 Task: Look for Airbnb properties in Al Khawr, Qatar from 11th November, 2023 to 17th November, 2023 for 1 adult.1  bedroom having 1 bed and 1 bathroom. Property type can be hotel. Booking option can be shelf check-in. Look for 3 properties as per requirement.
Action: Mouse moved to (423, 84)
Screenshot: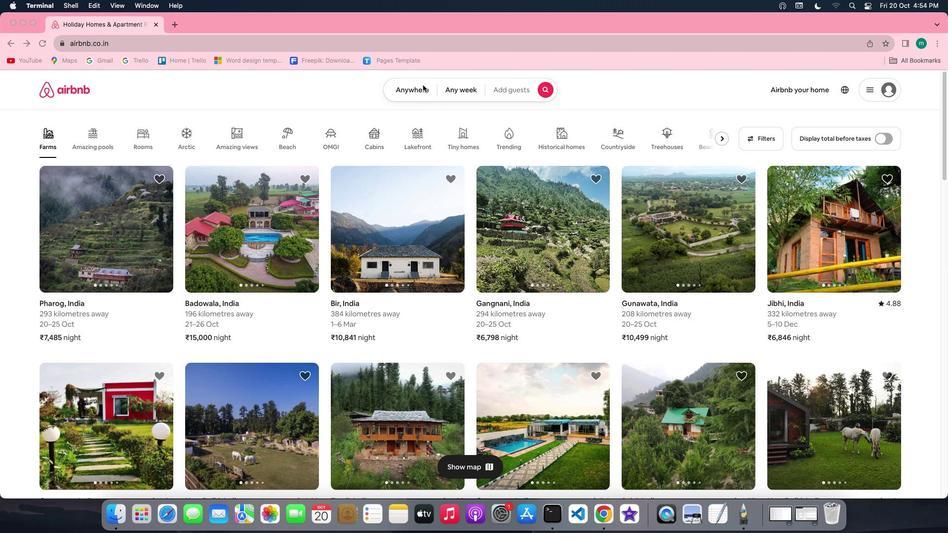 
Action: Mouse pressed left at (423, 84)
Screenshot: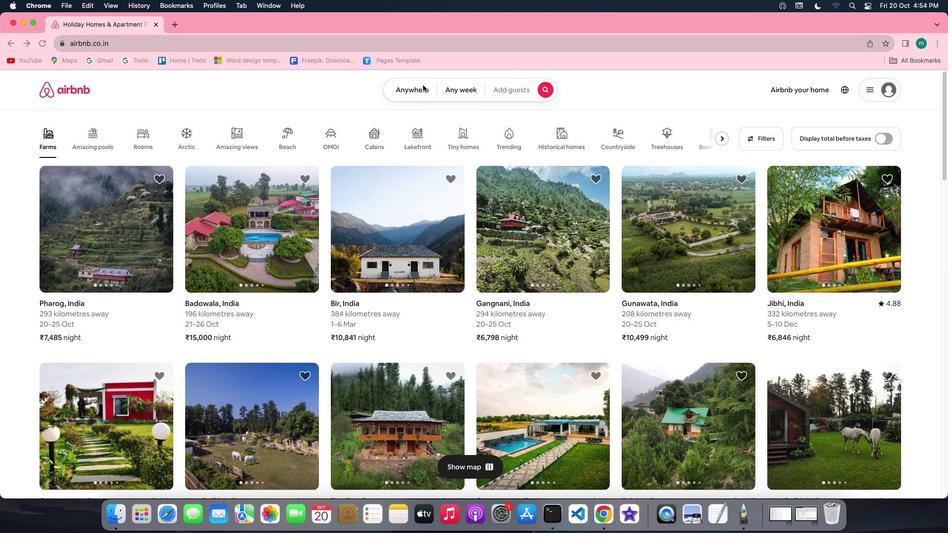
Action: Mouse moved to (420, 86)
Screenshot: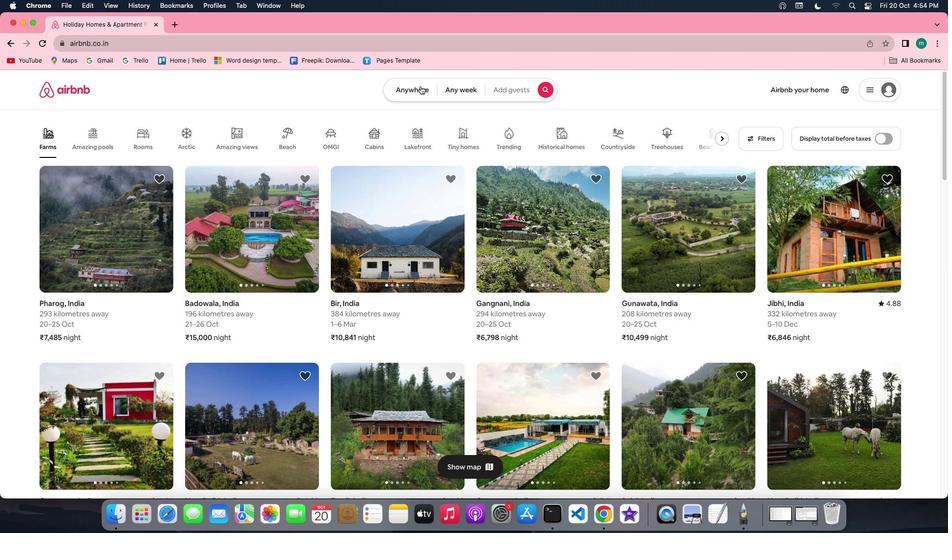 
Action: Mouse pressed left at (420, 86)
Screenshot: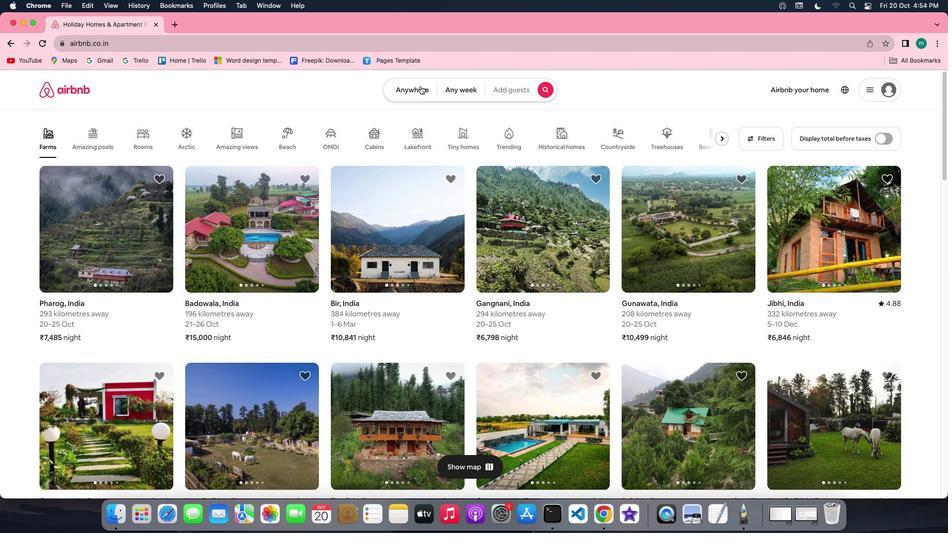 
Action: Mouse moved to (373, 128)
Screenshot: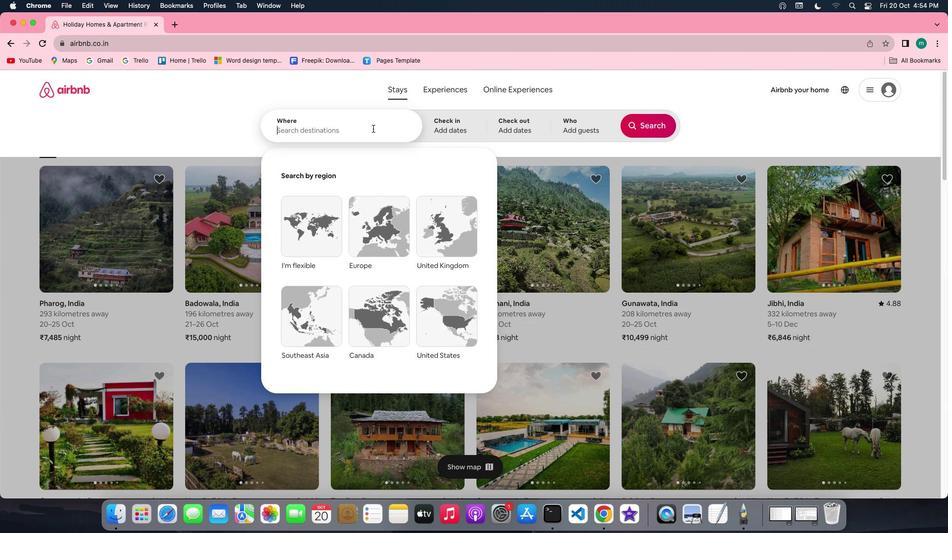 
Action: Key pressed Key.shift'A'Key.shift'I'Key.spaceKey.shift'K''h''a''w''r'','Key.spaceKey.shift'Q''a''t''a''r'
Screenshot: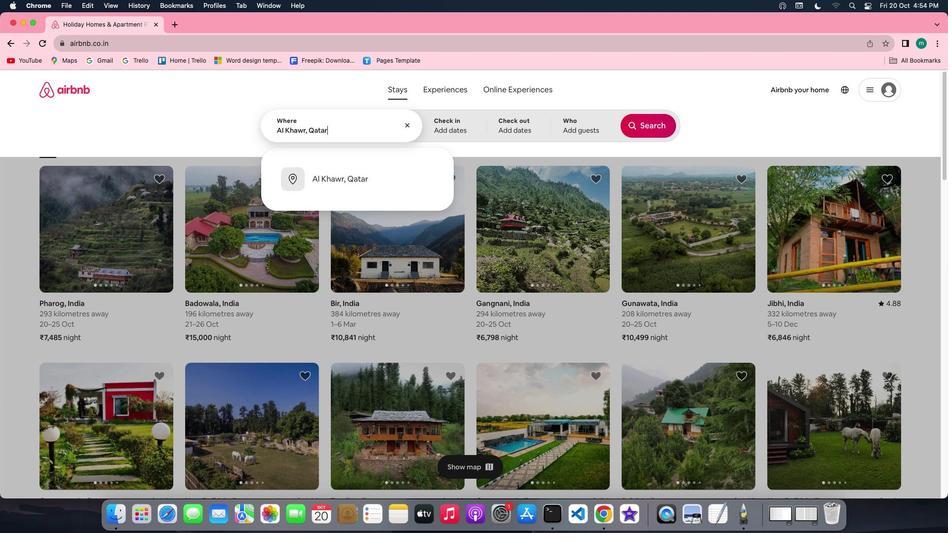 
Action: Mouse moved to (373, 167)
Screenshot: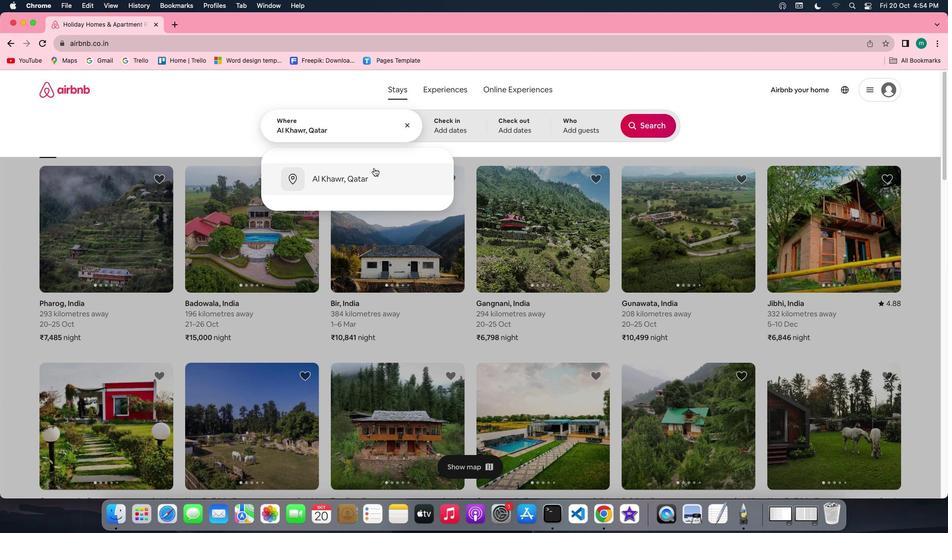 
Action: Mouse pressed left at (373, 167)
Screenshot: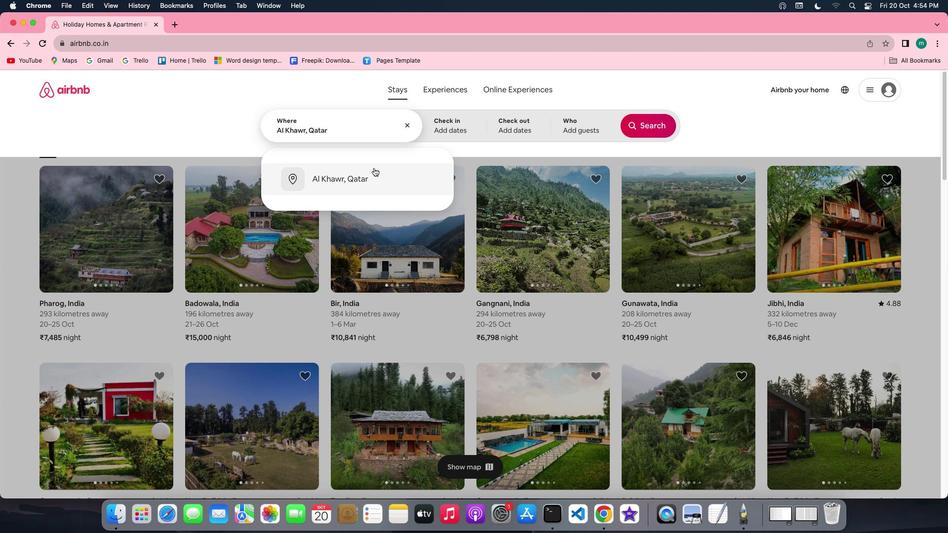 
Action: Mouse moved to (634, 270)
Screenshot: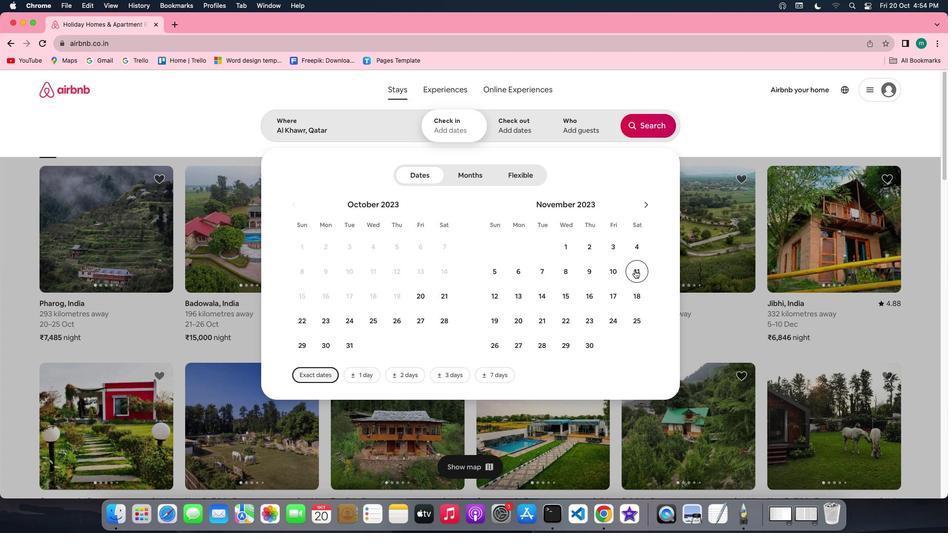 
Action: Mouse pressed left at (634, 270)
Screenshot: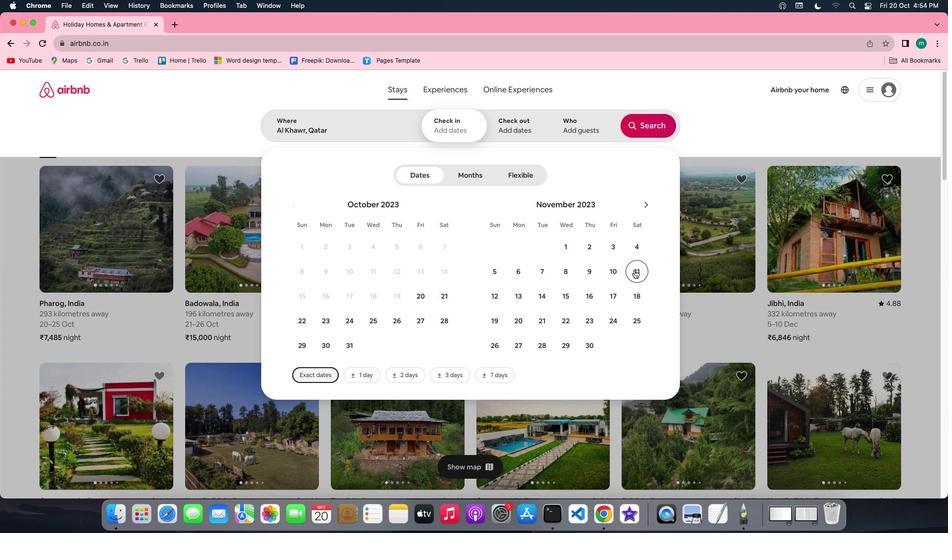 
Action: Mouse moved to (614, 301)
Screenshot: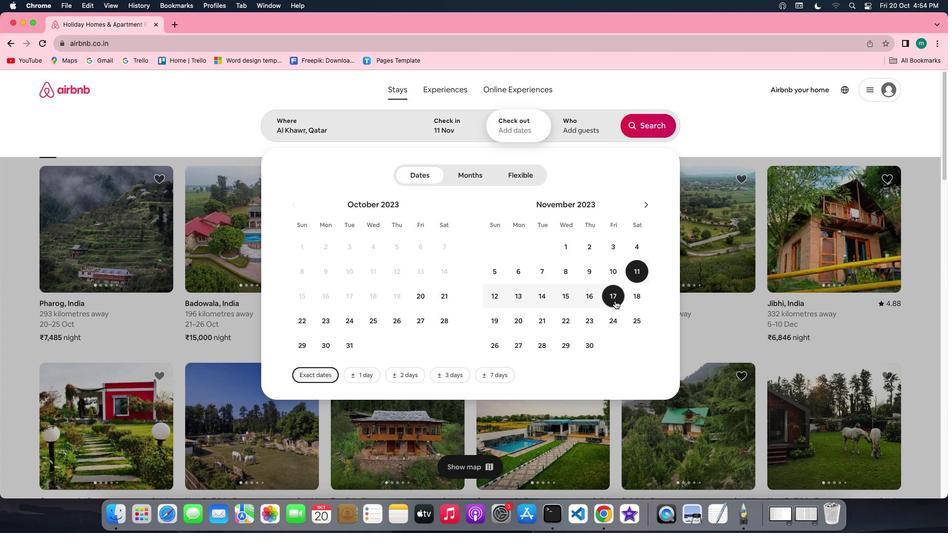 
Action: Mouse pressed left at (614, 301)
Screenshot: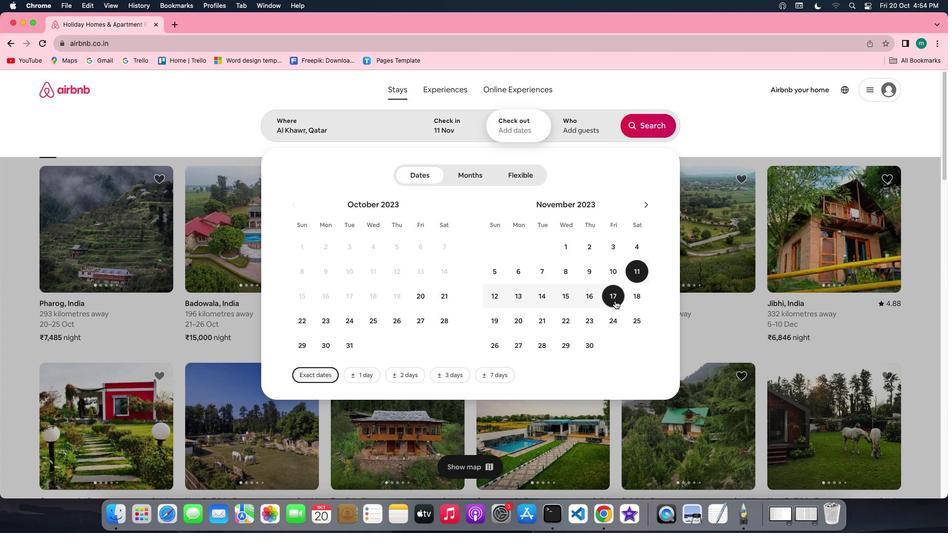 
Action: Mouse moved to (593, 132)
Screenshot: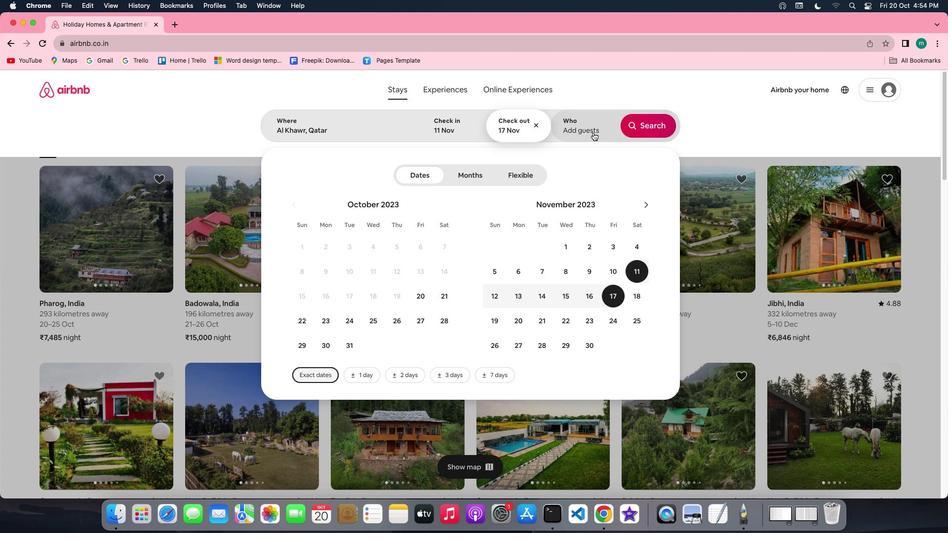 
Action: Mouse pressed left at (593, 132)
Screenshot: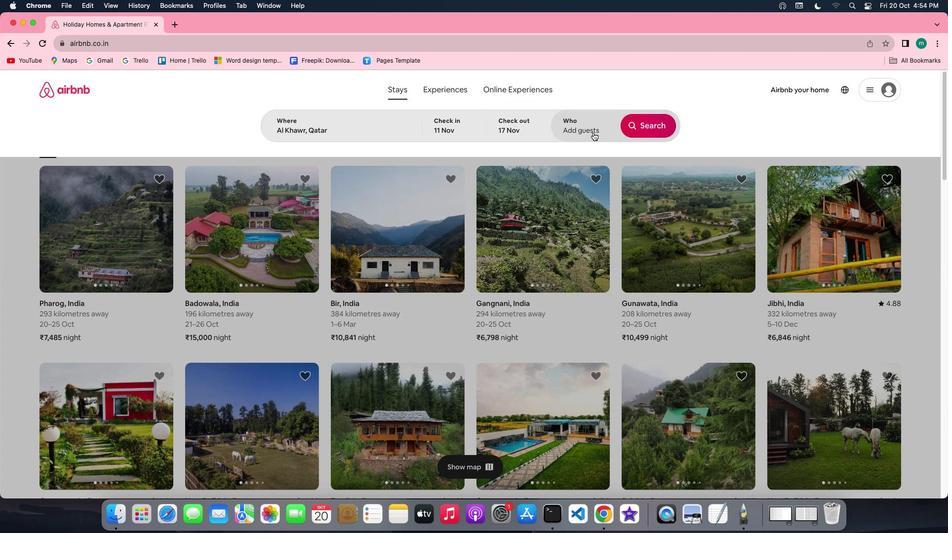 
Action: Mouse moved to (651, 173)
Screenshot: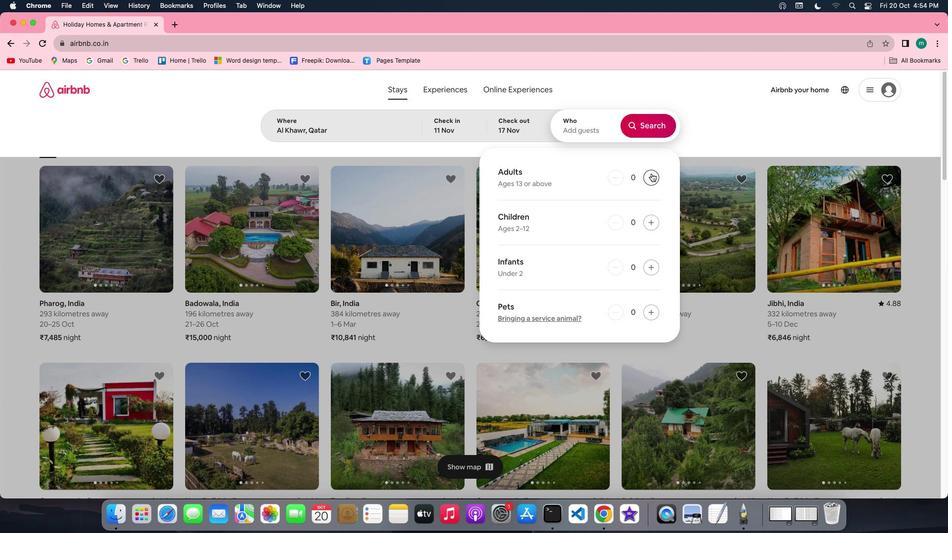 
Action: Mouse pressed left at (651, 173)
Screenshot: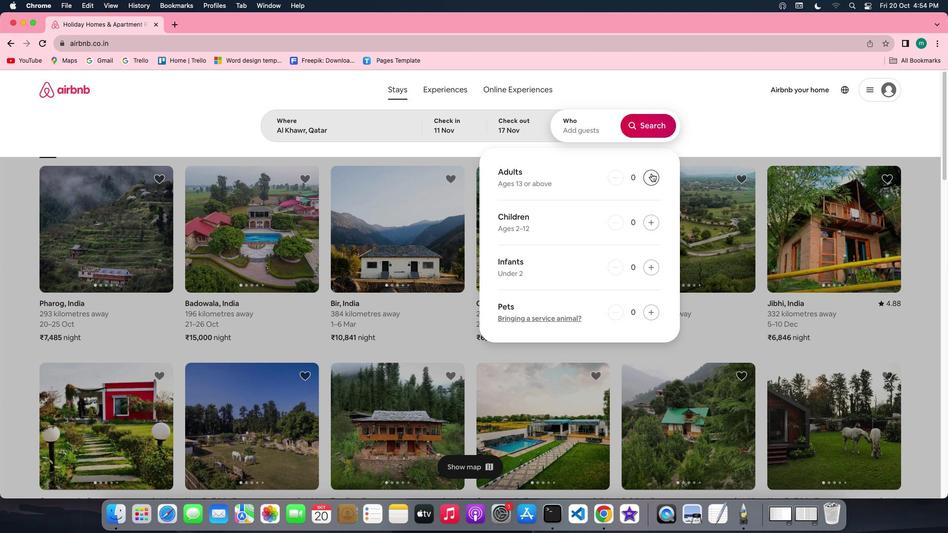 
Action: Mouse moved to (647, 129)
Screenshot: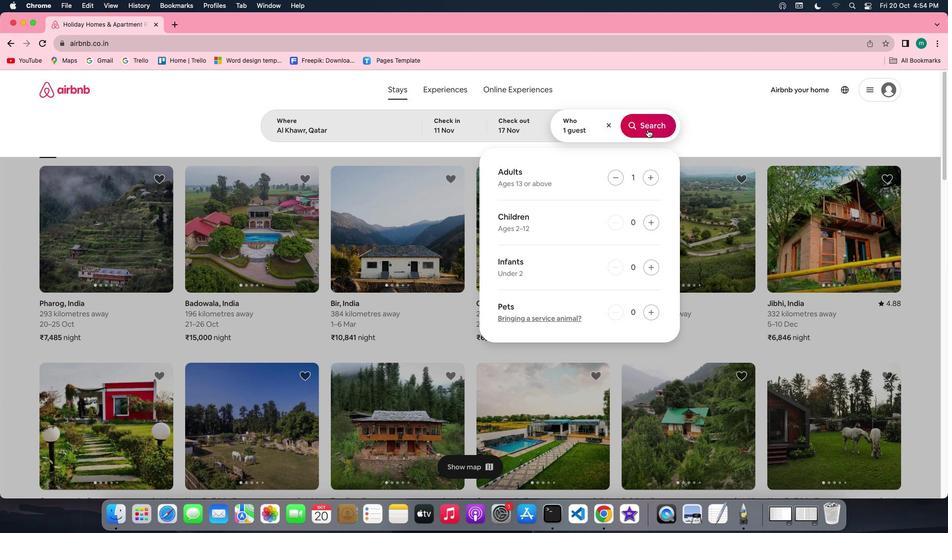 
Action: Mouse pressed left at (647, 129)
Screenshot: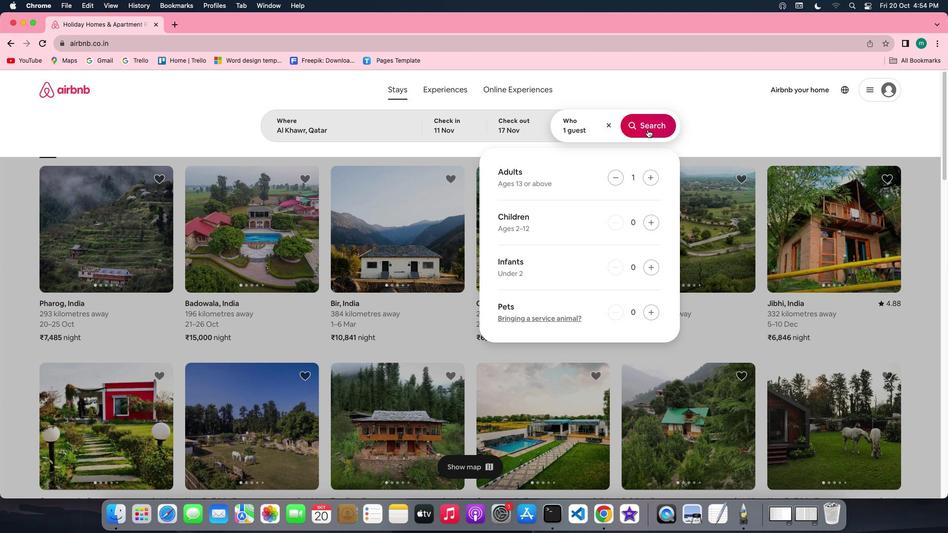 
Action: Mouse moved to (777, 134)
Screenshot: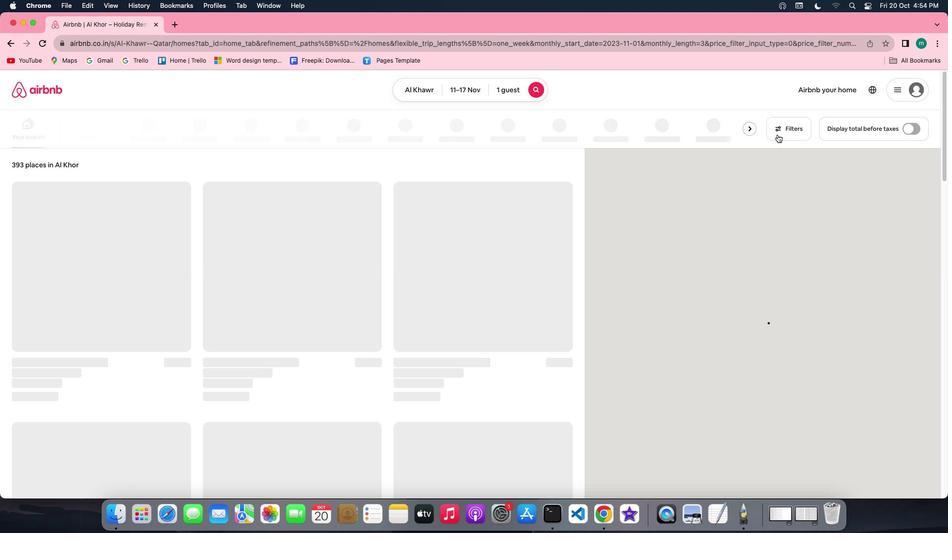 
Action: Mouse pressed left at (777, 134)
Screenshot: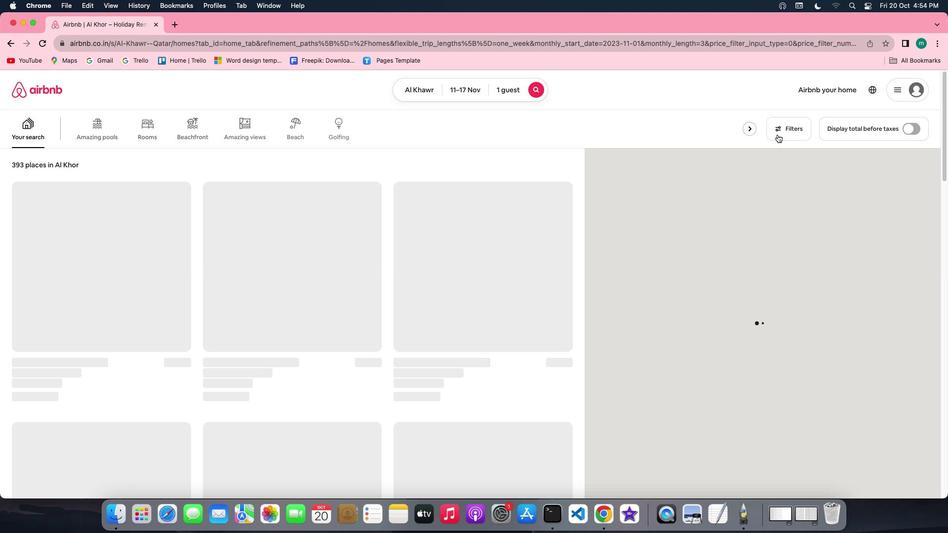 
Action: Mouse moved to (784, 127)
Screenshot: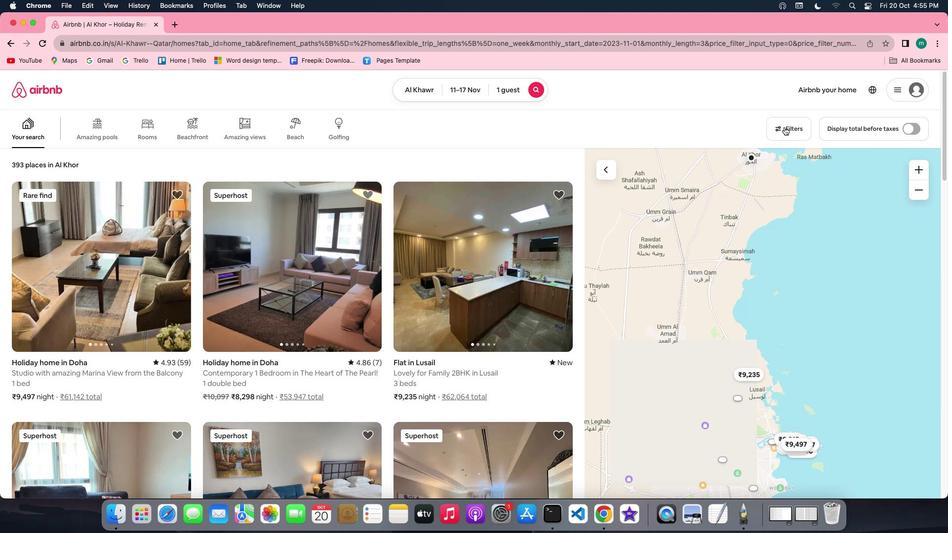 
Action: Mouse pressed left at (784, 127)
Screenshot: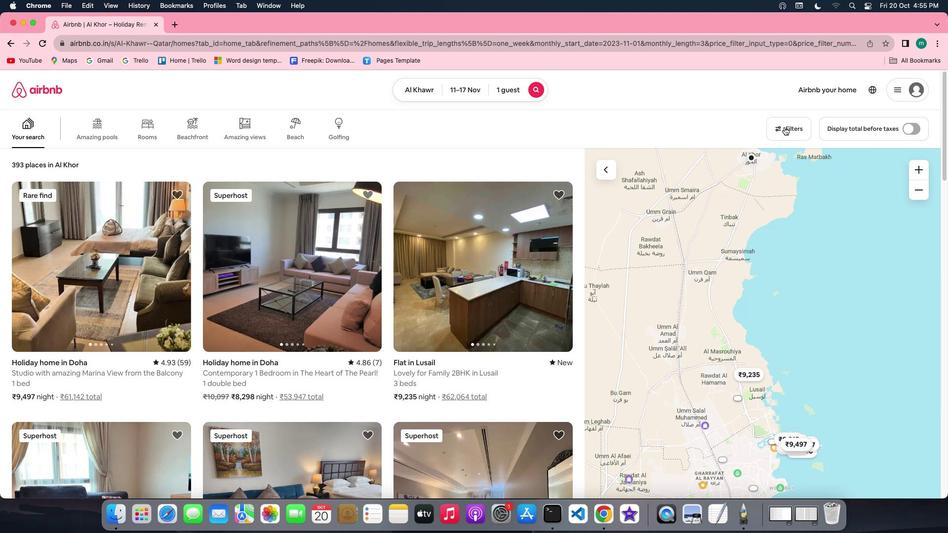 
Action: Mouse moved to (492, 228)
Screenshot: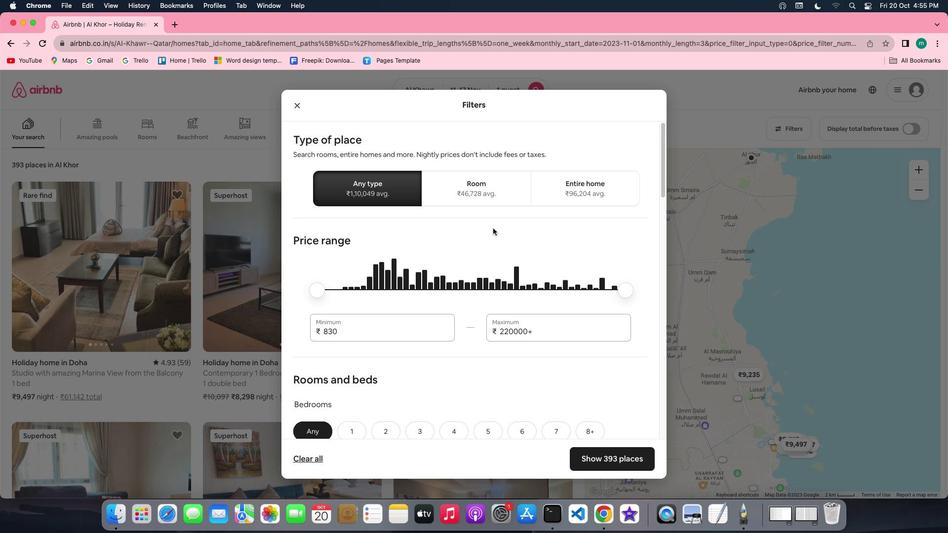 
Action: Mouse scrolled (492, 228) with delta (0, 0)
Screenshot: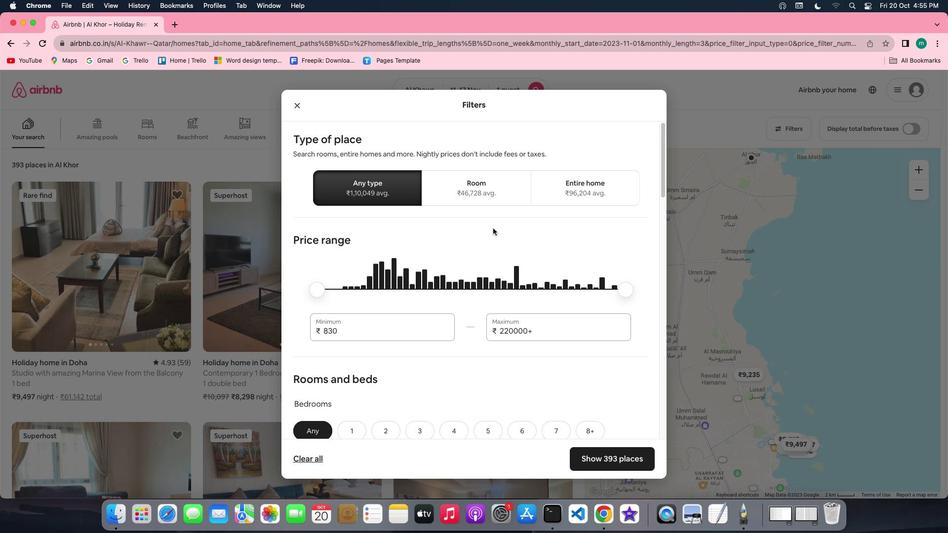 
Action: Mouse moved to (492, 228)
Screenshot: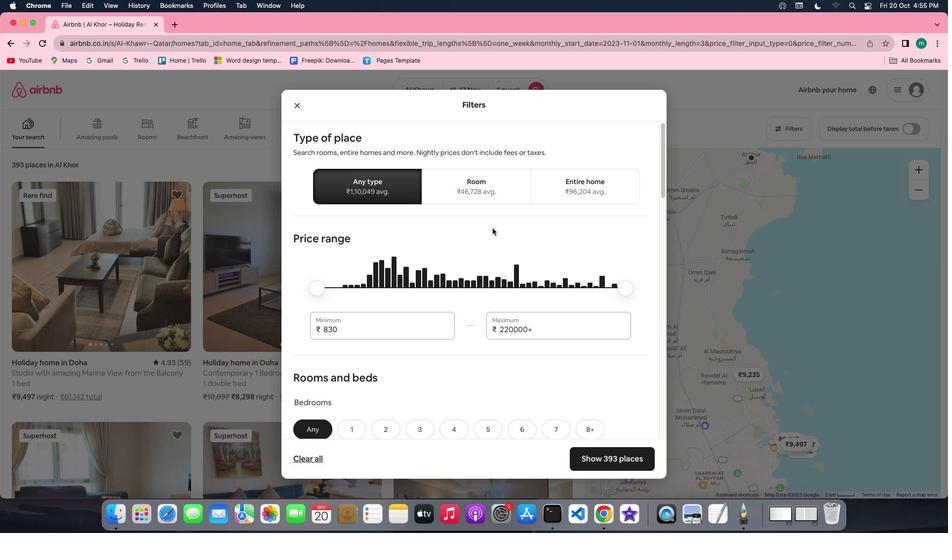 
Action: Mouse scrolled (492, 228) with delta (0, 0)
Screenshot: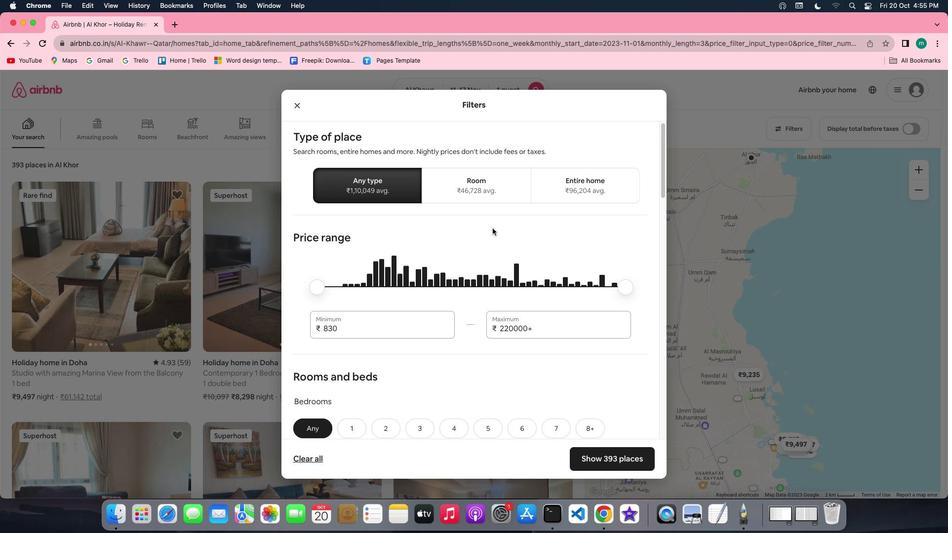 
Action: Mouse scrolled (492, 228) with delta (0, 0)
Screenshot: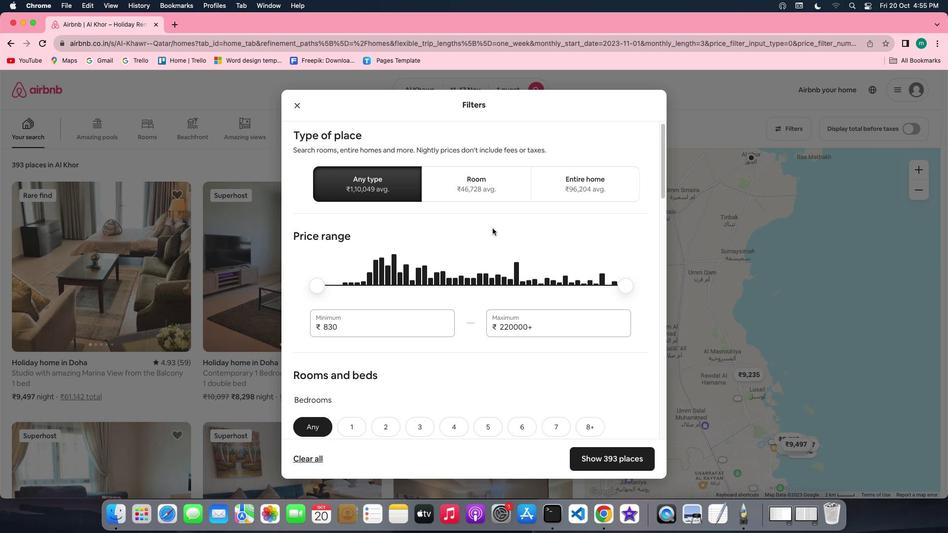 
Action: Mouse scrolled (492, 228) with delta (0, 0)
Screenshot: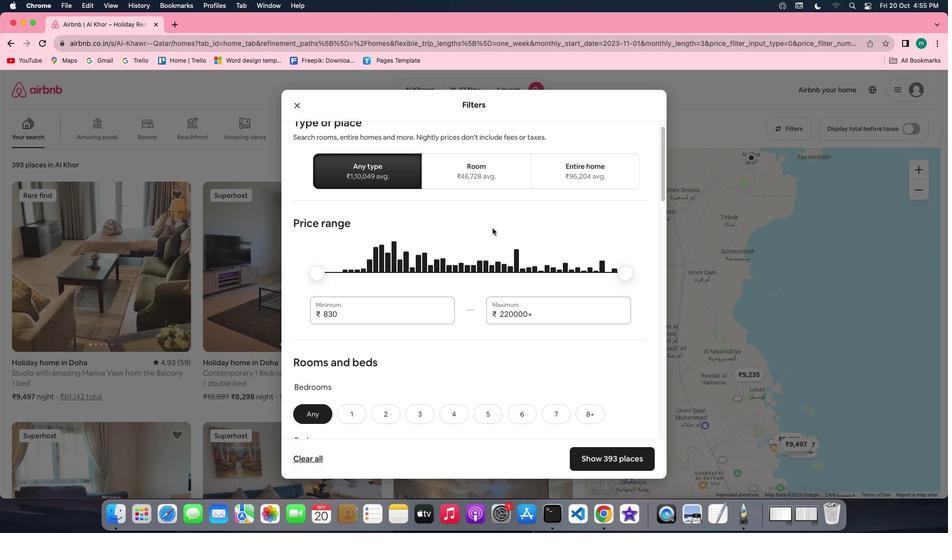 
Action: Mouse scrolled (492, 228) with delta (0, 0)
Screenshot: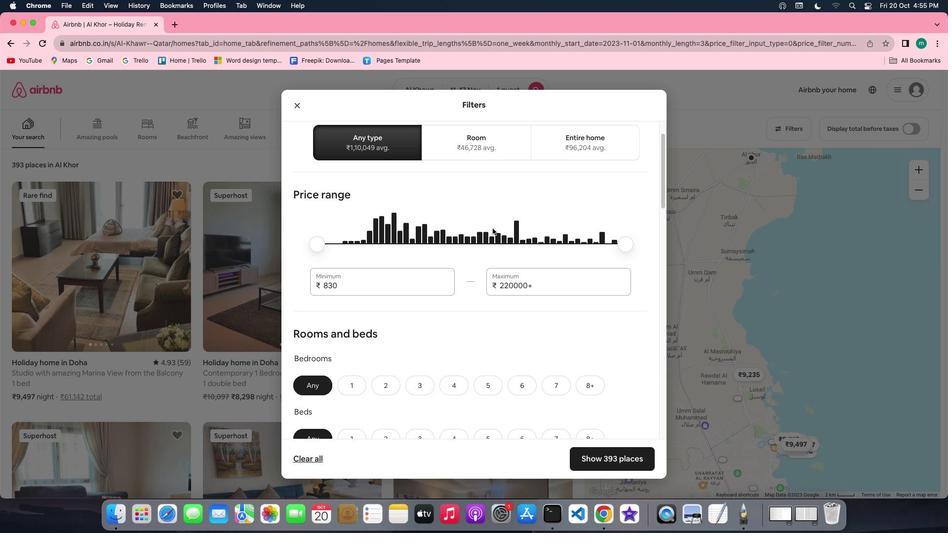 
Action: Mouse scrolled (492, 228) with delta (0, 0)
Screenshot: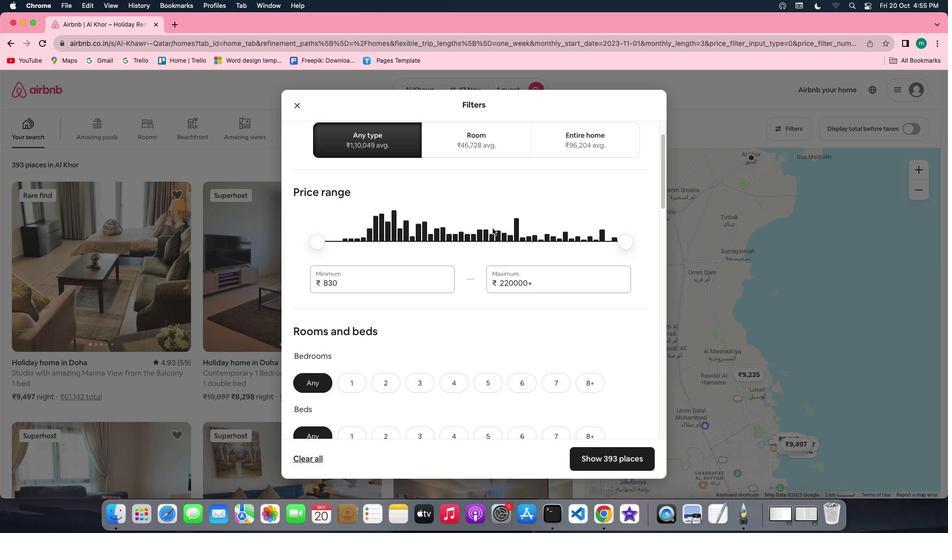 
Action: Mouse scrolled (492, 228) with delta (0, 0)
Screenshot: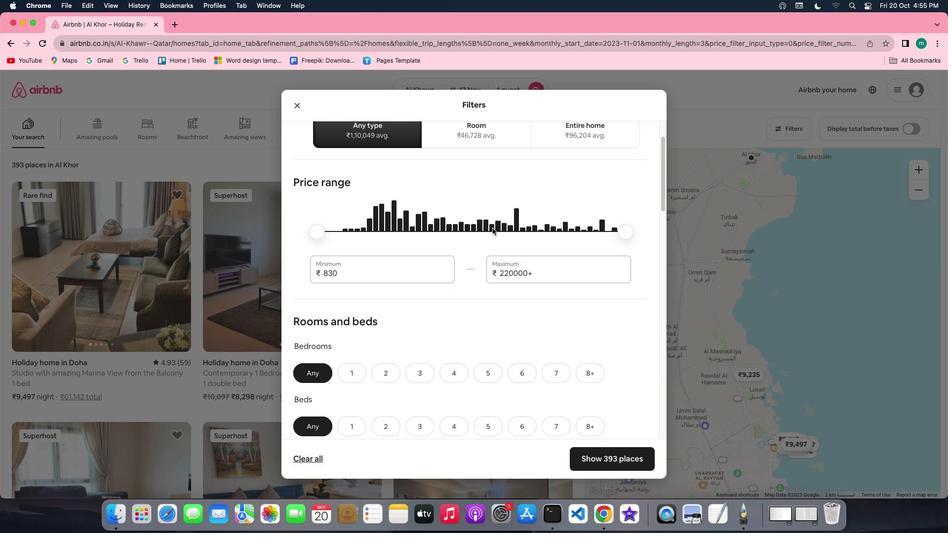 
Action: Mouse scrolled (492, 228) with delta (0, 0)
Screenshot: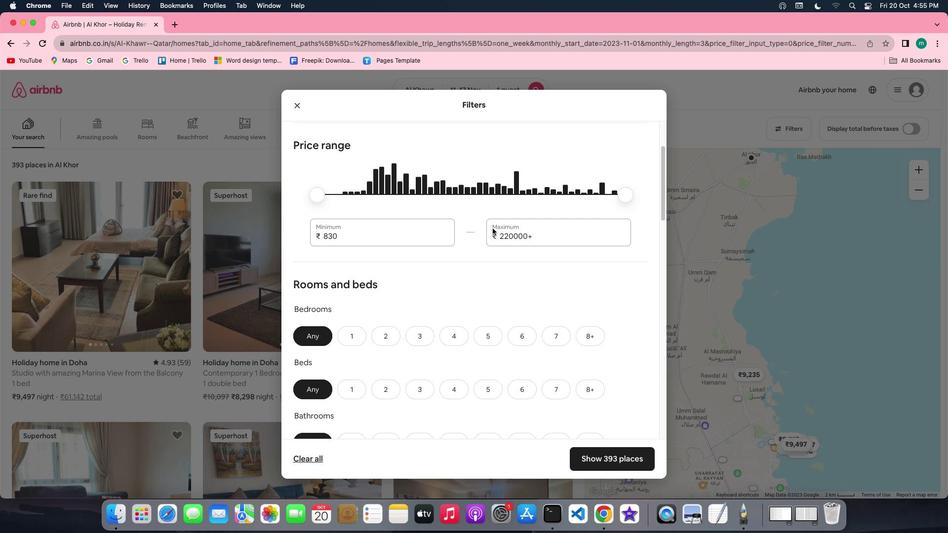 
Action: Mouse scrolled (492, 228) with delta (0, 0)
Screenshot: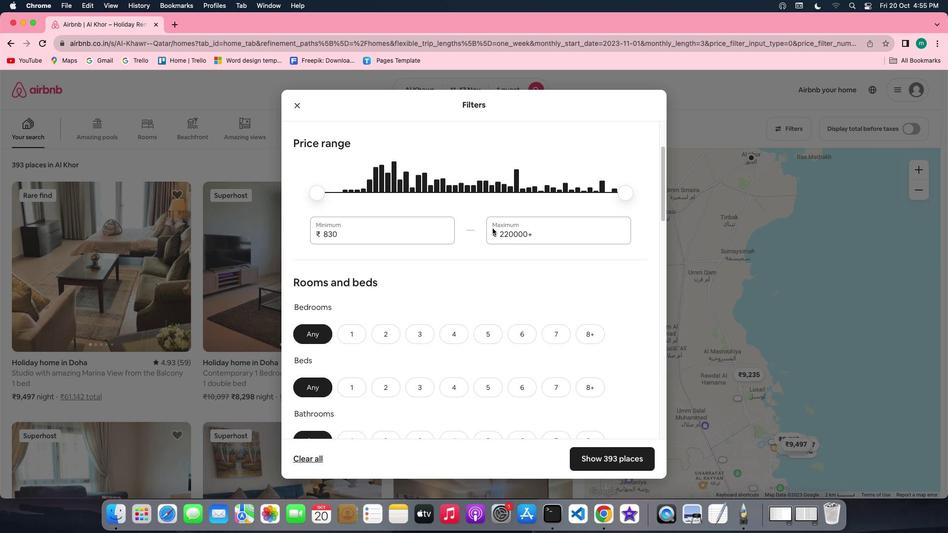
Action: Mouse scrolled (492, 228) with delta (0, 0)
Screenshot: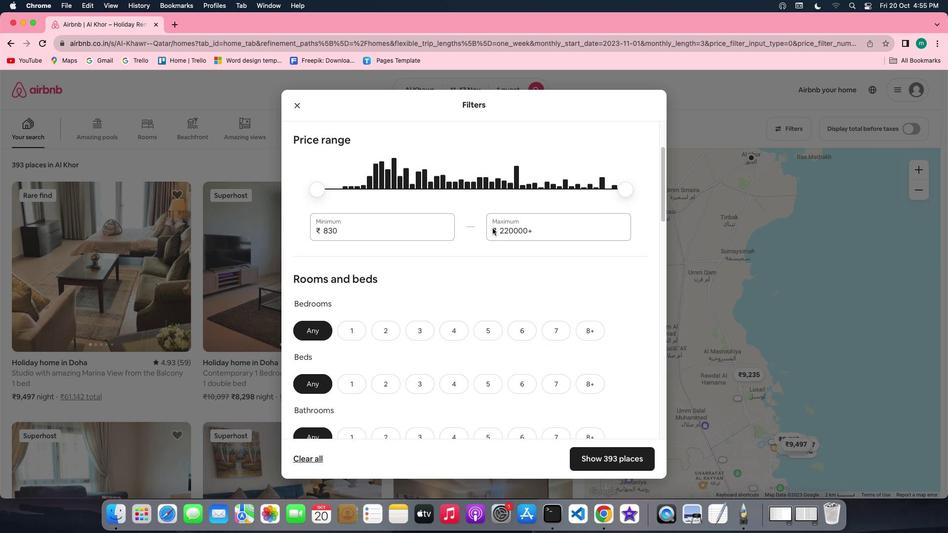 
Action: Mouse scrolled (492, 228) with delta (0, 0)
Screenshot: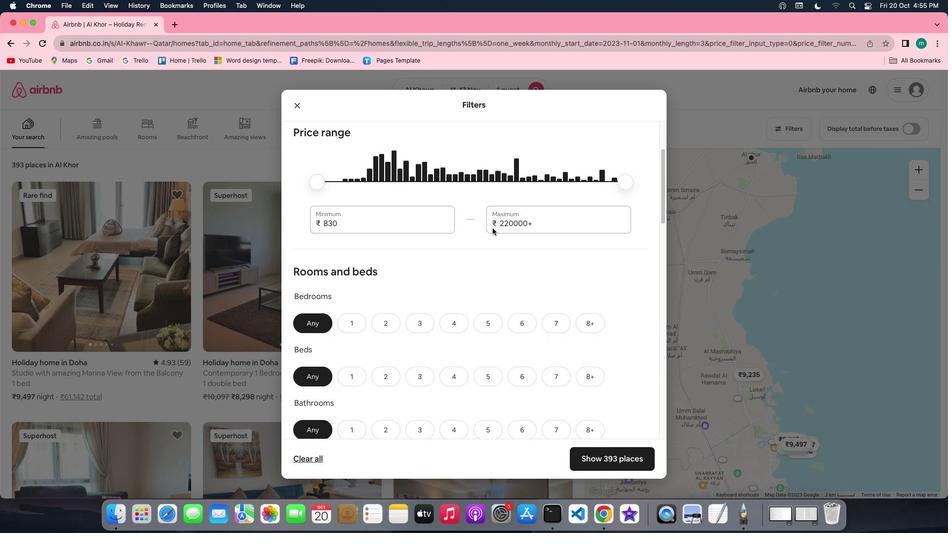 
Action: Mouse scrolled (492, 228) with delta (0, 0)
Screenshot: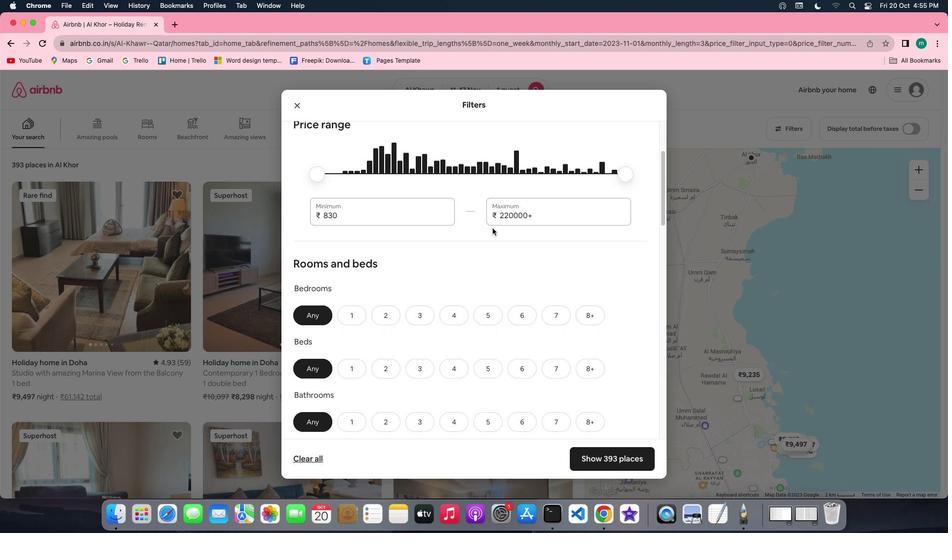 
Action: Mouse scrolled (492, 228) with delta (0, 0)
Screenshot: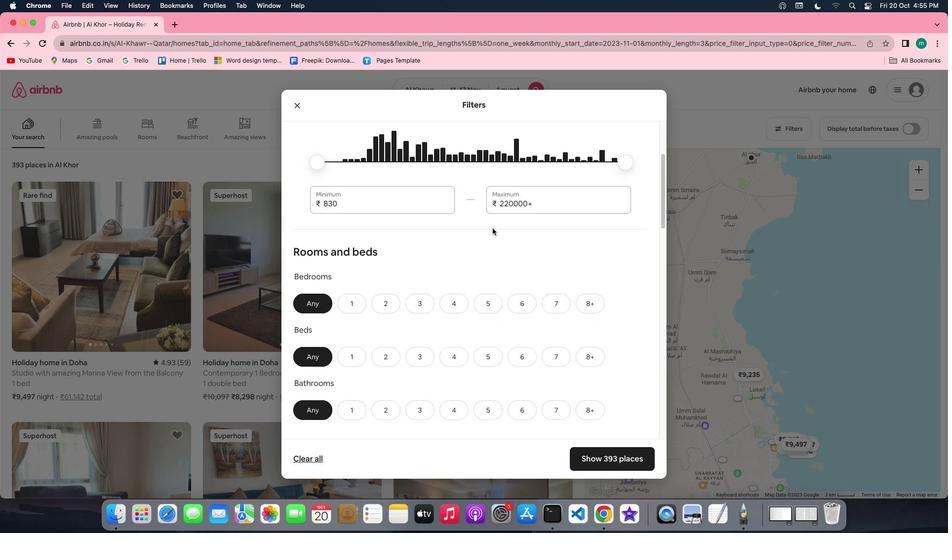 
Action: Mouse scrolled (492, 228) with delta (0, 0)
Screenshot: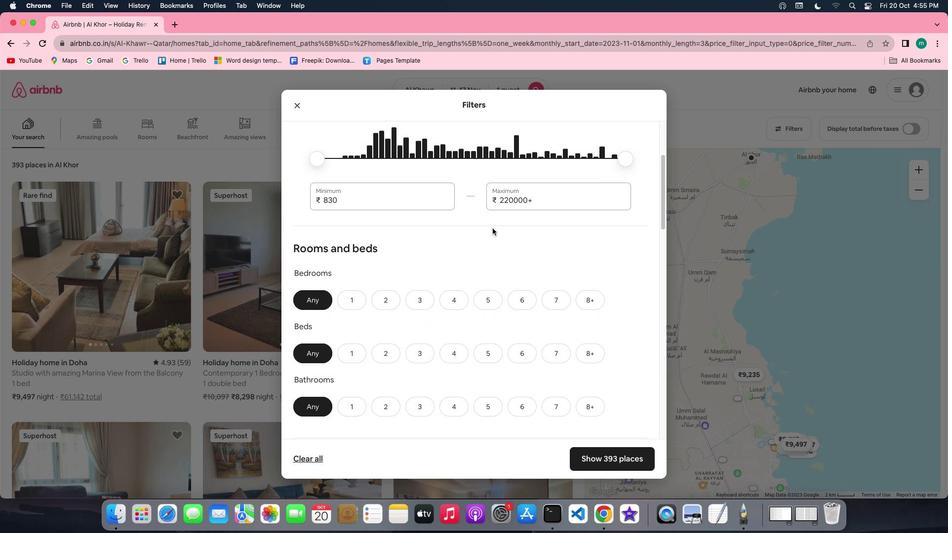 
Action: Mouse scrolled (492, 228) with delta (0, 0)
Screenshot: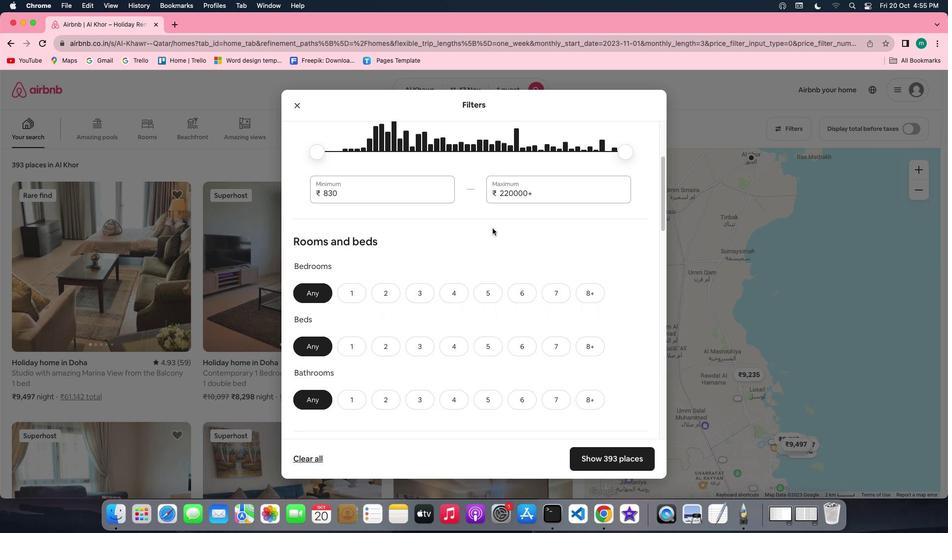 
Action: Mouse scrolled (492, 228) with delta (0, 0)
Screenshot: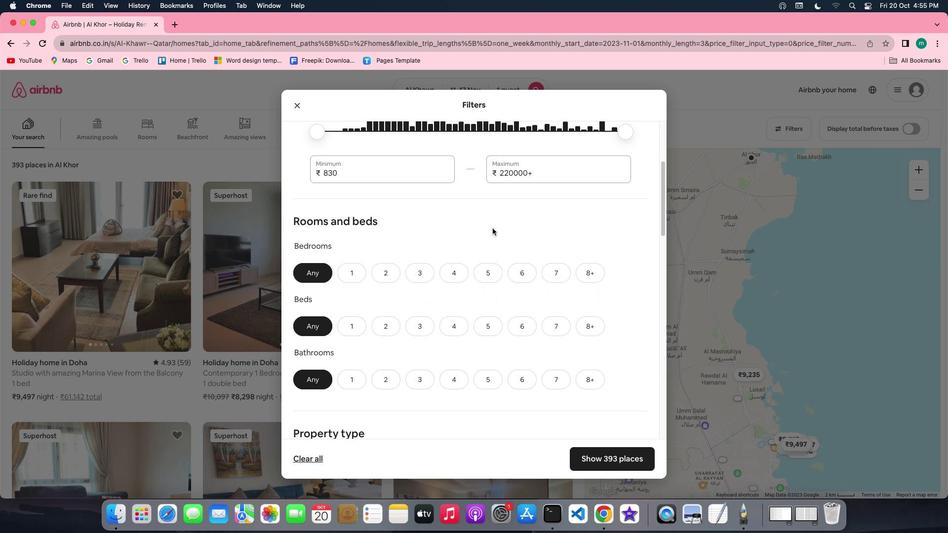 
Action: Mouse scrolled (492, 228) with delta (0, 0)
Screenshot: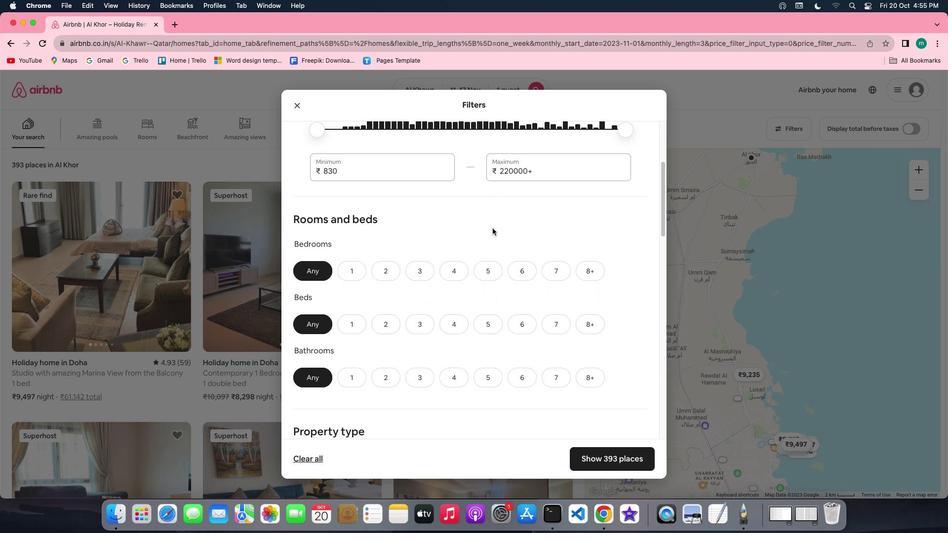 
Action: Mouse scrolled (492, 228) with delta (0, 0)
Screenshot: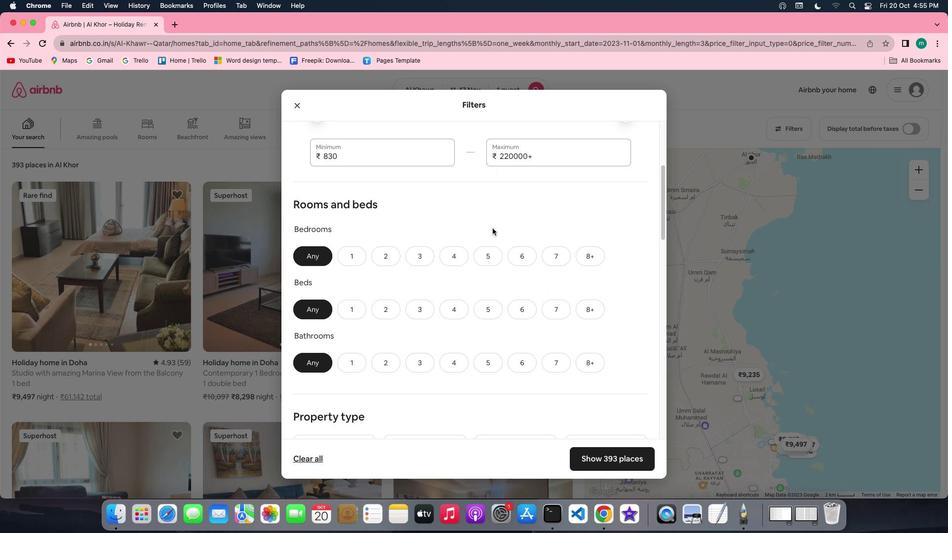 
Action: Mouse moved to (346, 247)
Screenshot: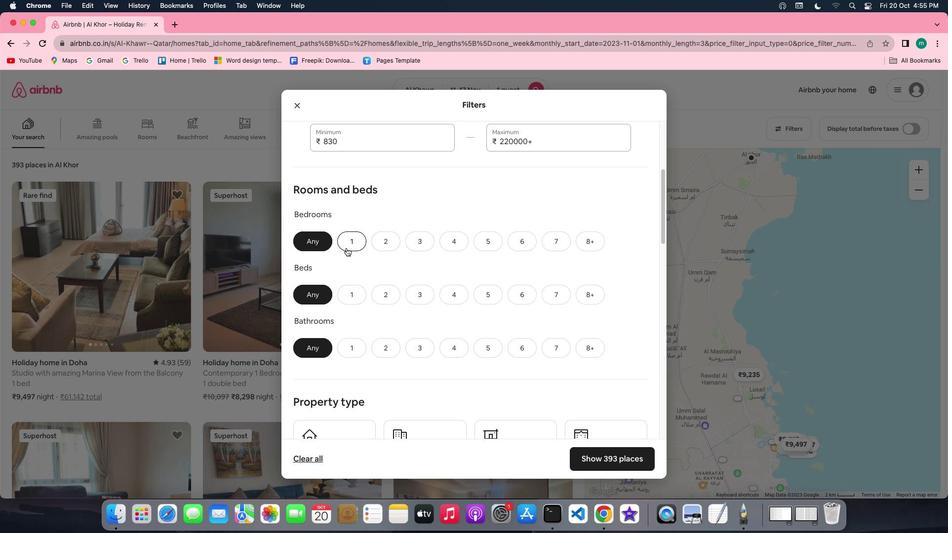 
Action: Mouse pressed left at (346, 247)
Screenshot: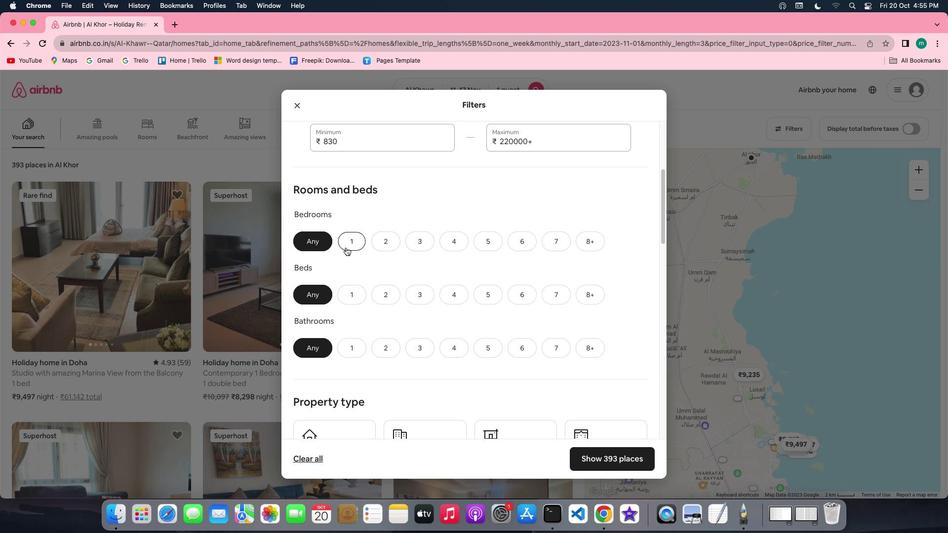 
Action: Mouse moved to (348, 293)
Screenshot: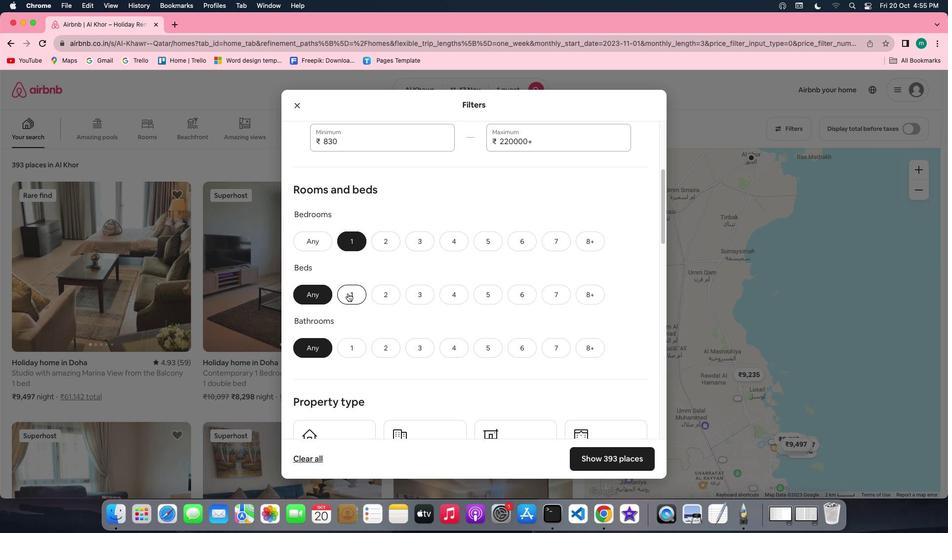 
Action: Mouse pressed left at (348, 293)
Screenshot: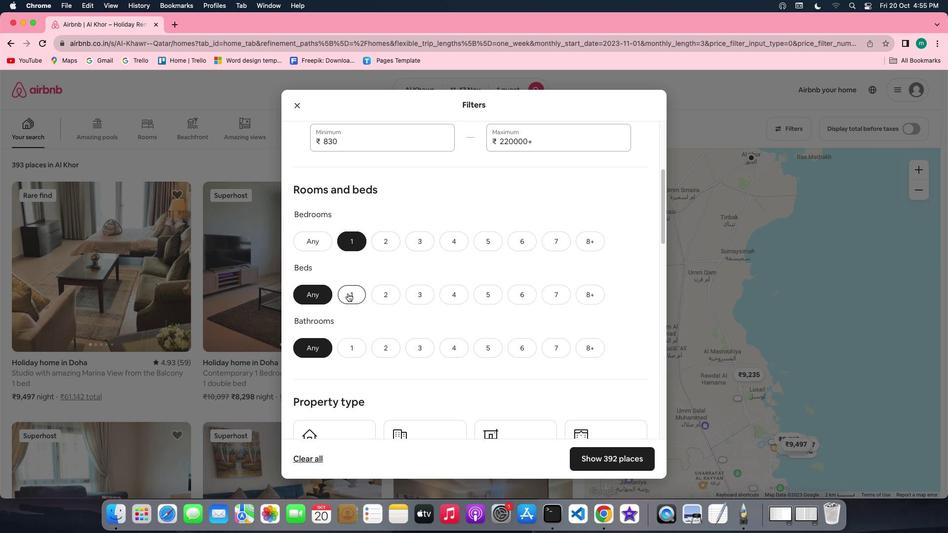 
Action: Mouse moved to (343, 349)
Screenshot: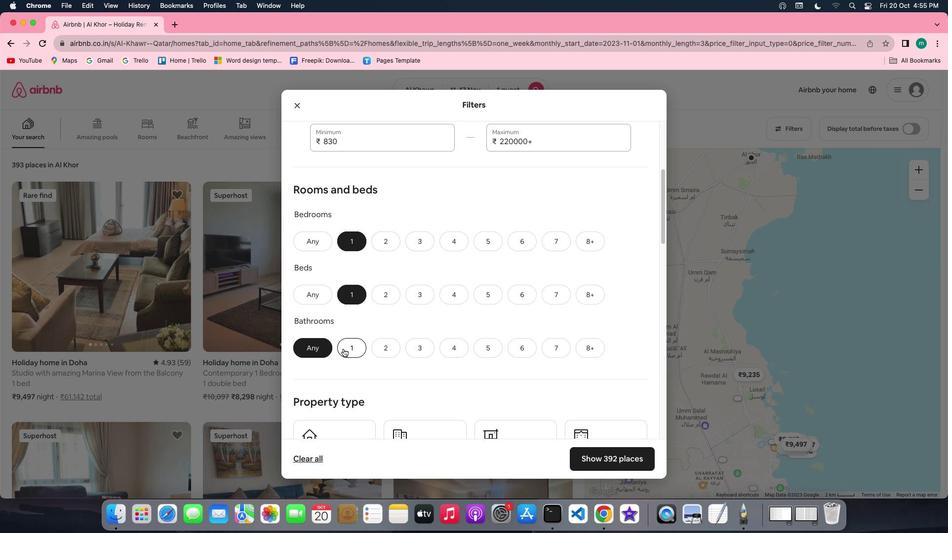 
Action: Mouse pressed left at (343, 349)
Screenshot: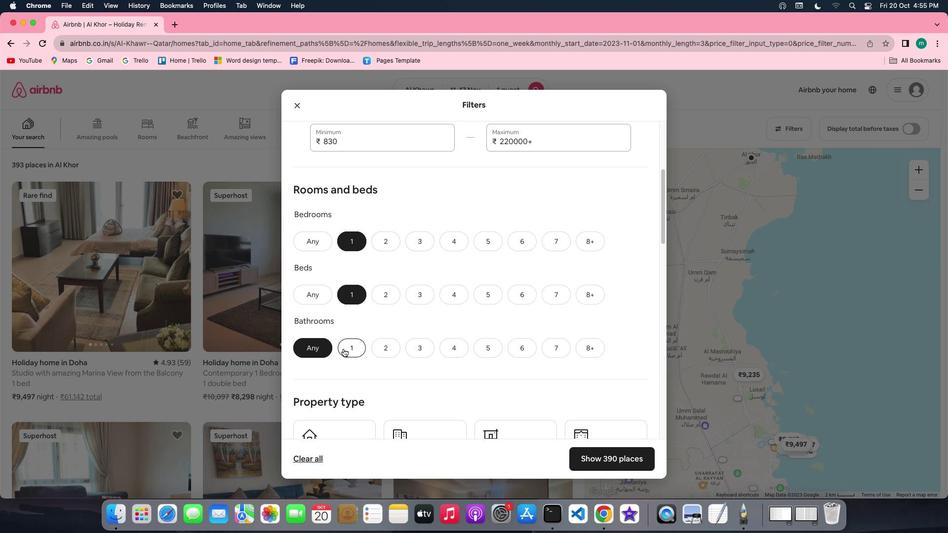 
Action: Mouse moved to (504, 325)
Screenshot: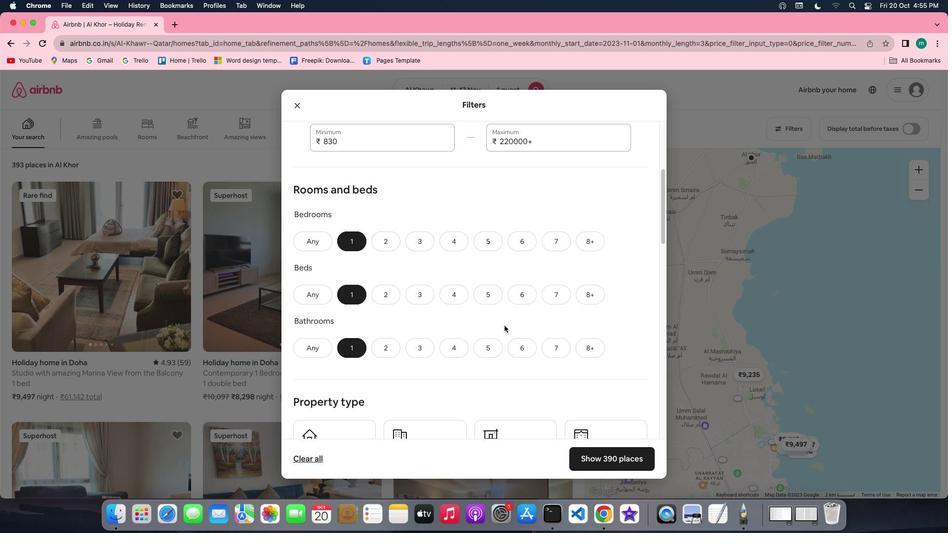 
Action: Mouse scrolled (504, 325) with delta (0, 0)
Screenshot: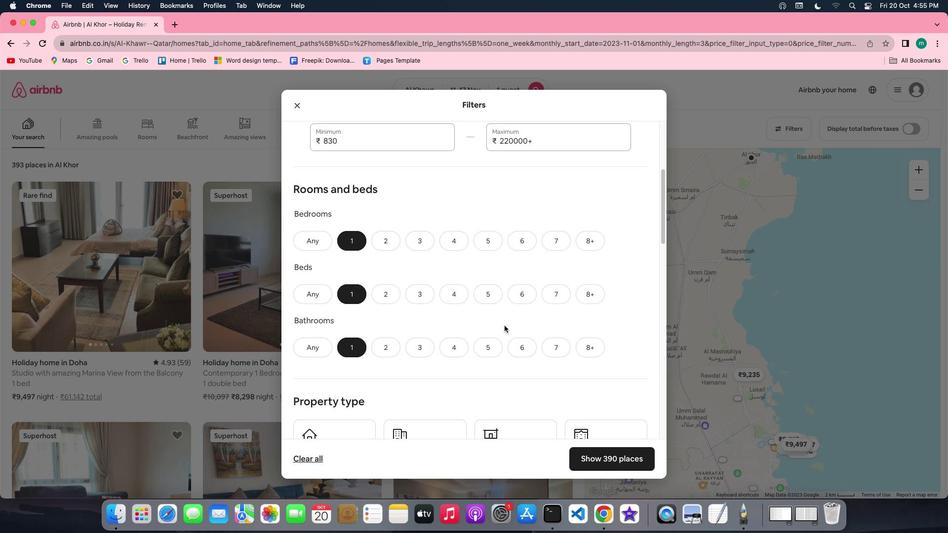 
Action: Mouse scrolled (504, 325) with delta (0, 0)
Screenshot: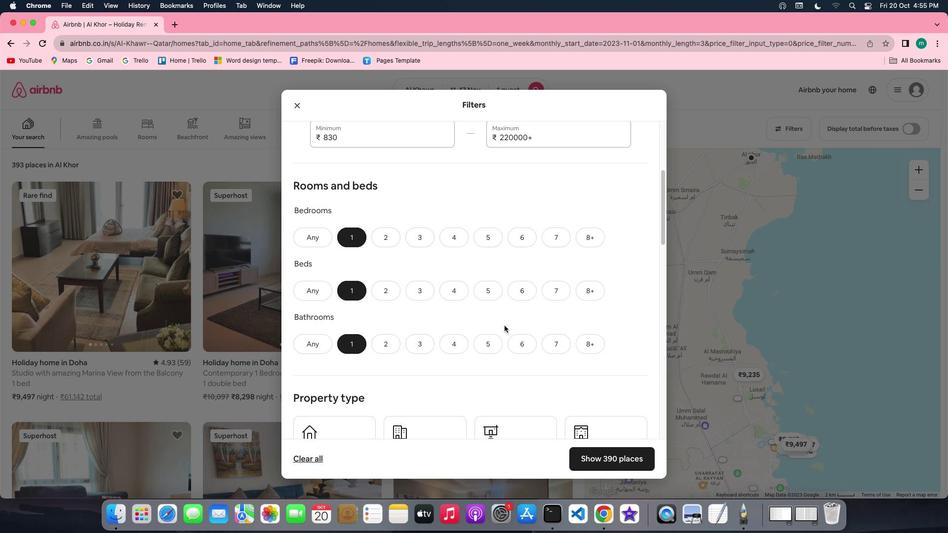 
Action: Mouse scrolled (504, 325) with delta (0, 0)
Screenshot: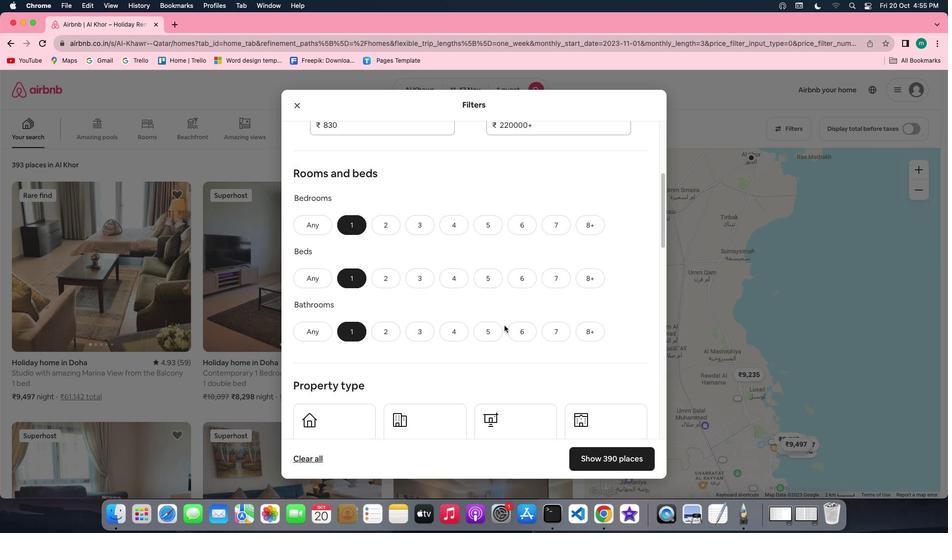 
Action: Mouse scrolled (504, 325) with delta (0, 0)
Screenshot: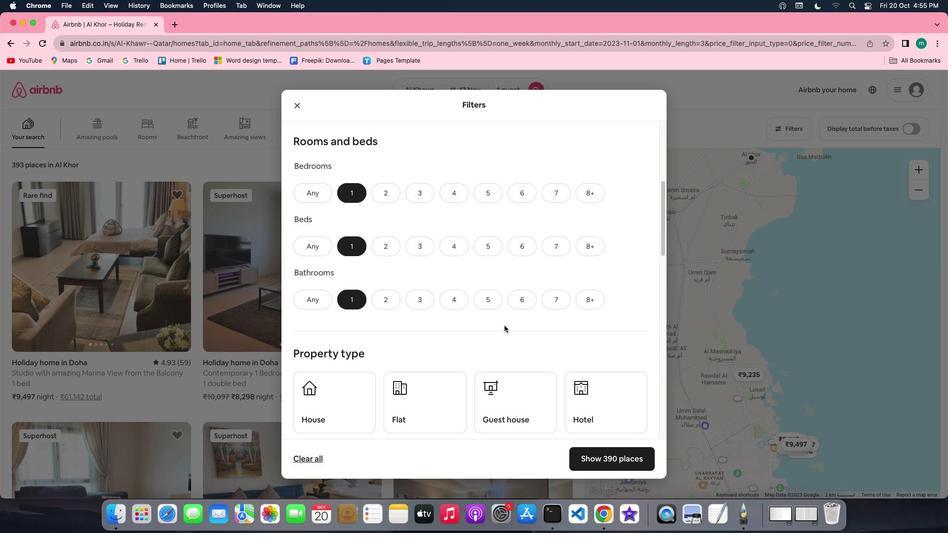 
Action: Mouse scrolled (504, 325) with delta (0, 0)
Screenshot: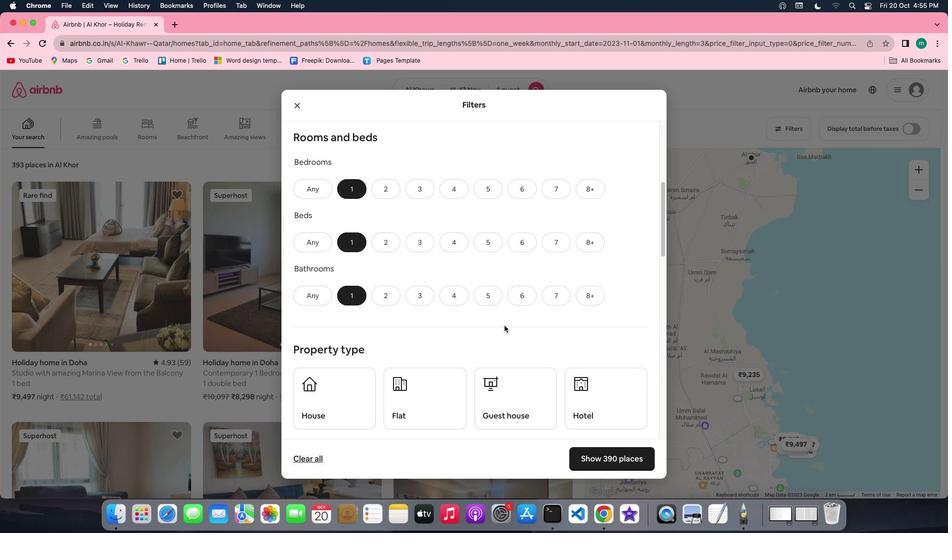 
Action: Mouse scrolled (504, 325) with delta (0, 0)
Screenshot: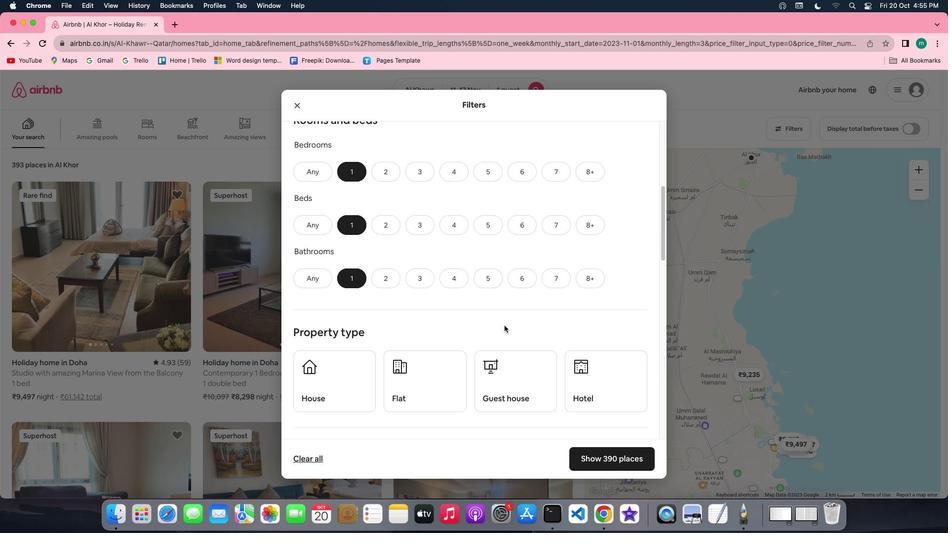 
Action: Mouse scrolled (504, 325) with delta (0, 0)
Screenshot: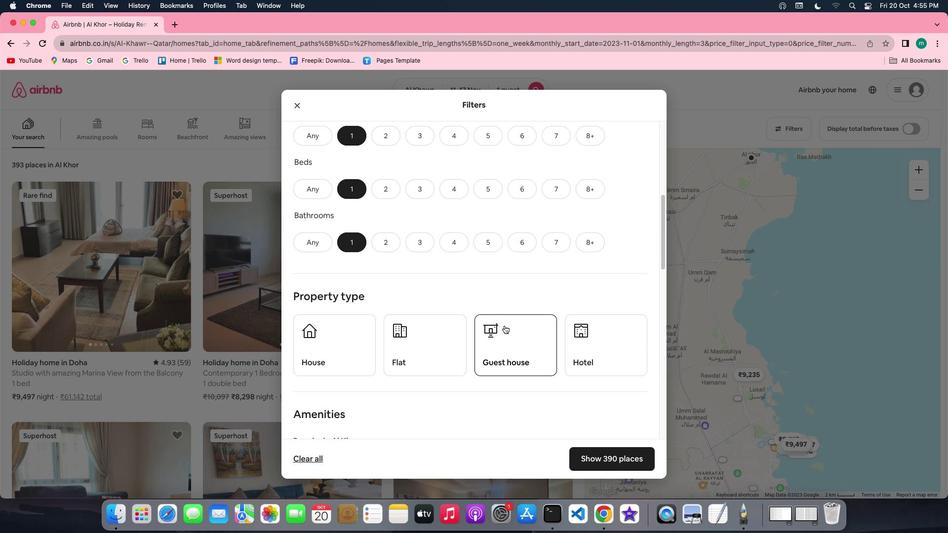 
Action: Mouse scrolled (504, 325) with delta (0, 0)
Screenshot: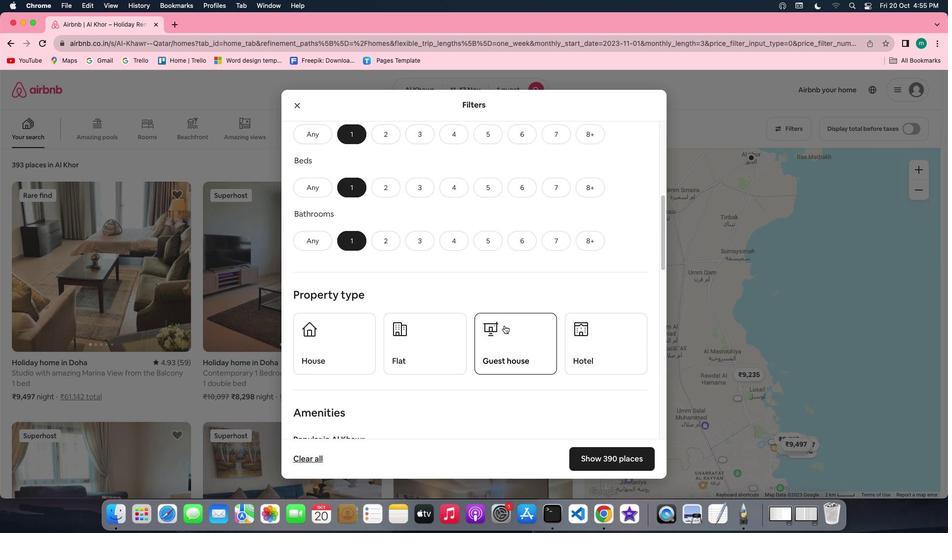 
Action: Mouse scrolled (504, 325) with delta (0, 0)
Screenshot: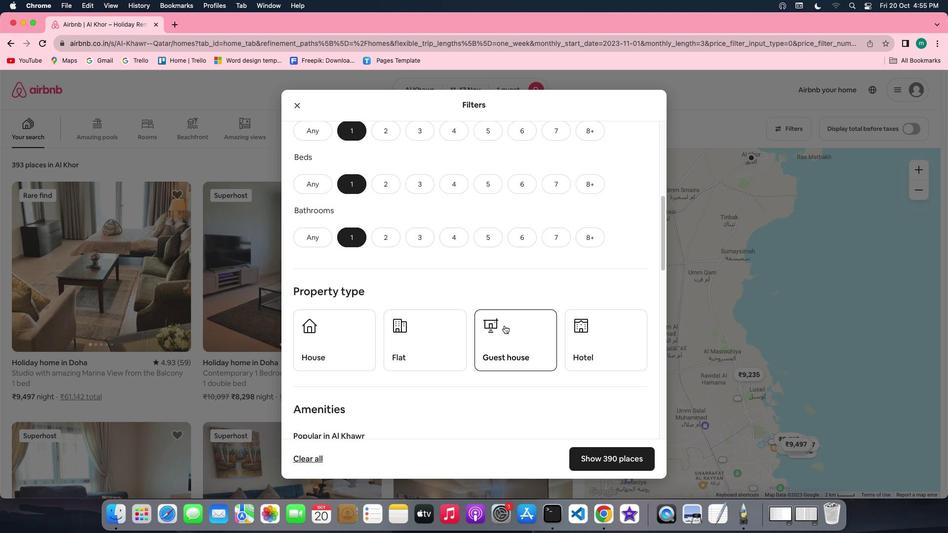 
Action: Mouse scrolled (504, 325) with delta (0, 0)
Screenshot: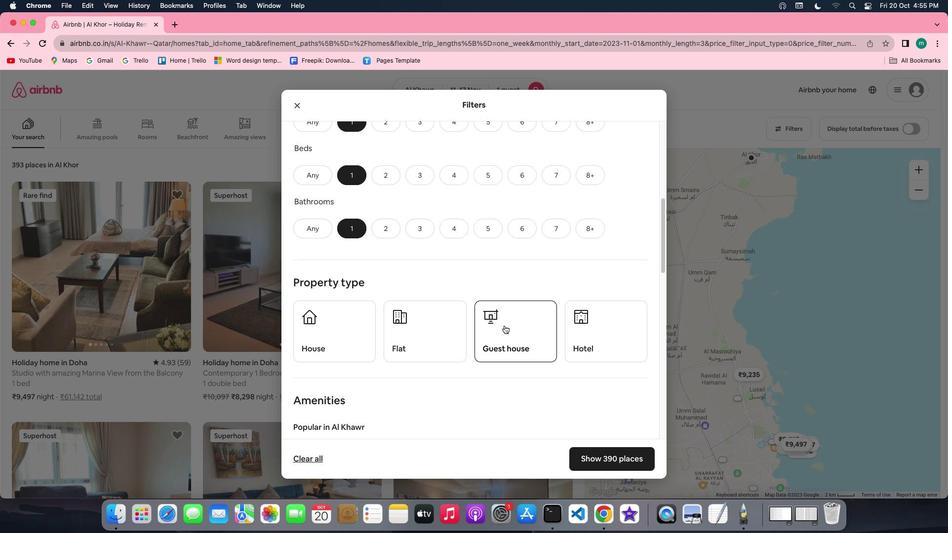 
Action: Mouse scrolled (504, 325) with delta (0, 0)
Screenshot: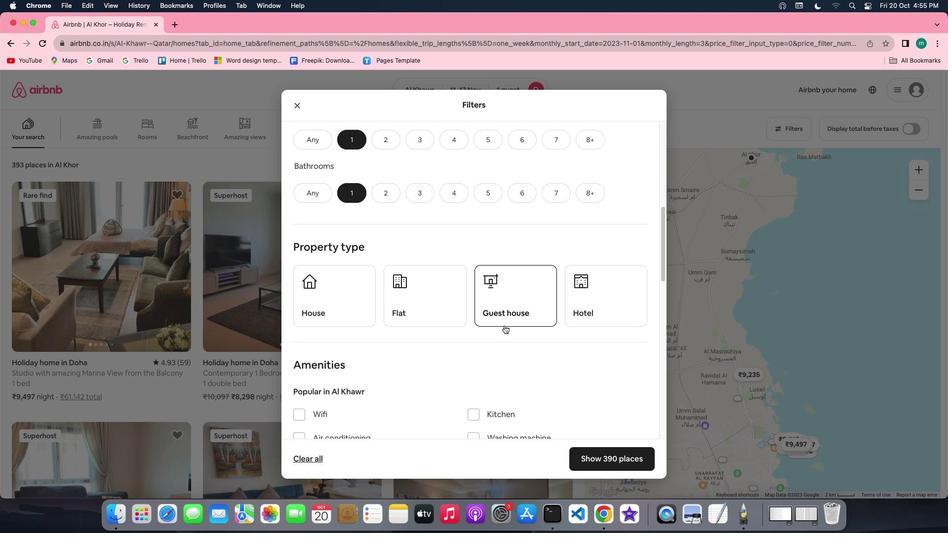 
Action: Mouse moved to (591, 286)
Screenshot: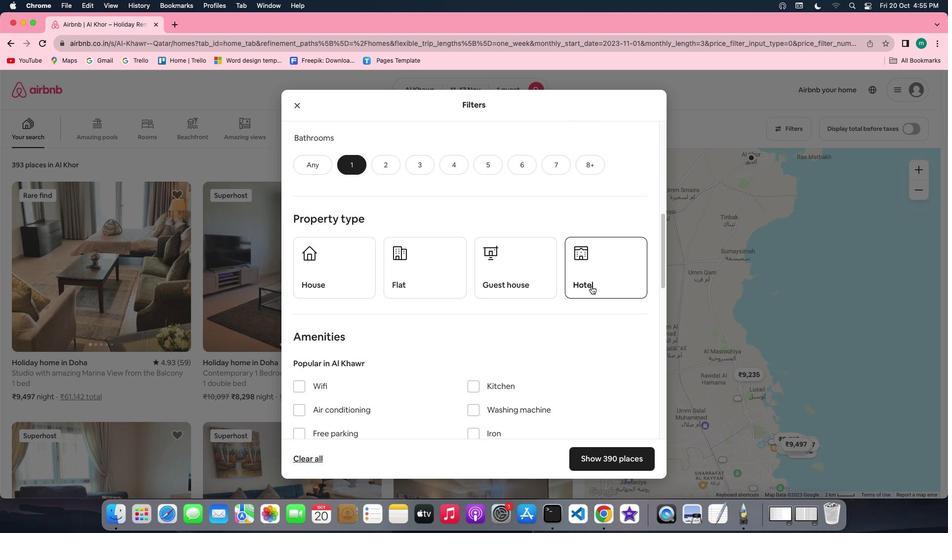 
Action: Mouse pressed left at (591, 286)
Screenshot: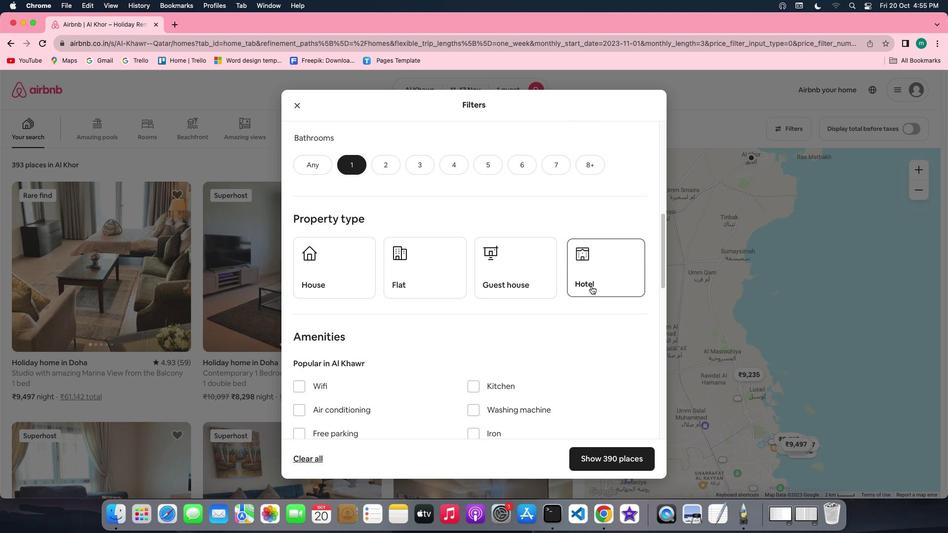 
Action: Mouse moved to (561, 314)
Screenshot: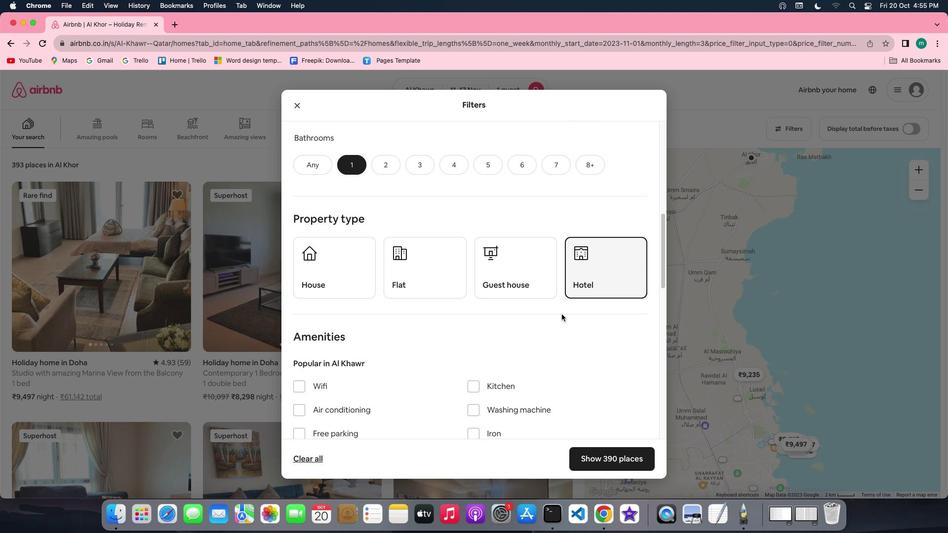 
Action: Mouse scrolled (561, 314) with delta (0, 0)
Screenshot: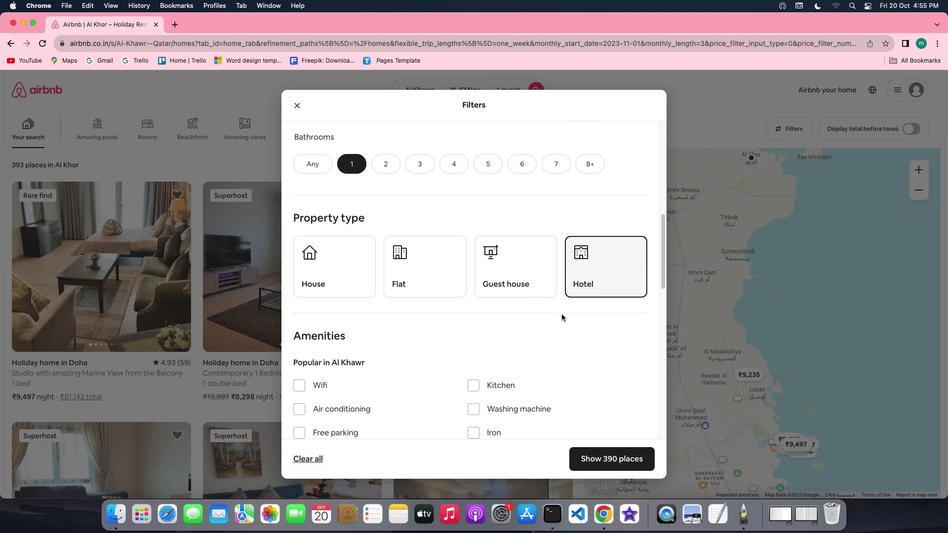 
Action: Mouse scrolled (561, 314) with delta (0, 0)
Screenshot: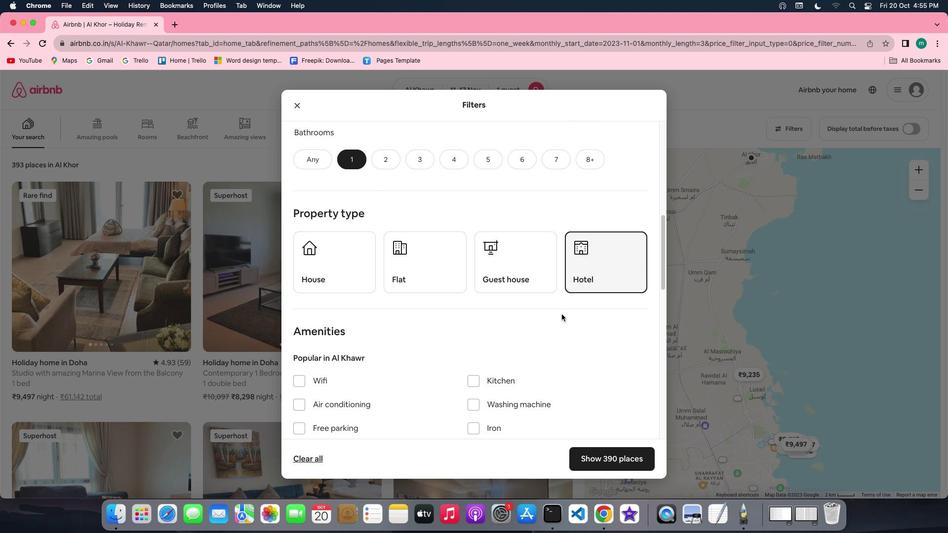 
Action: Mouse scrolled (561, 314) with delta (0, 0)
Screenshot: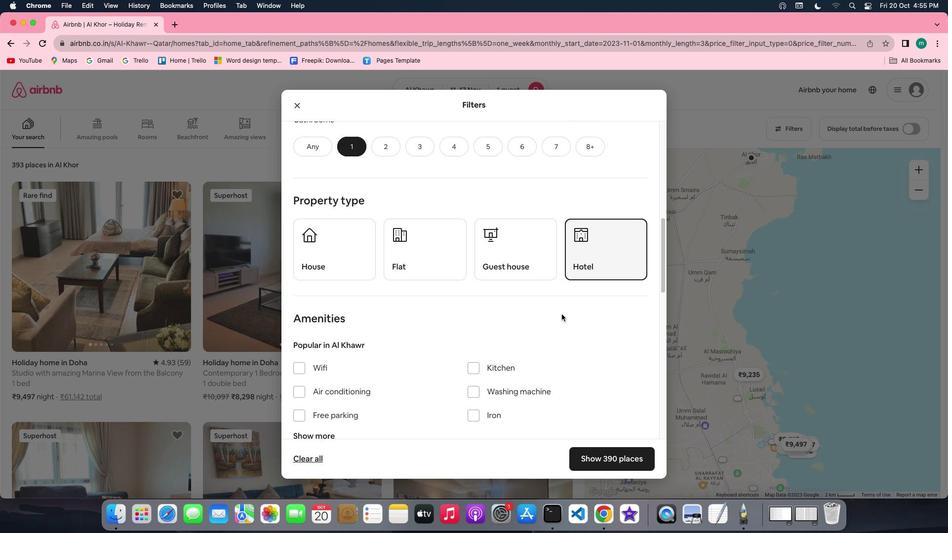 
Action: Mouse scrolled (561, 314) with delta (0, -1)
Screenshot: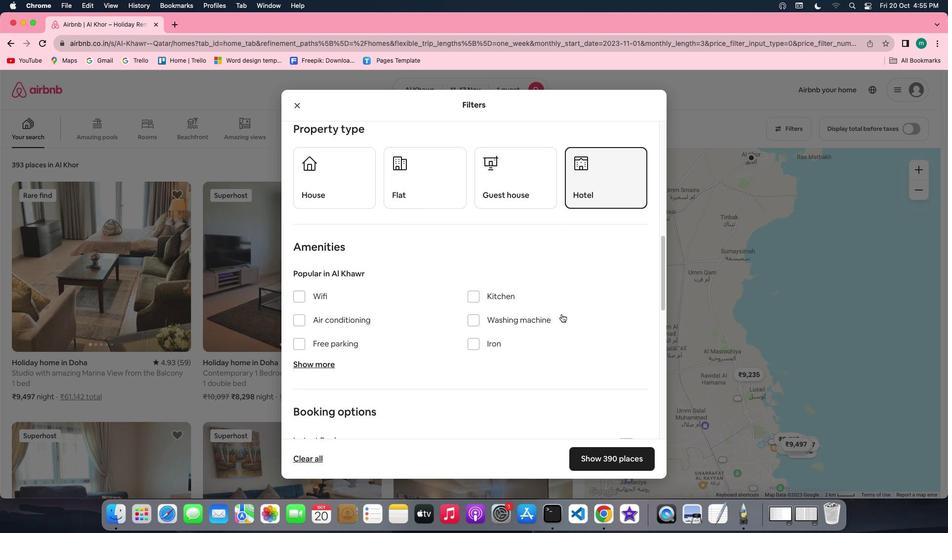 
Action: Mouse scrolled (561, 314) with delta (0, 0)
Screenshot: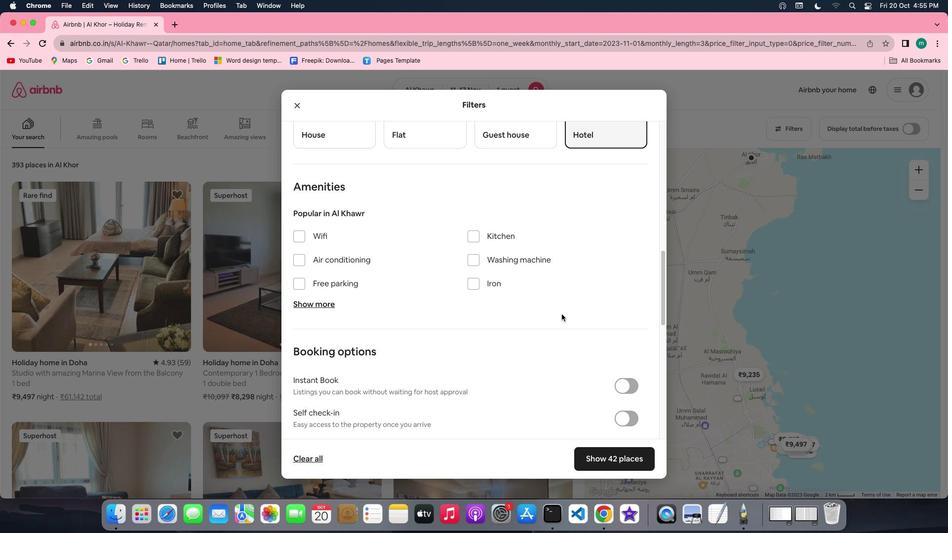 
Action: Mouse scrolled (561, 314) with delta (0, 0)
Screenshot: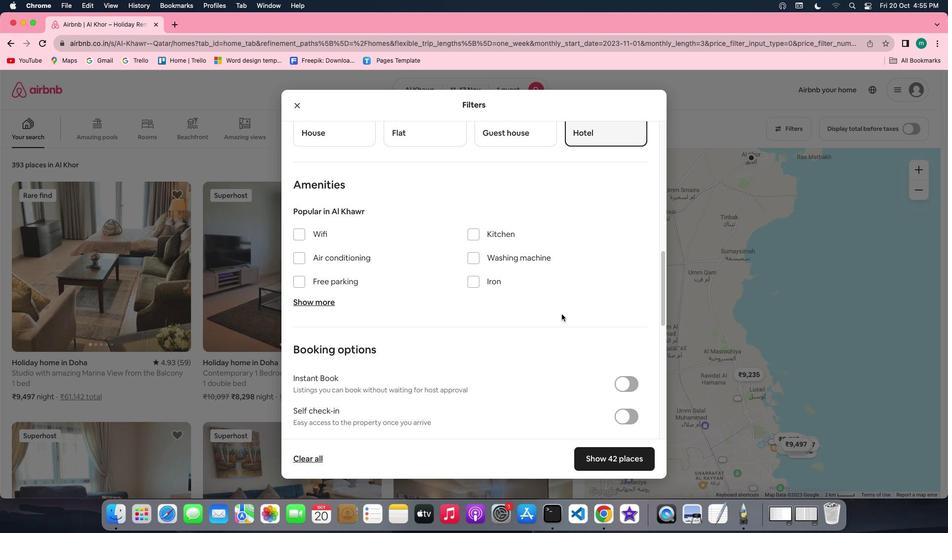 
Action: Mouse scrolled (561, 314) with delta (0, 0)
Screenshot: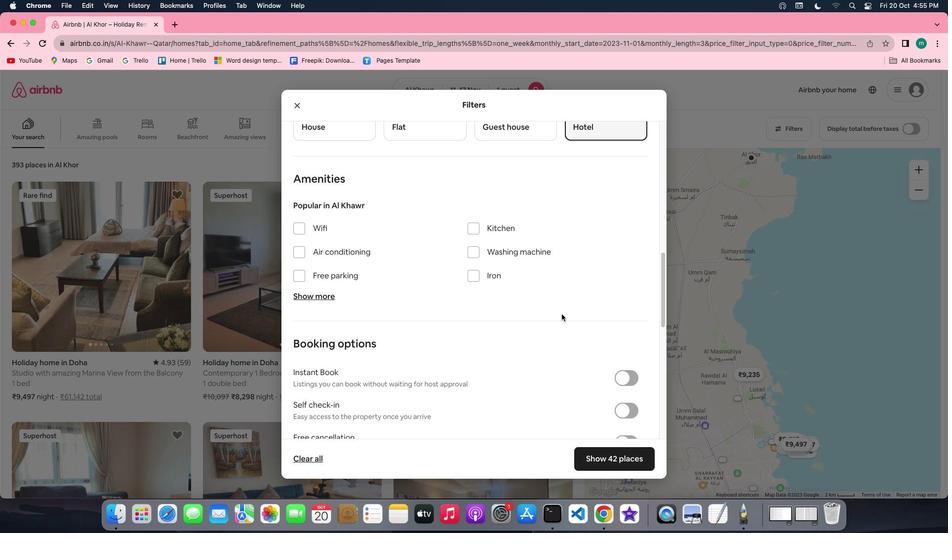 
Action: Mouse scrolled (561, 314) with delta (0, 0)
Screenshot: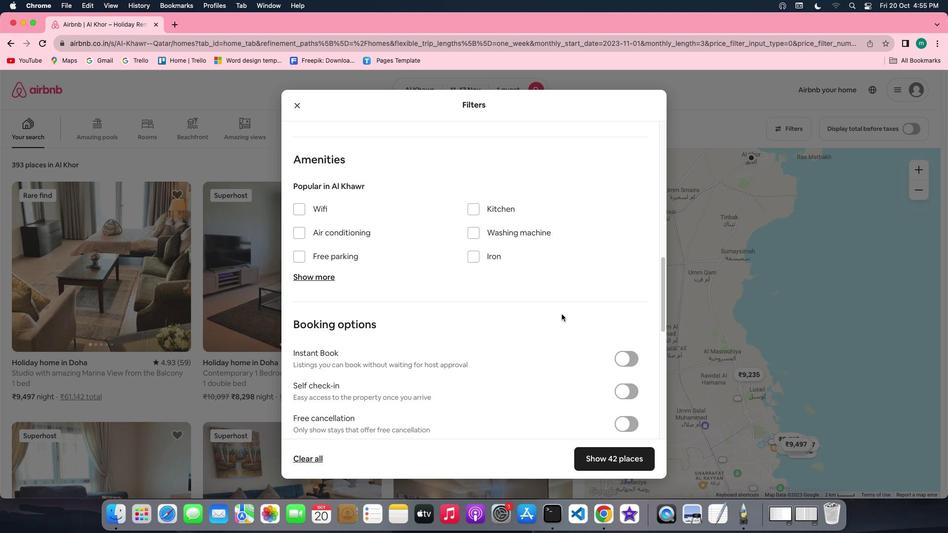 
Action: Mouse scrolled (561, 314) with delta (0, 0)
Screenshot: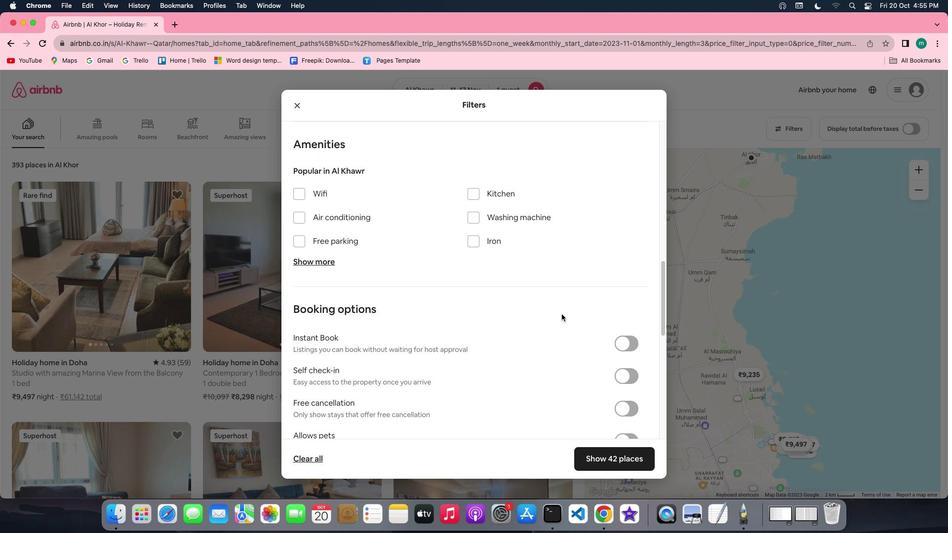 
Action: Mouse scrolled (561, 314) with delta (0, 0)
Screenshot: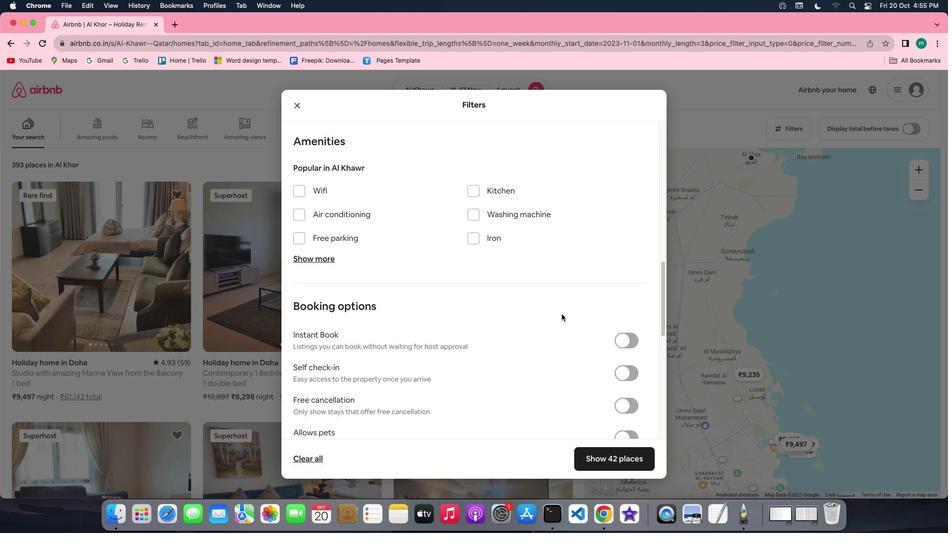 
Action: Mouse scrolled (561, 314) with delta (0, 0)
Screenshot: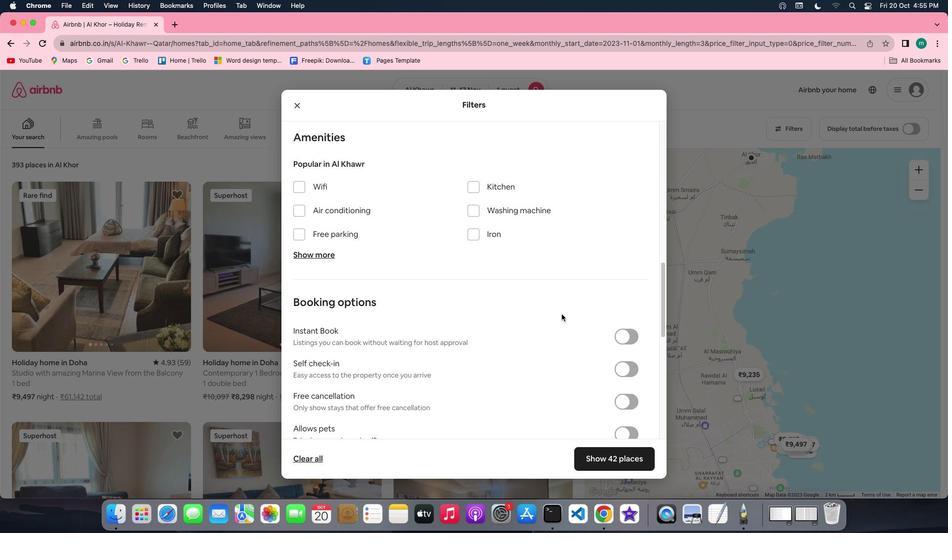 
Action: Mouse scrolled (561, 314) with delta (0, 0)
Screenshot: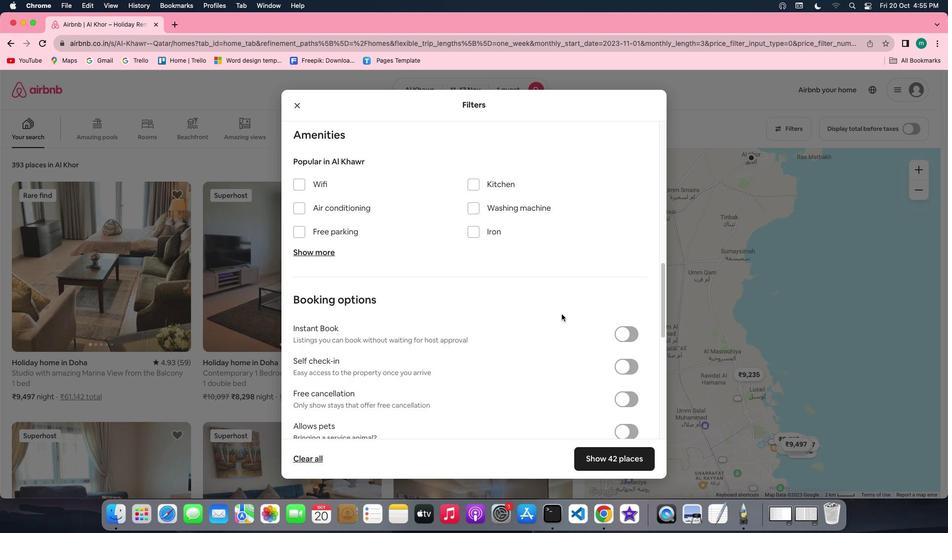 
Action: Mouse scrolled (561, 314) with delta (0, 0)
Screenshot: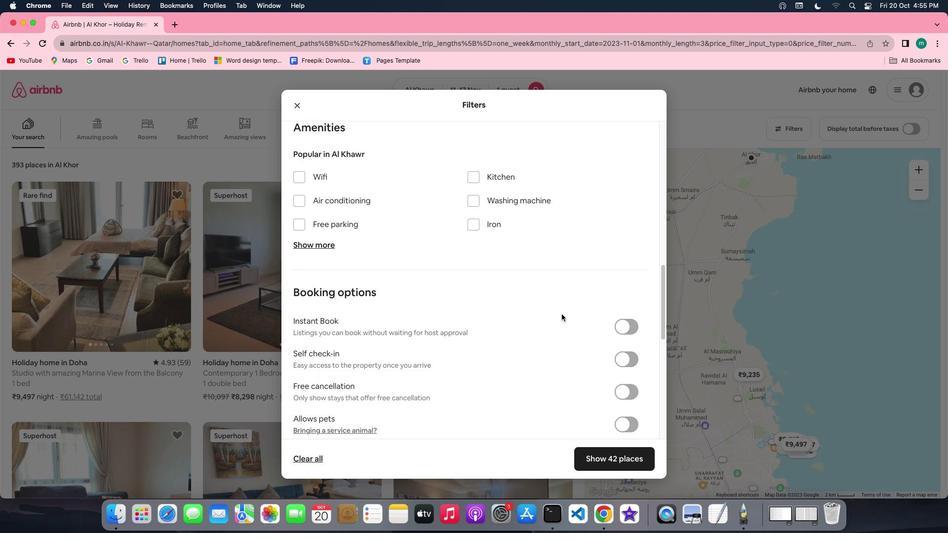 
Action: Mouse scrolled (561, 314) with delta (0, 0)
Screenshot: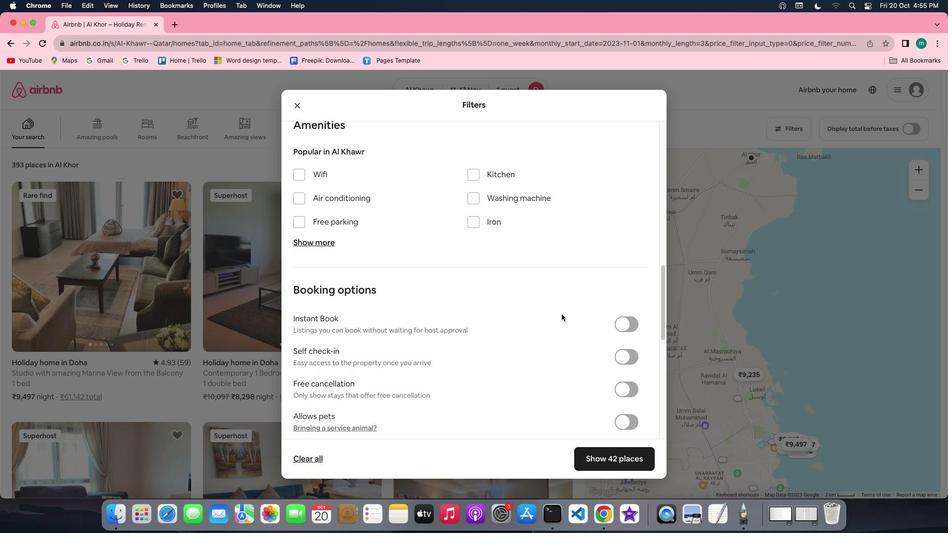 
Action: Mouse scrolled (561, 314) with delta (0, 0)
Screenshot: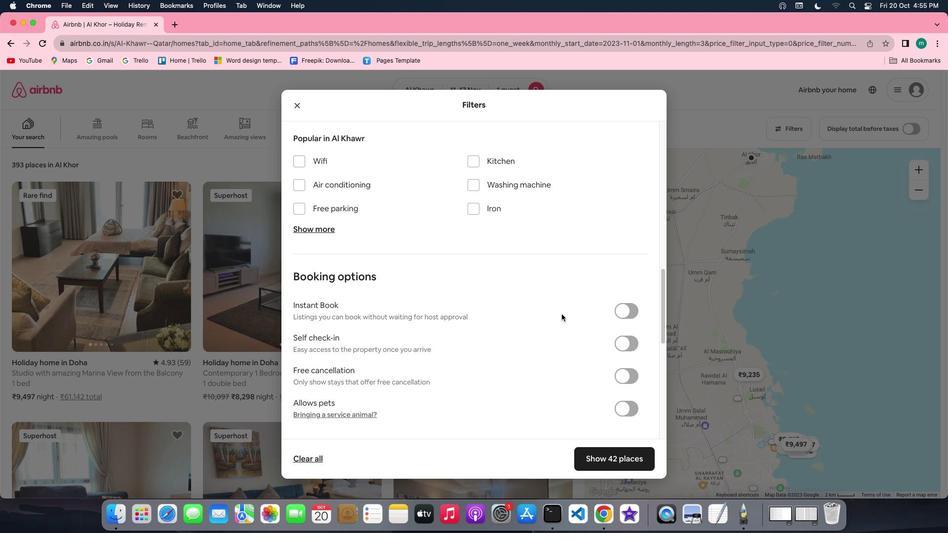 
Action: Mouse scrolled (561, 314) with delta (0, 0)
Screenshot: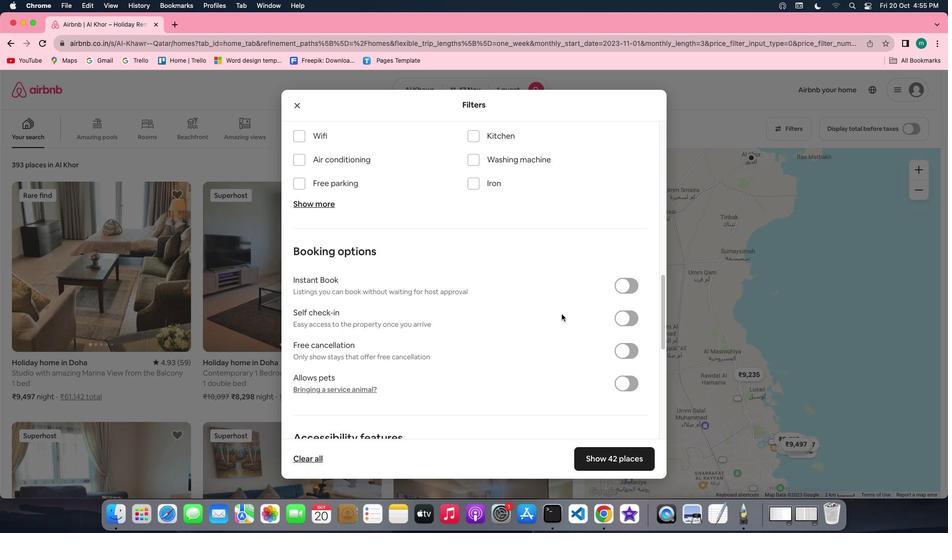 
Action: Mouse scrolled (561, 314) with delta (0, 0)
Screenshot: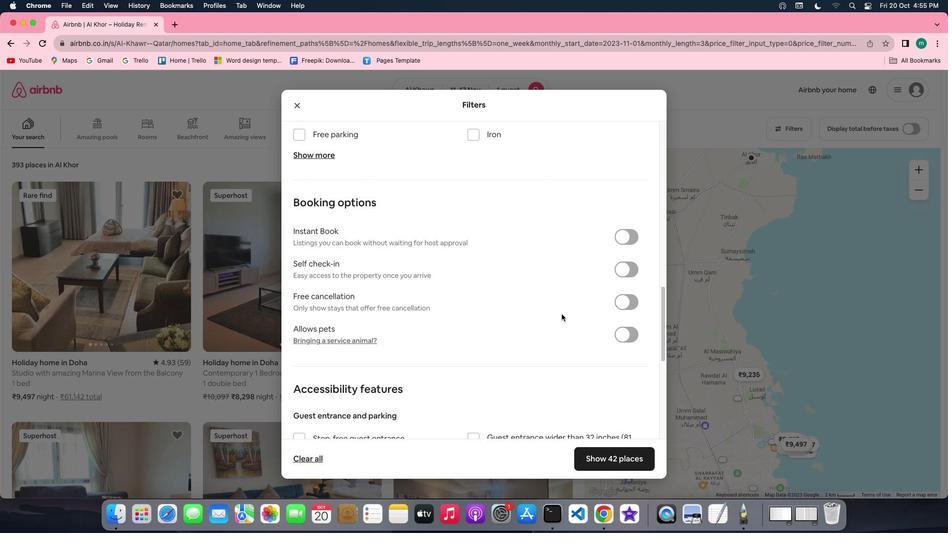 
Action: Mouse moved to (632, 267)
Screenshot: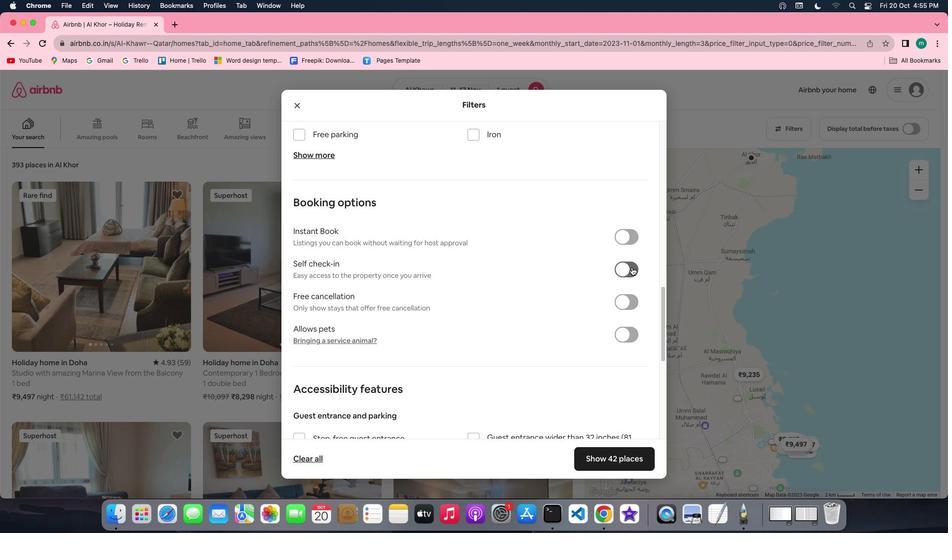 
Action: Mouse pressed left at (632, 267)
Screenshot: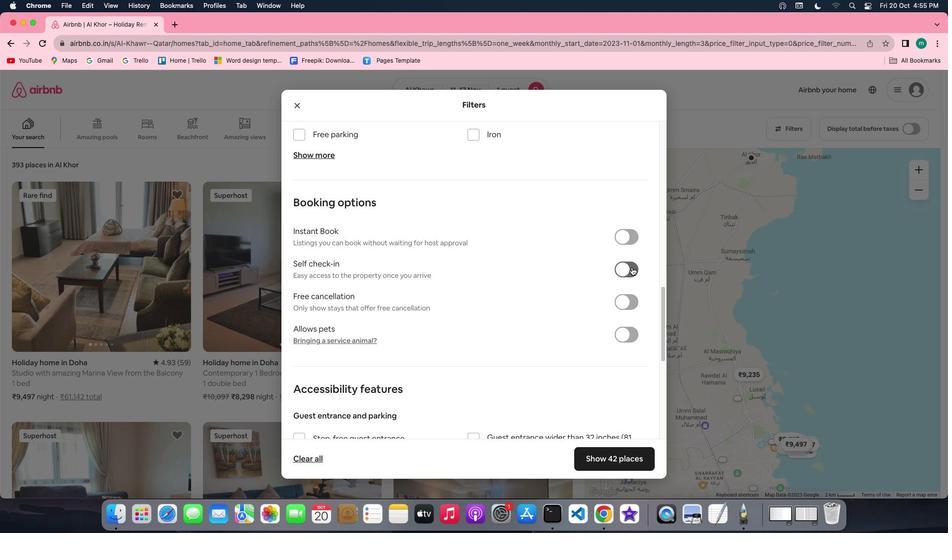 
Action: Mouse moved to (578, 355)
Screenshot: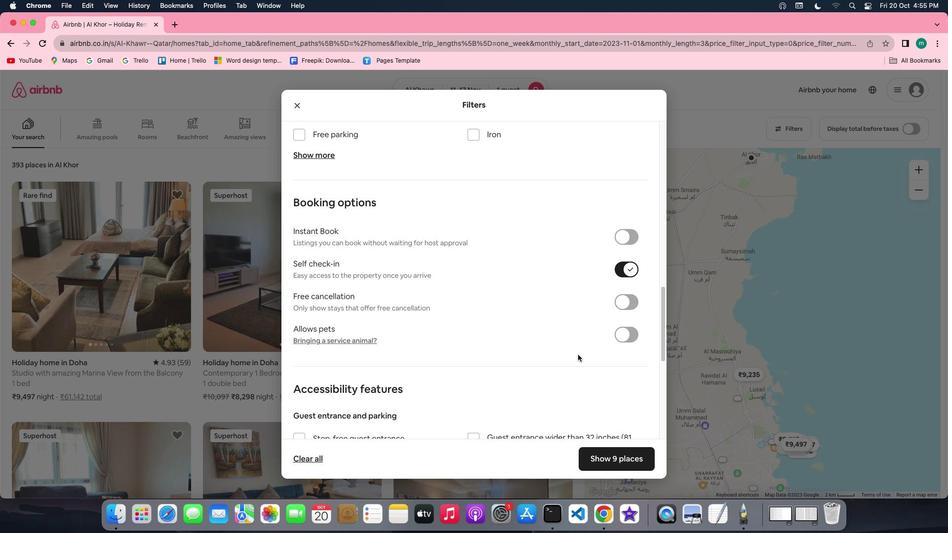 
Action: Mouse scrolled (578, 355) with delta (0, 0)
Screenshot: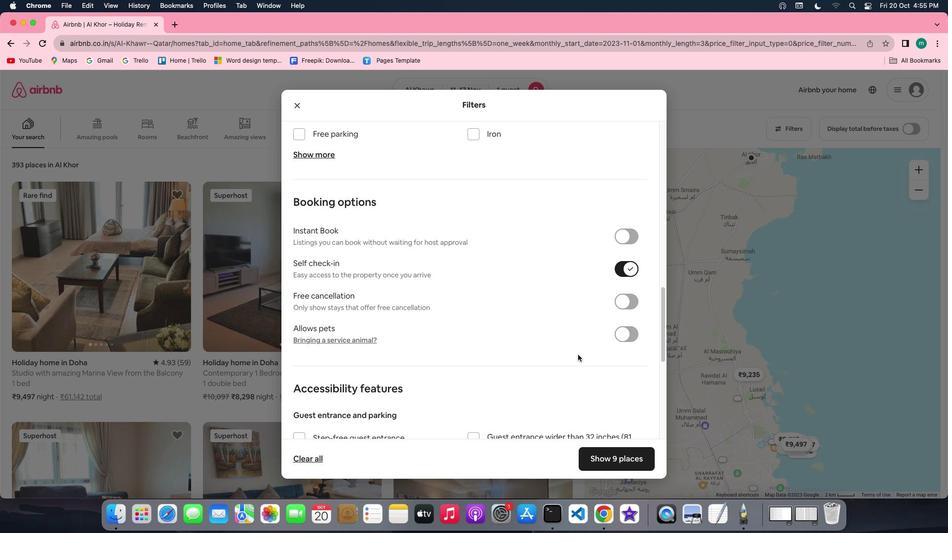 
Action: Mouse scrolled (578, 355) with delta (0, 0)
Screenshot: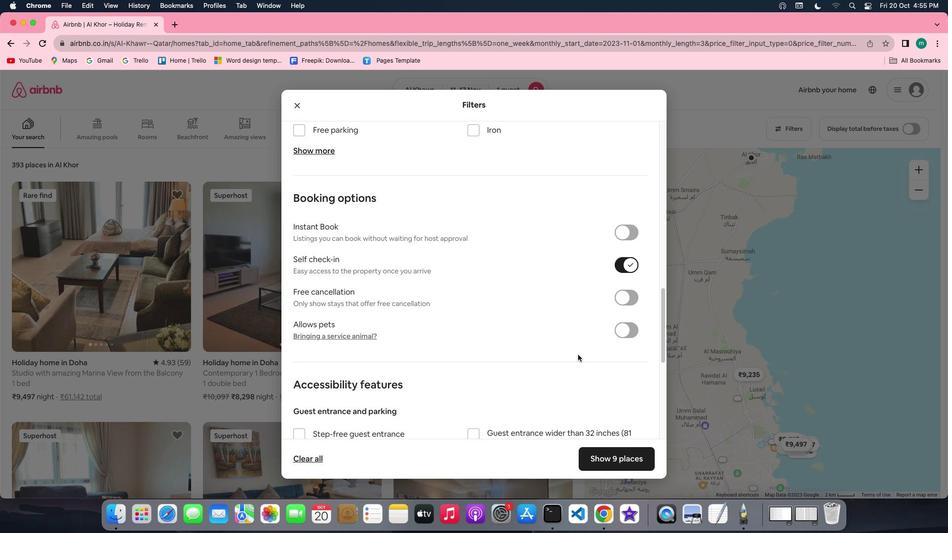 
Action: Mouse scrolled (578, 355) with delta (0, 0)
Screenshot: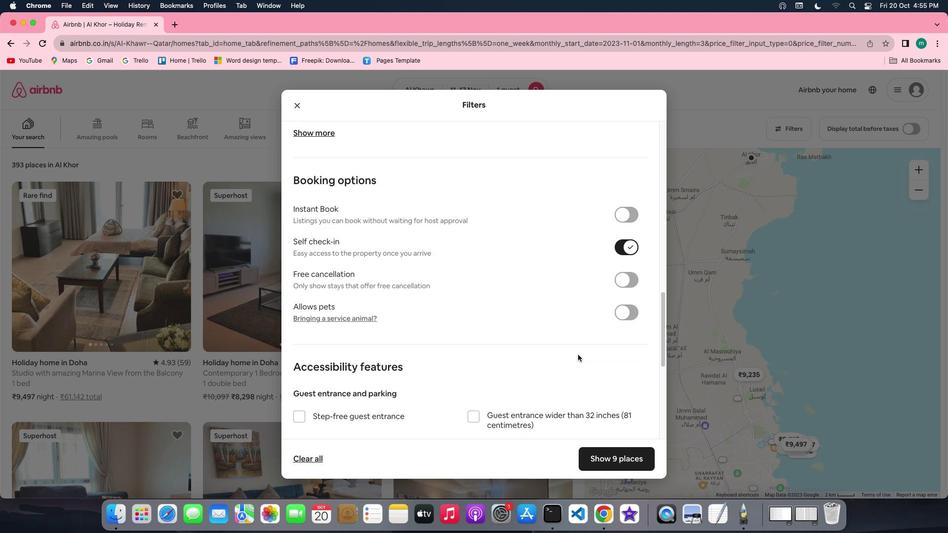 
Action: Mouse moved to (582, 354)
Screenshot: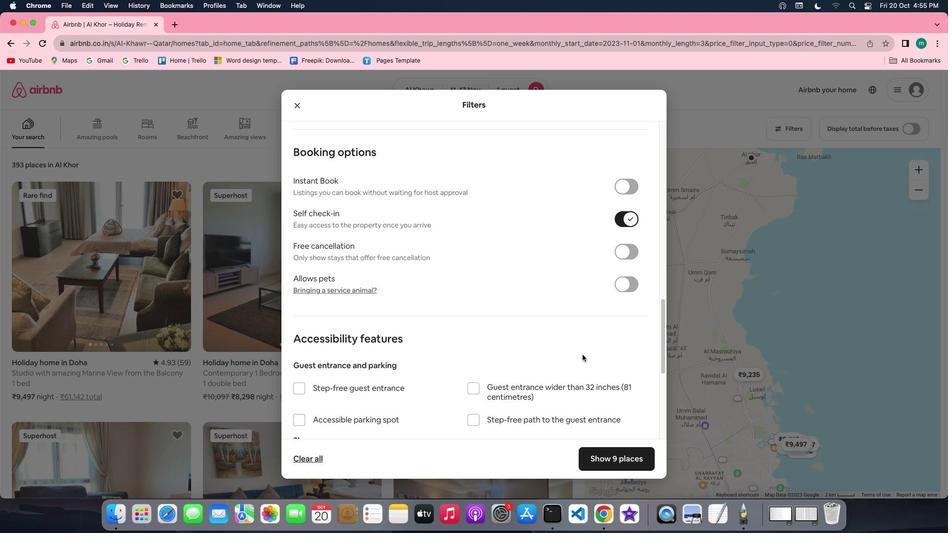 
Action: Mouse scrolled (582, 354) with delta (0, 0)
Screenshot: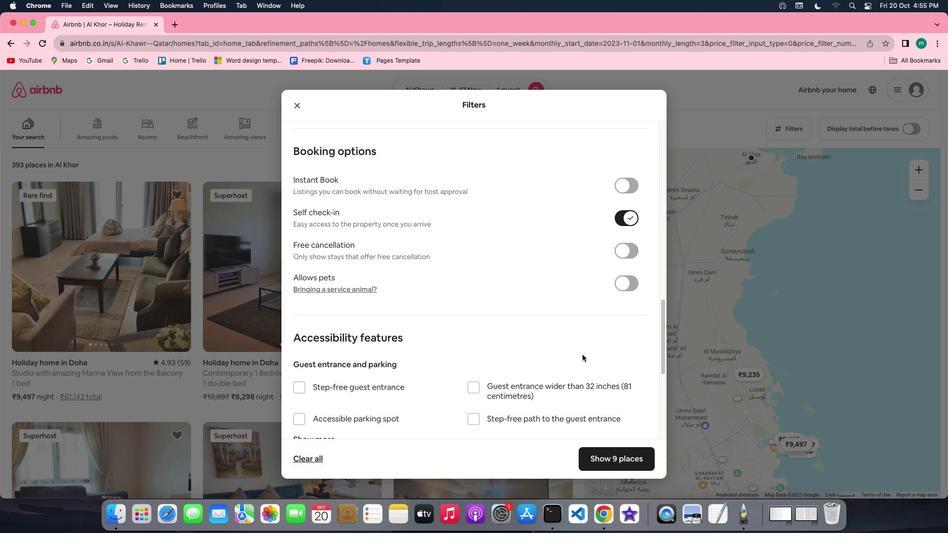 
Action: Mouse scrolled (582, 354) with delta (0, 0)
Screenshot: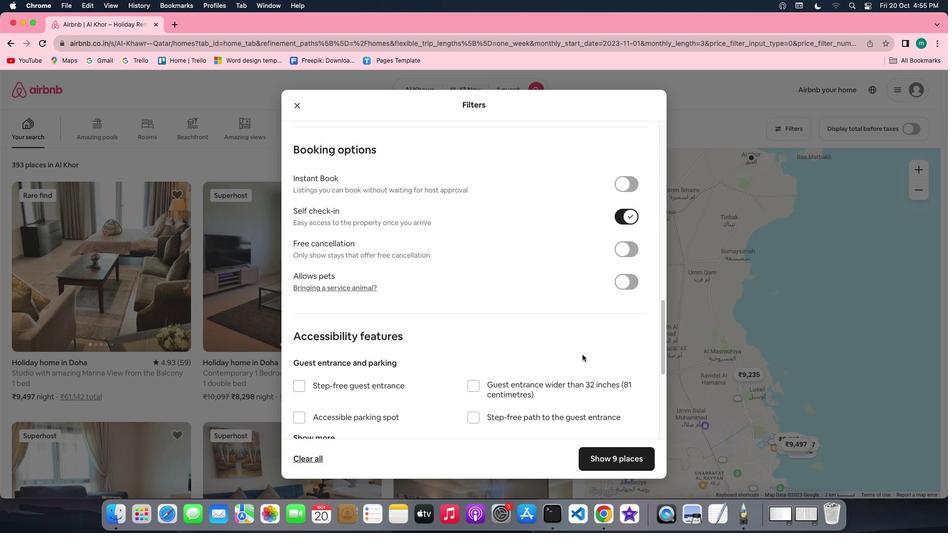 
Action: Mouse scrolled (582, 354) with delta (0, 0)
Screenshot: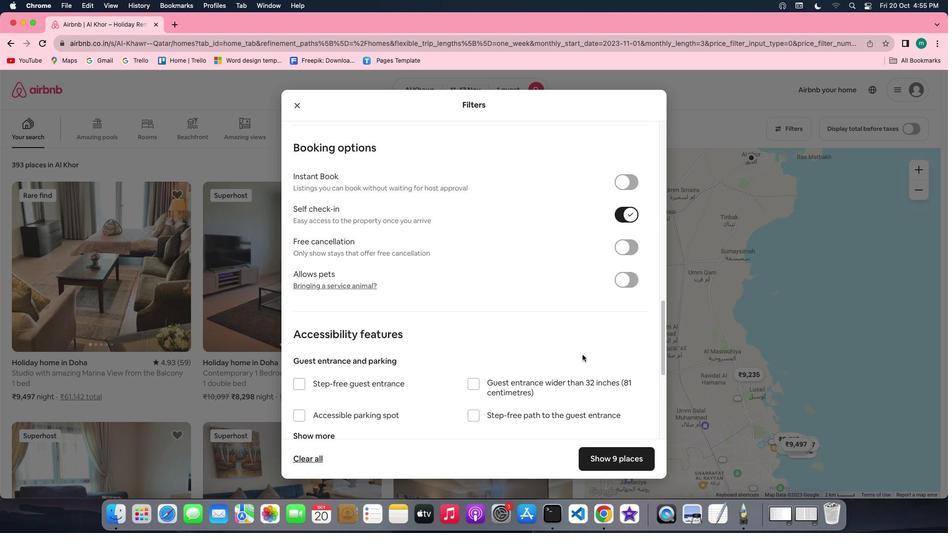 
Action: Mouse scrolled (582, 354) with delta (0, 0)
Screenshot: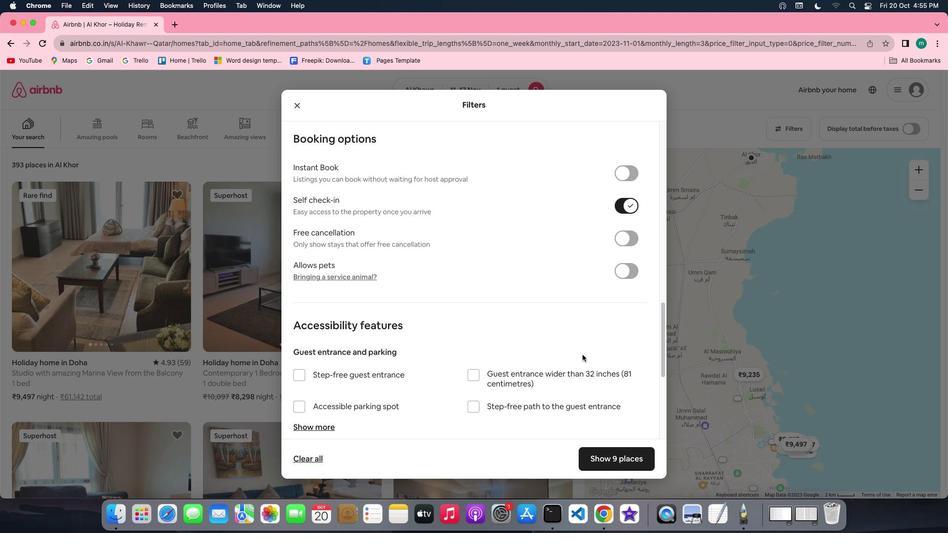 
Action: Mouse scrolled (582, 354) with delta (0, 0)
Screenshot: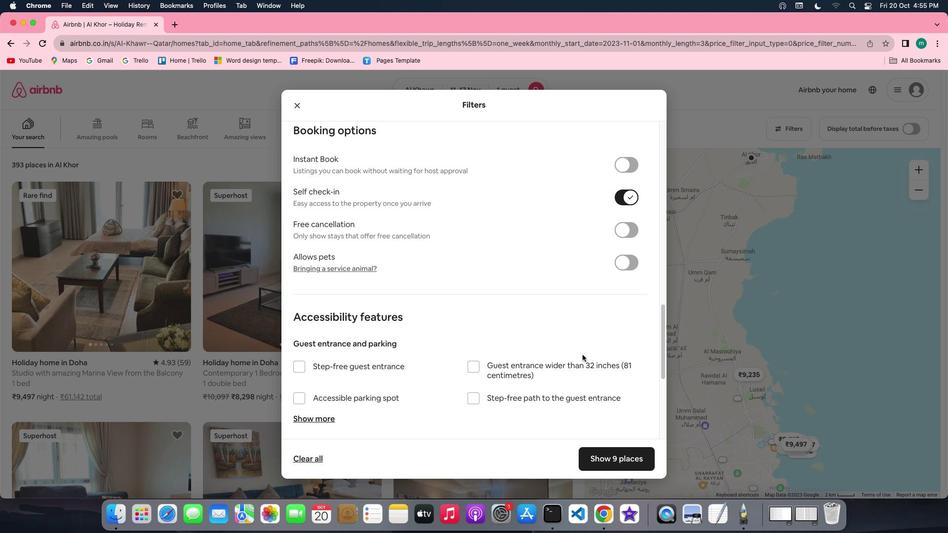 
Action: Mouse scrolled (582, 354) with delta (0, 0)
Screenshot: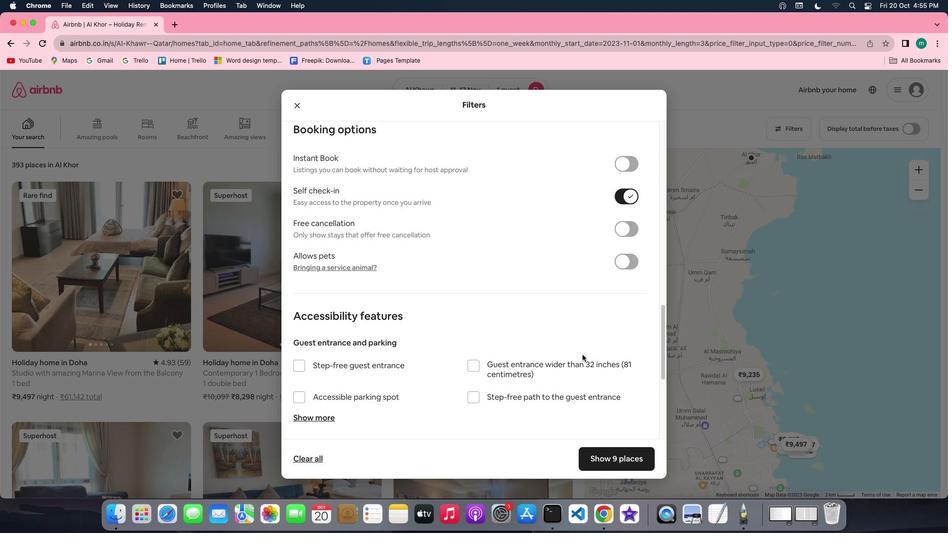 
Action: Mouse scrolled (582, 354) with delta (0, 0)
Screenshot: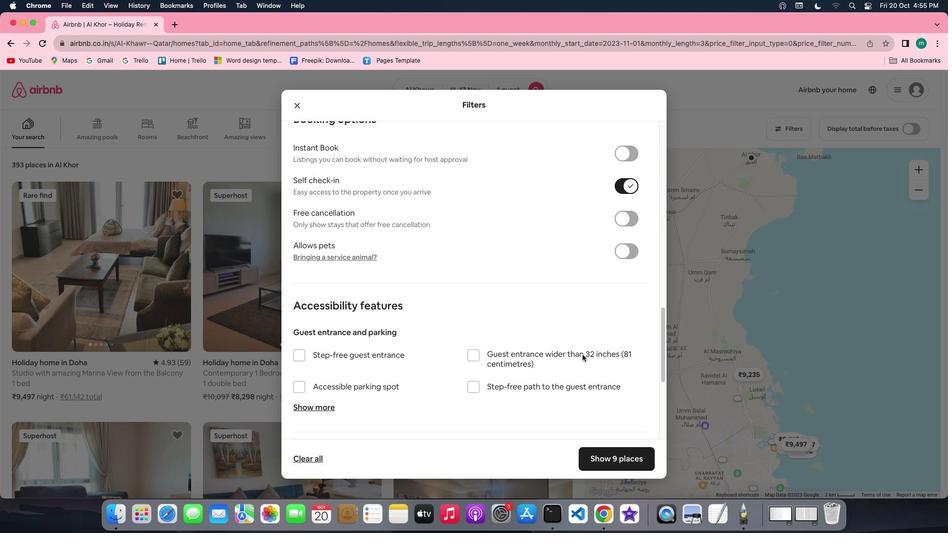 
Action: Mouse scrolled (582, 354) with delta (0, 0)
Screenshot: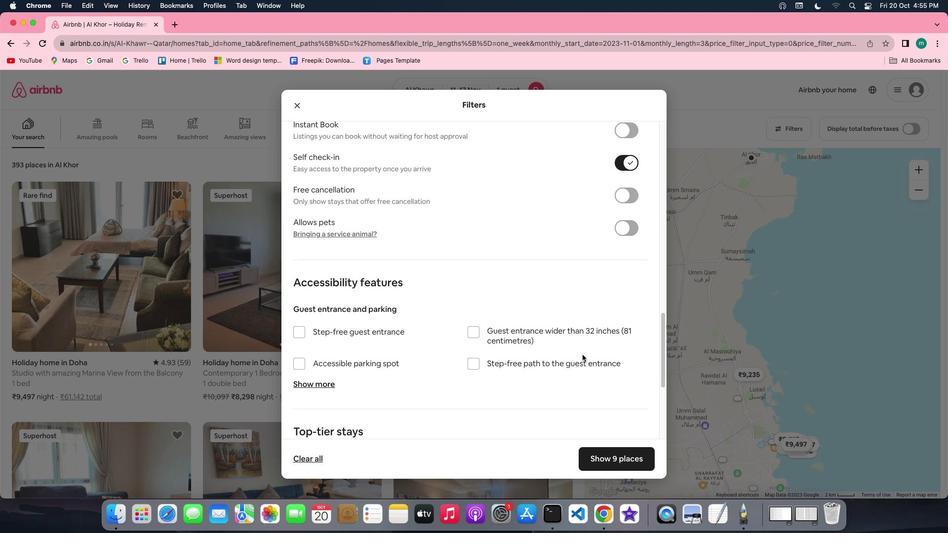 
Action: Mouse scrolled (582, 354) with delta (0, -1)
Screenshot: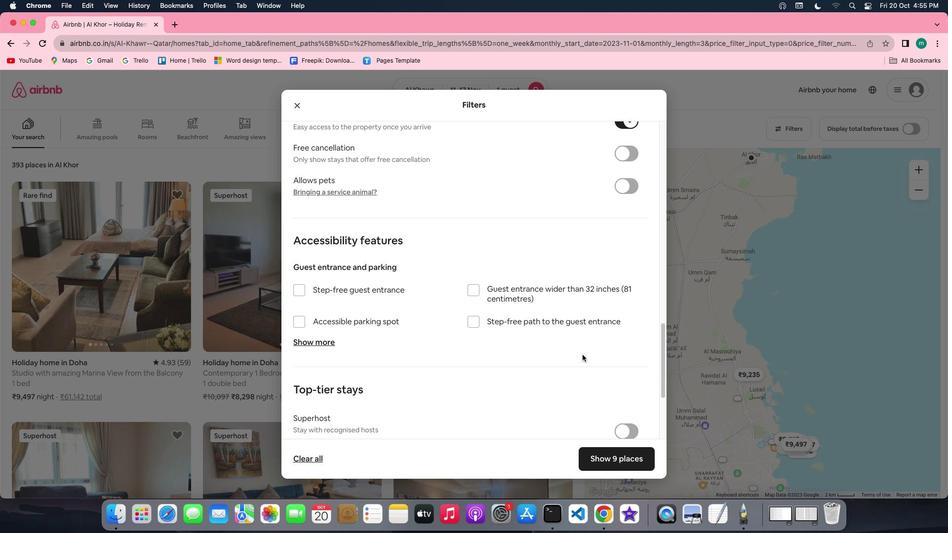 
Action: Mouse scrolled (582, 354) with delta (0, -1)
Screenshot: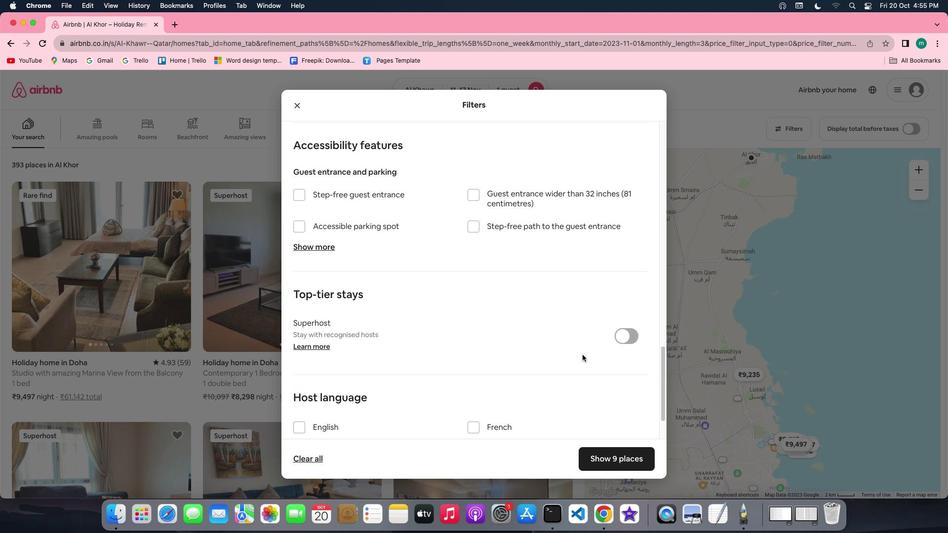 
Action: Mouse moved to (582, 354)
Screenshot: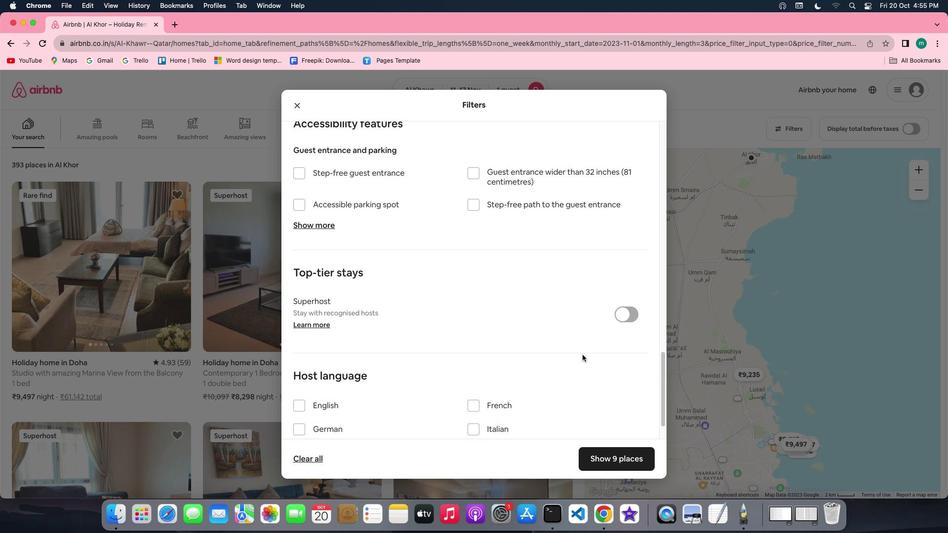 
Action: Mouse scrolled (582, 354) with delta (0, 0)
Screenshot: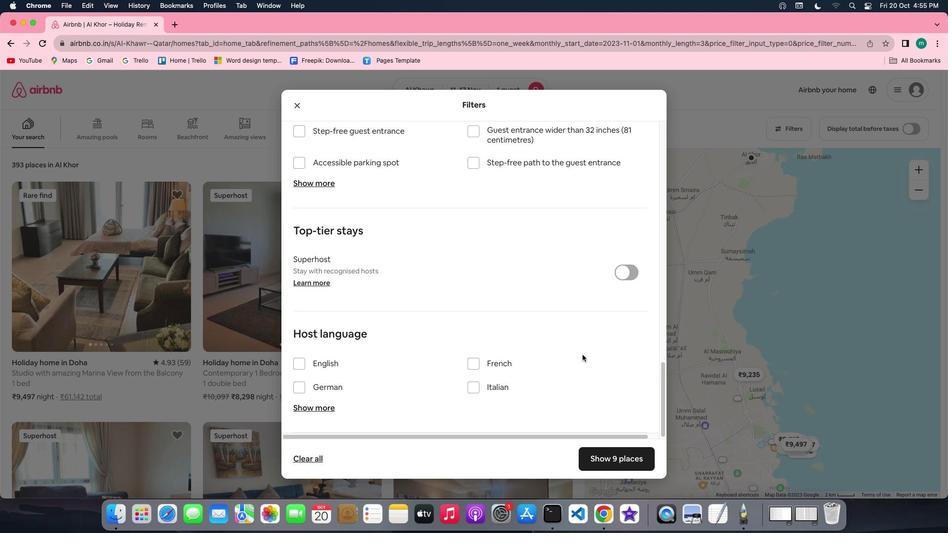
Action: Mouse scrolled (582, 354) with delta (0, 0)
Screenshot: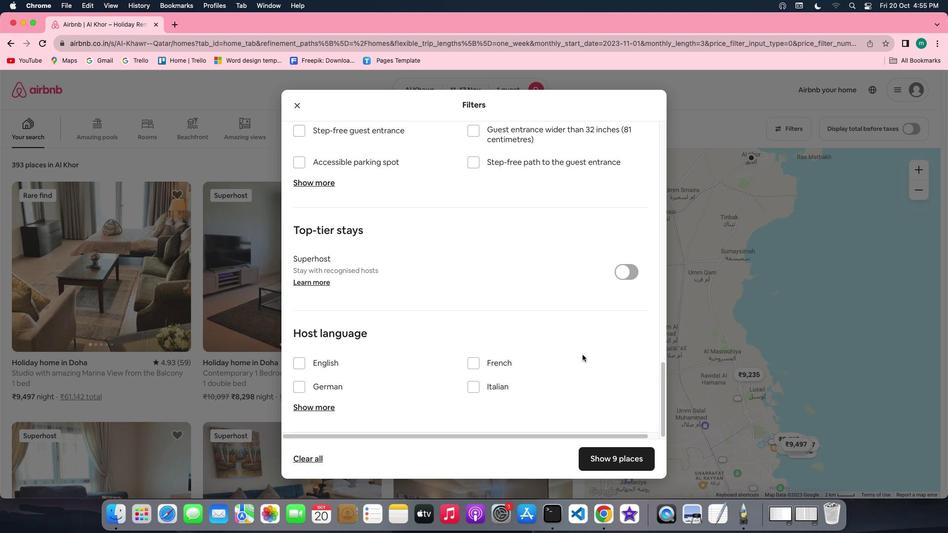 
Action: Mouse scrolled (582, 354) with delta (0, -1)
Screenshot: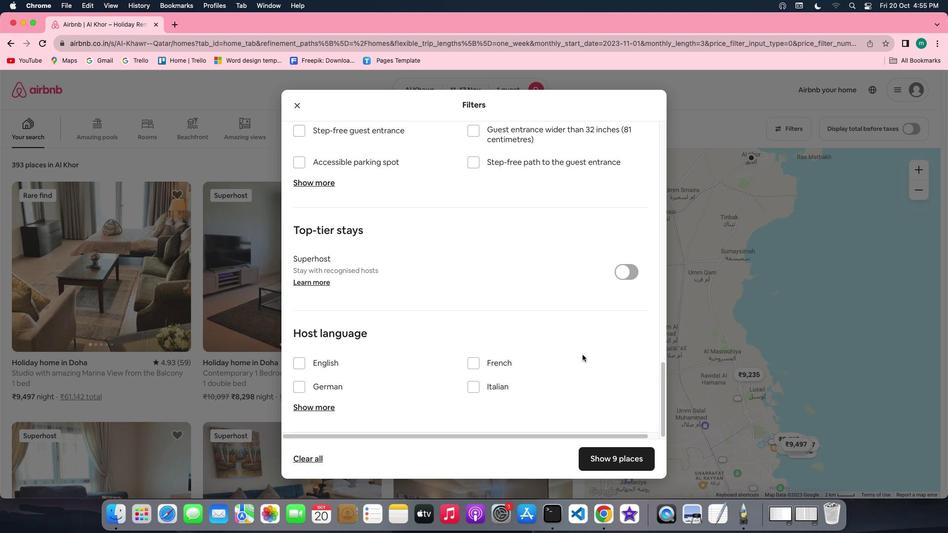 
Action: Mouse scrolled (582, 354) with delta (0, -2)
Screenshot: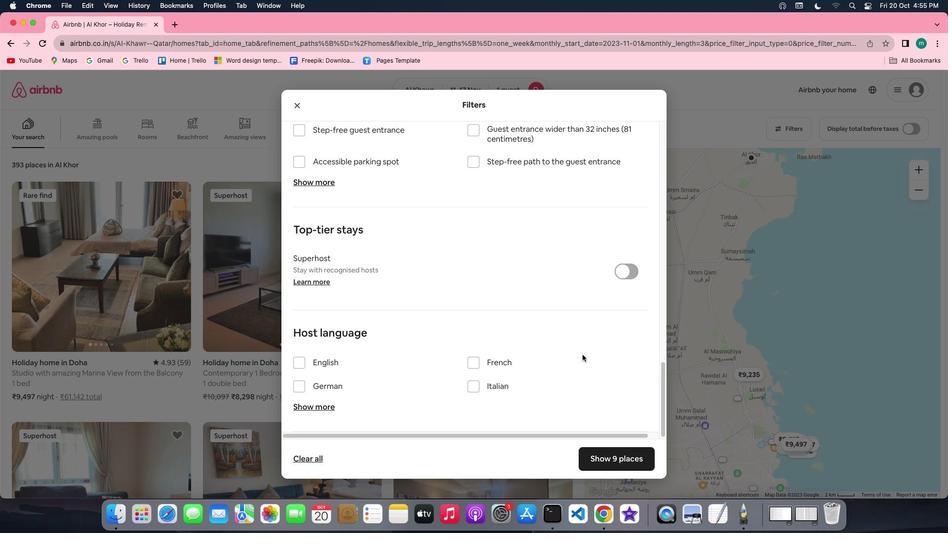 
Action: Mouse scrolled (582, 354) with delta (0, -2)
Screenshot: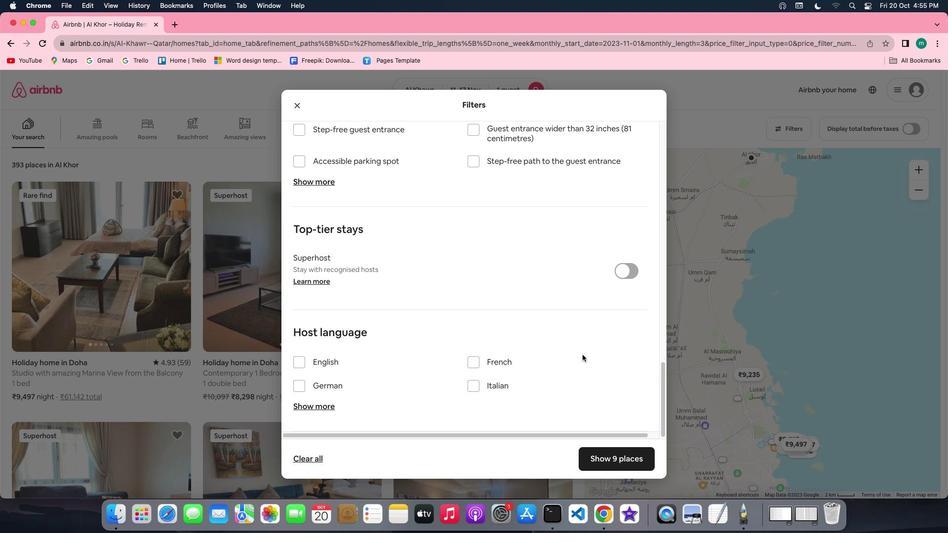 
Action: Mouse scrolled (582, 354) with delta (0, -2)
Screenshot: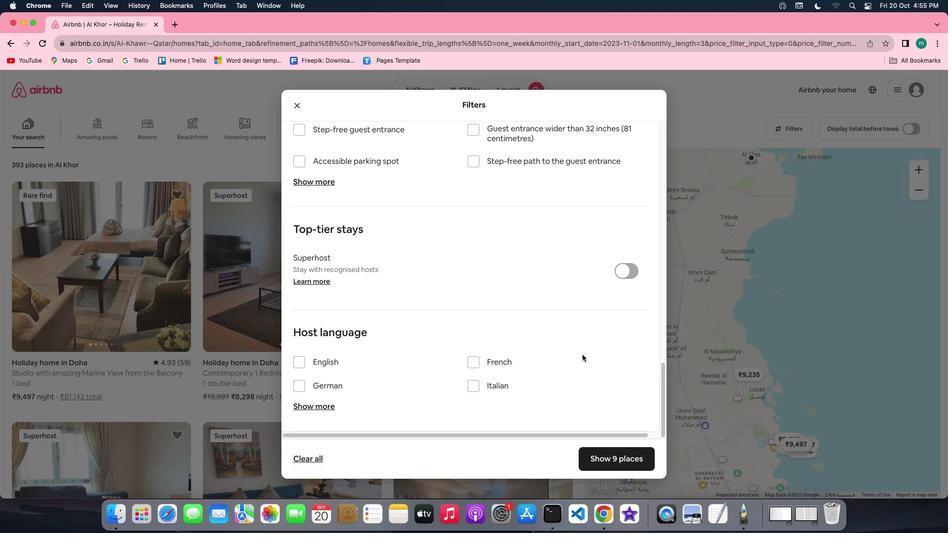 
Action: Mouse moved to (614, 456)
Screenshot: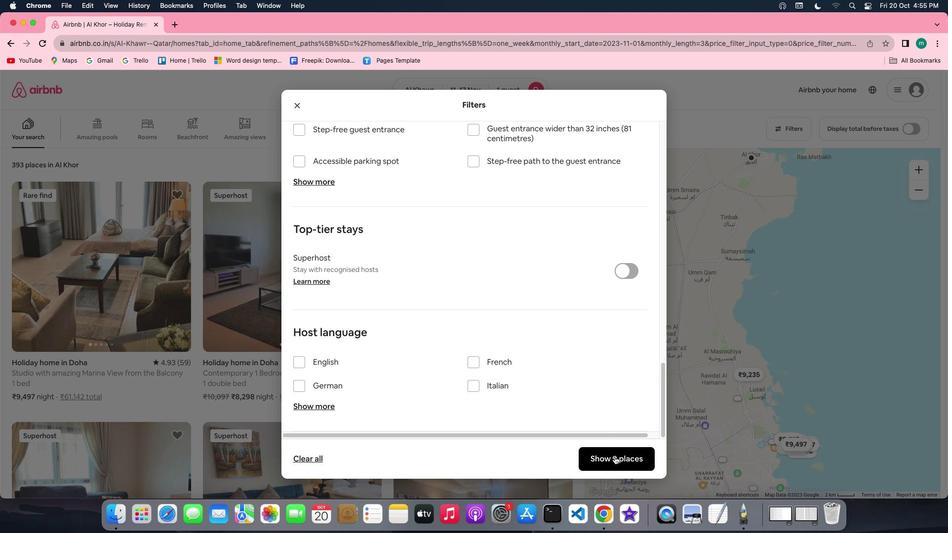 
Action: Mouse pressed left at (614, 456)
Screenshot: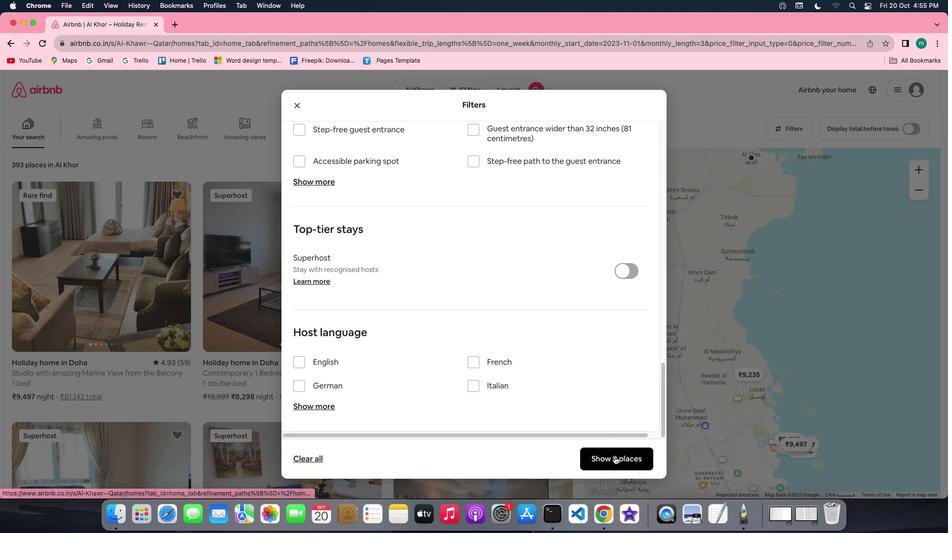 
Action: Mouse moved to (143, 251)
Screenshot: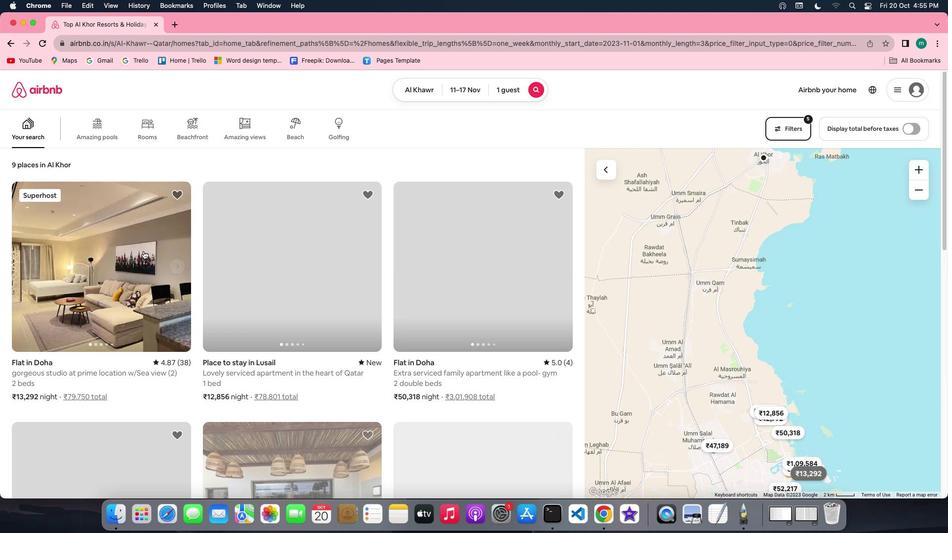 
Action: Mouse pressed left at (143, 251)
Screenshot: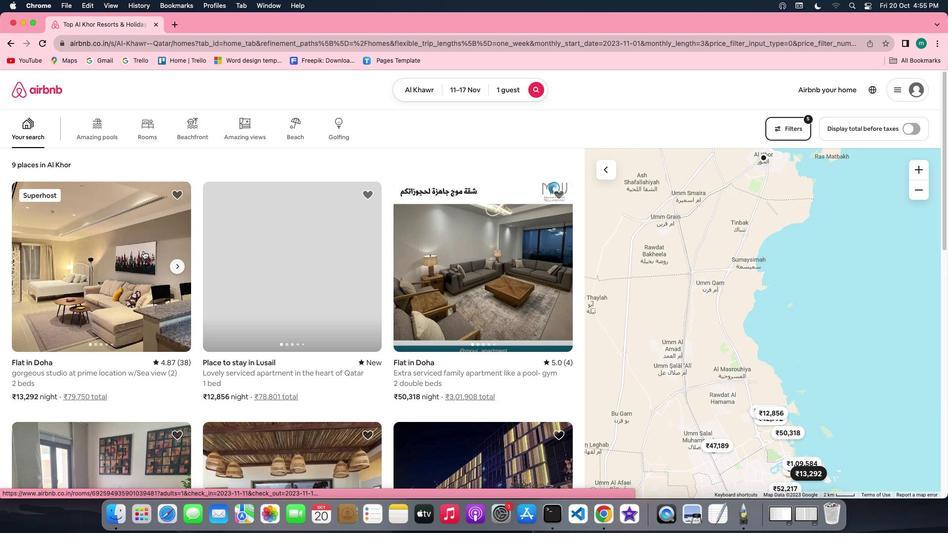 
Action: Mouse moved to (704, 362)
Screenshot: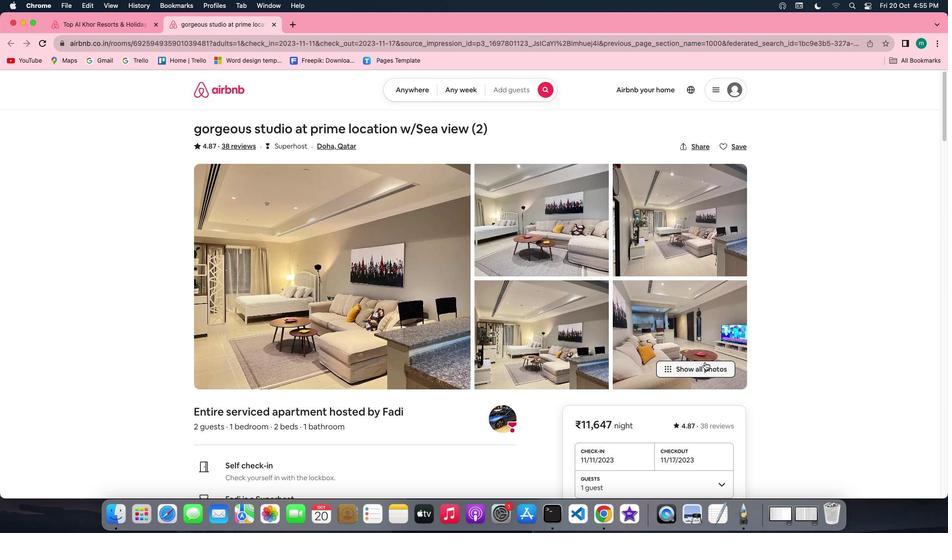 
Action: Mouse pressed left at (704, 362)
Screenshot: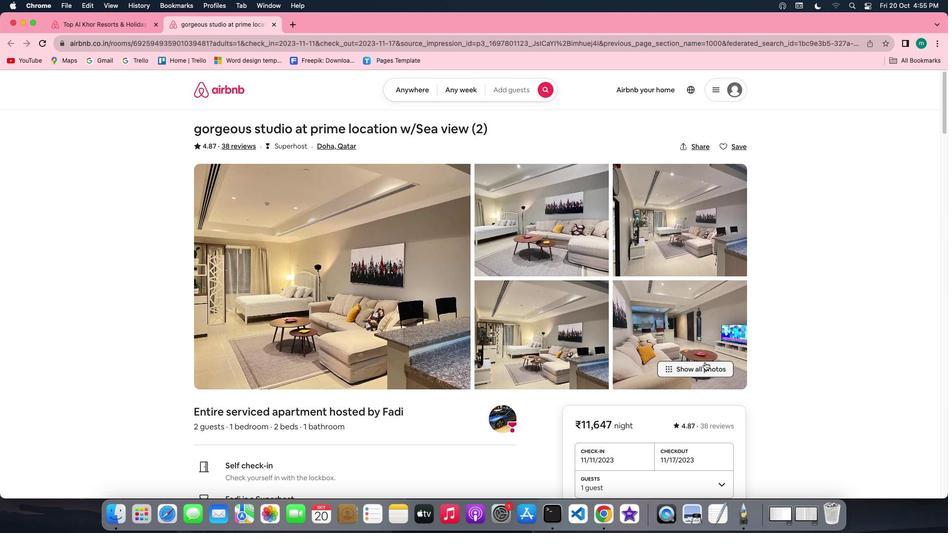
Action: Mouse moved to (549, 336)
Screenshot: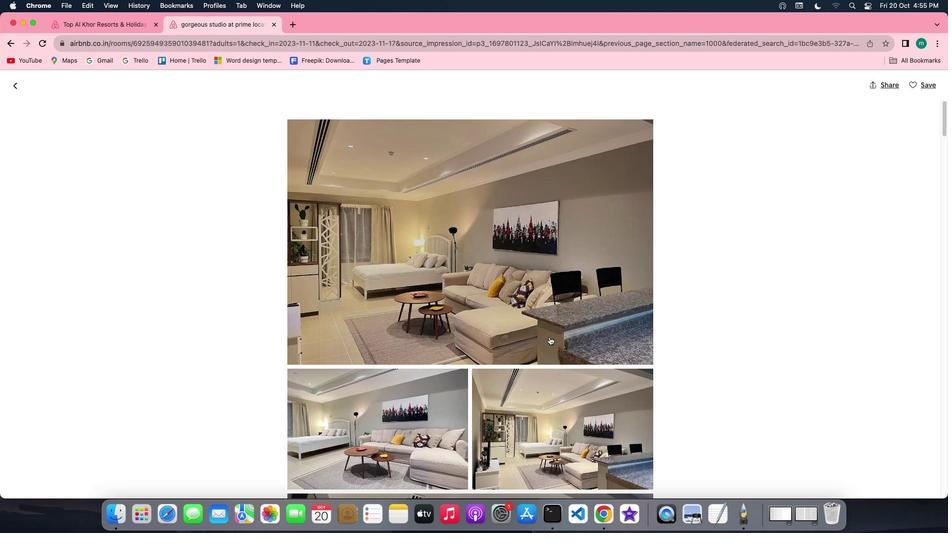 
Action: Mouse scrolled (549, 336) with delta (0, 0)
Screenshot: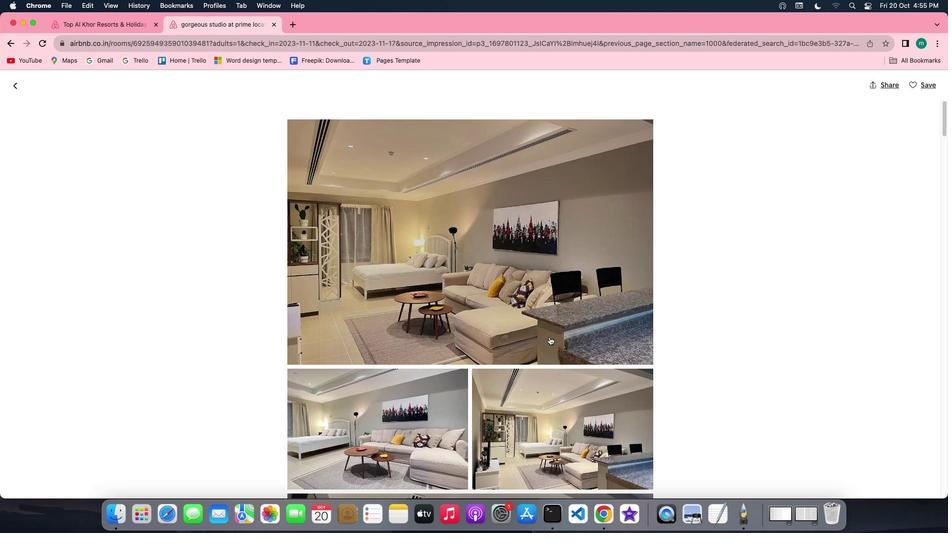 
Action: Mouse scrolled (549, 336) with delta (0, 0)
Screenshot: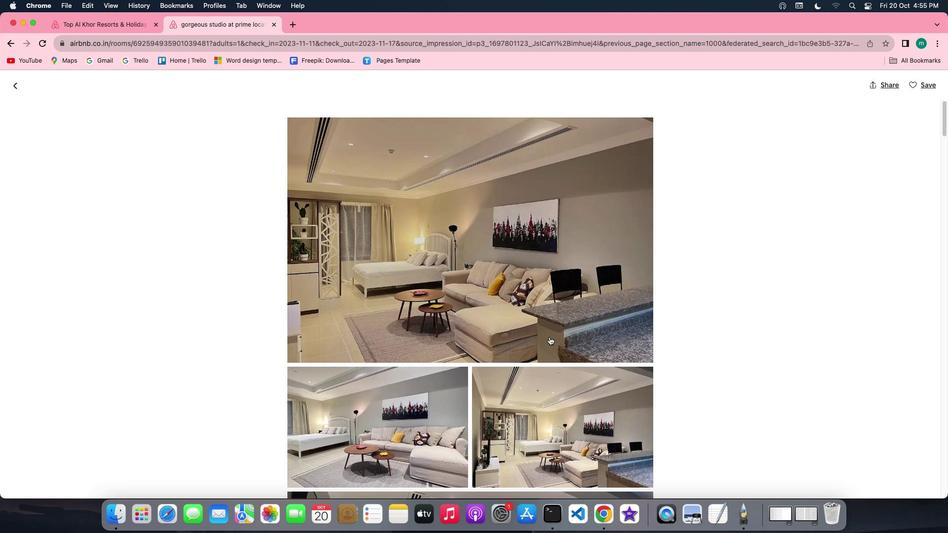 
Action: Mouse scrolled (549, 336) with delta (0, 0)
Screenshot: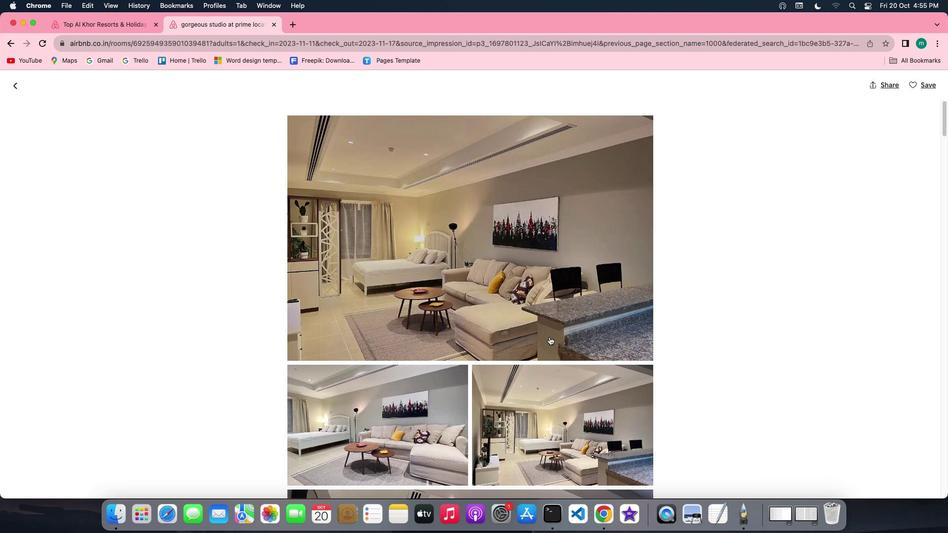 
Action: Mouse scrolled (549, 336) with delta (0, 0)
Screenshot: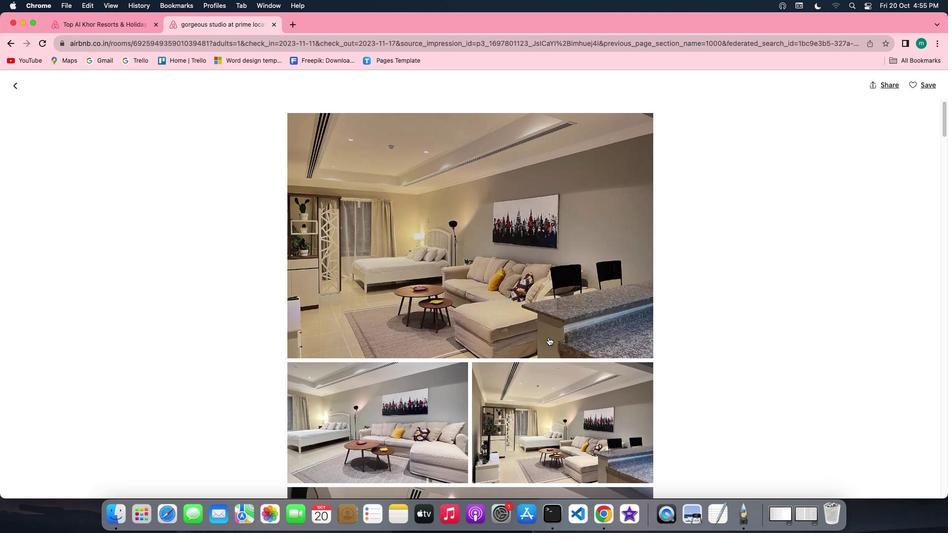 
Action: Mouse moved to (548, 337)
Screenshot: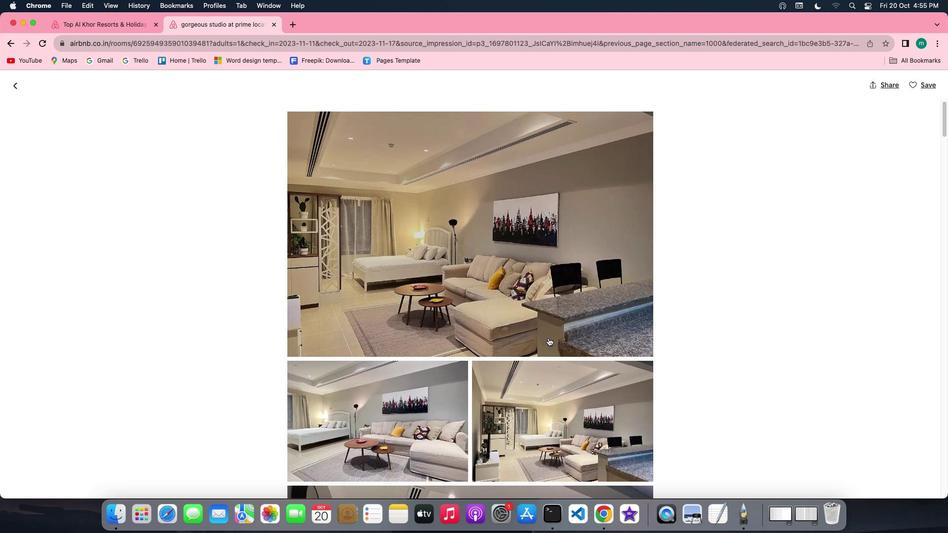 
Action: Mouse scrolled (548, 337) with delta (0, 0)
Screenshot: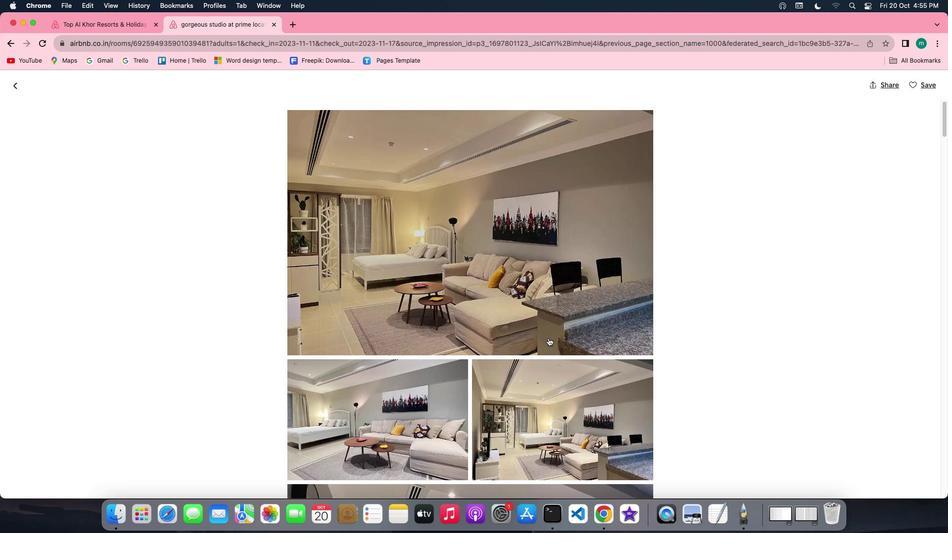 
Action: Mouse scrolled (548, 337) with delta (0, 0)
Screenshot: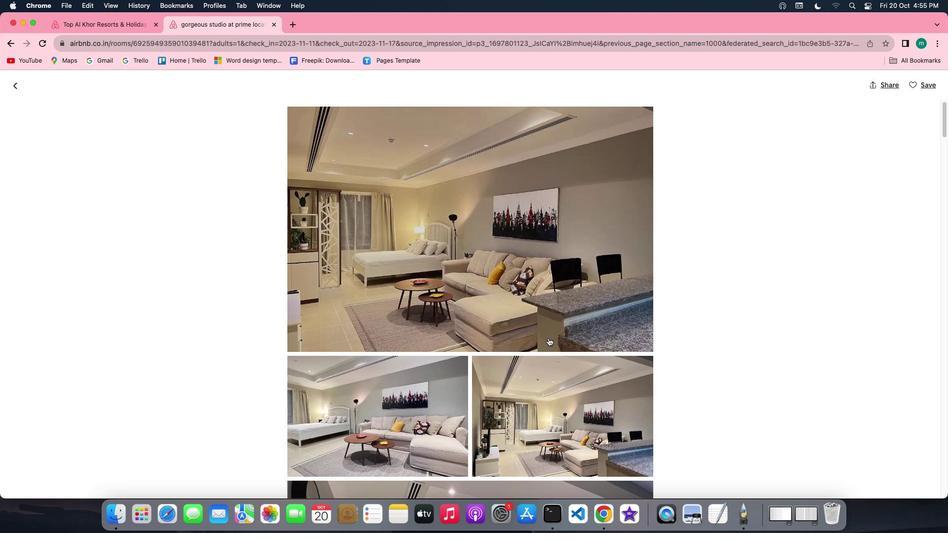 
Action: Mouse scrolled (548, 337) with delta (0, 0)
Screenshot: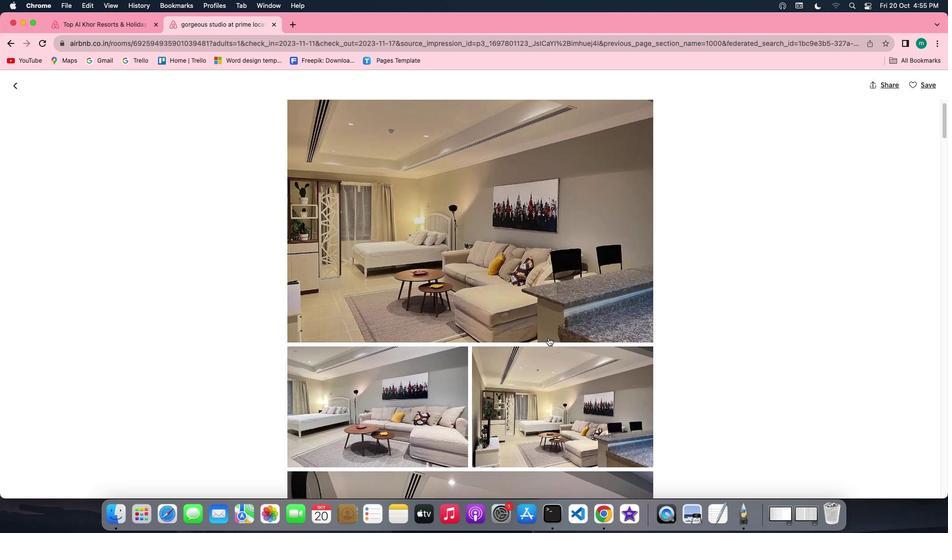 
Action: Mouse scrolled (548, 337) with delta (0, 0)
Screenshot: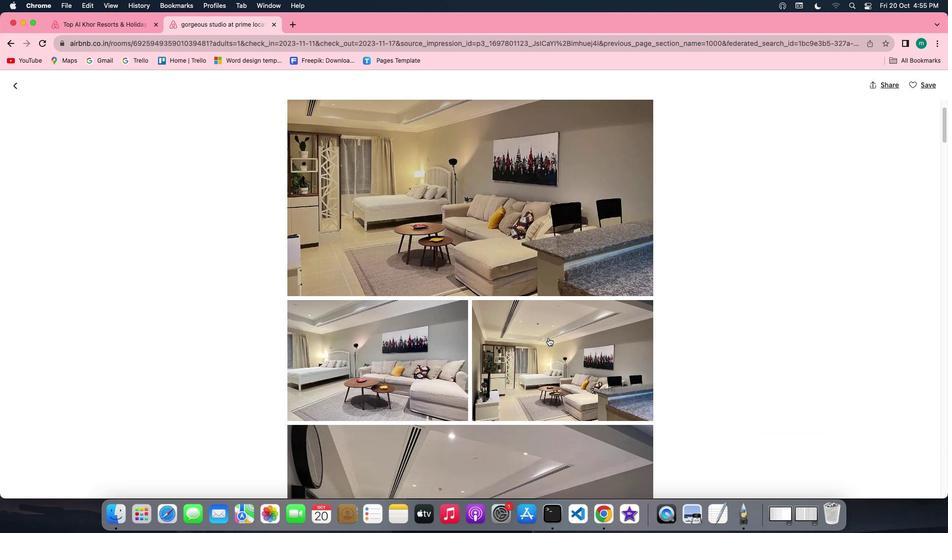 
Action: Mouse scrolled (548, 337) with delta (0, 0)
Screenshot: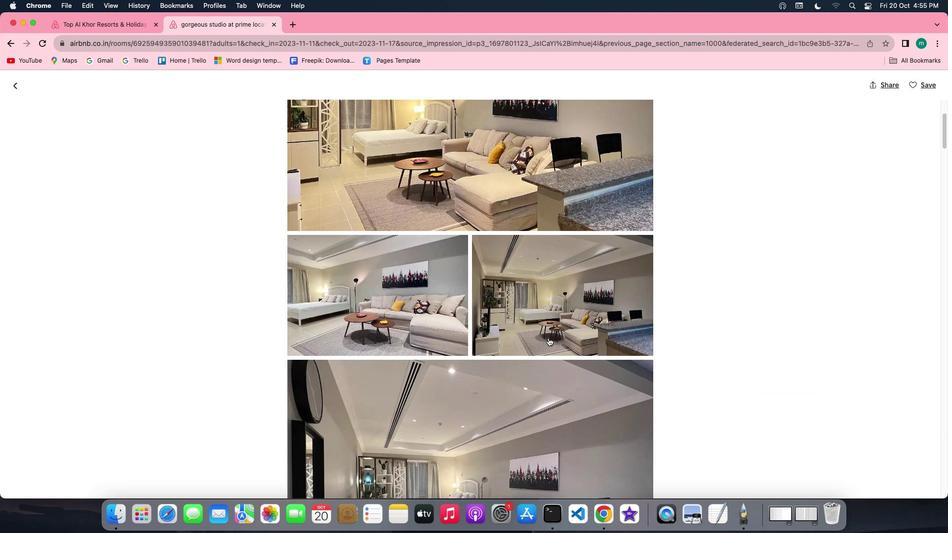 
Action: Mouse scrolled (548, 337) with delta (0, 0)
Screenshot: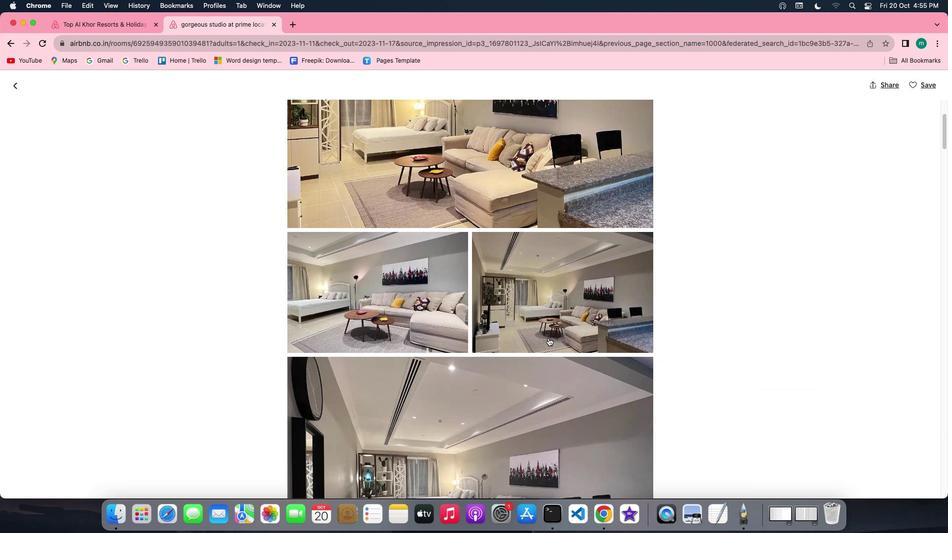 
Action: Mouse scrolled (548, 337) with delta (0, 0)
Screenshot: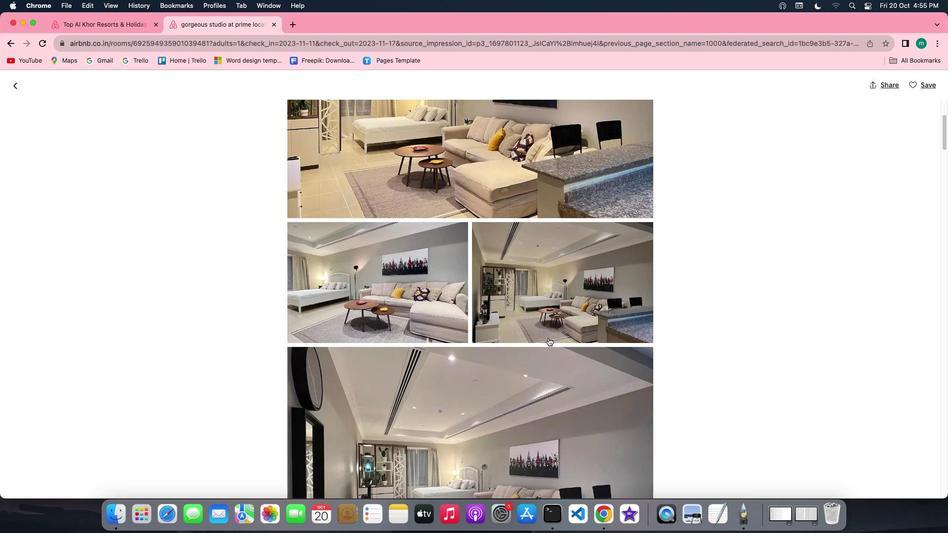 
Action: Mouse scrolled (548, 337) with delta (0, 0)
Screenshot: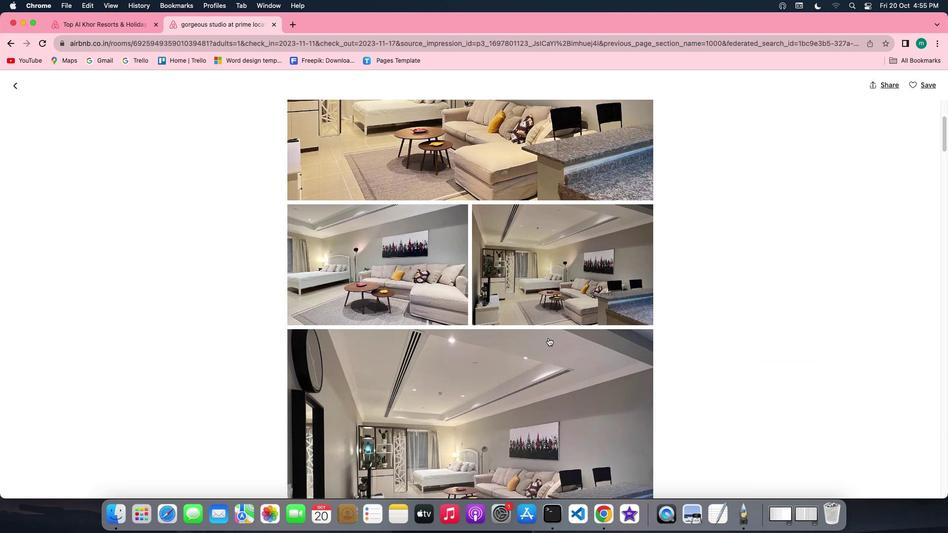 
Action: Mouse scrolled (548, 337) with delta (0, 0)
Screenshot: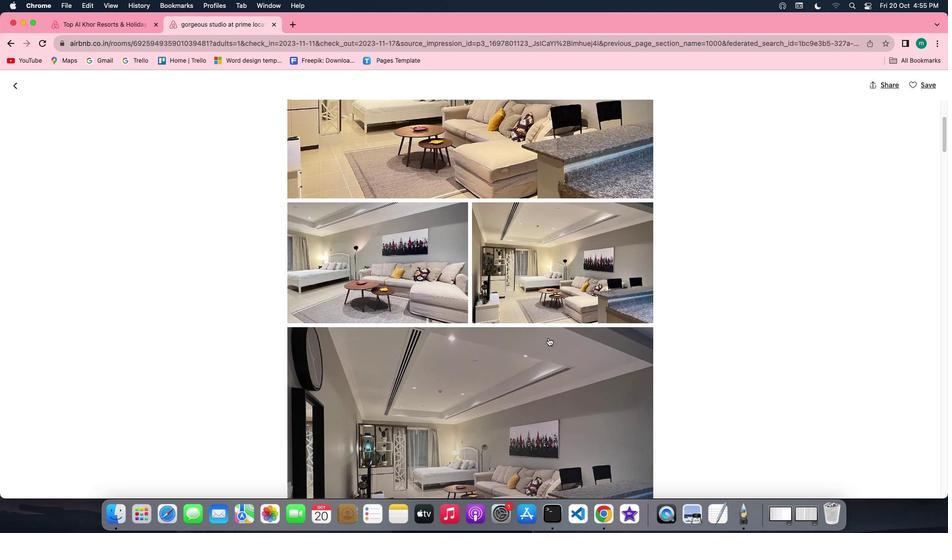 
Action: Mouse scrolled (548, 337) with delta (0, 0)
Screenshot: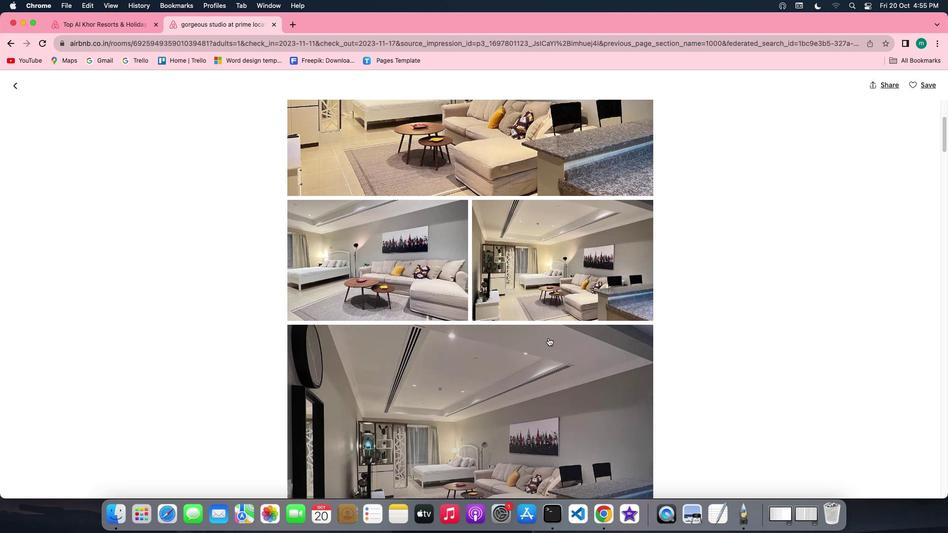 
Action: Mouse scrolled (548, 337) with delta (0, 0)
Screenshot: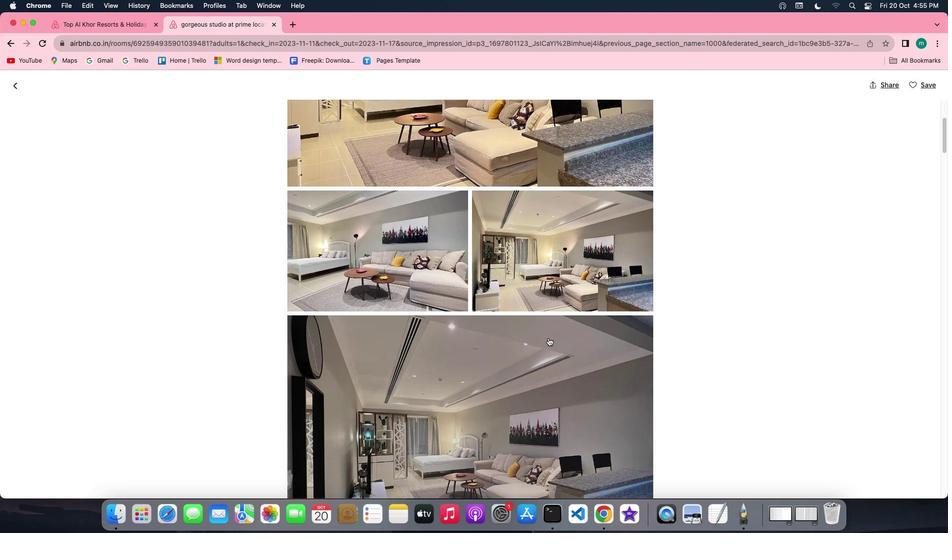 
Action: Mouse scrolled (548, 337) with delta (0, 0)
Screenshot: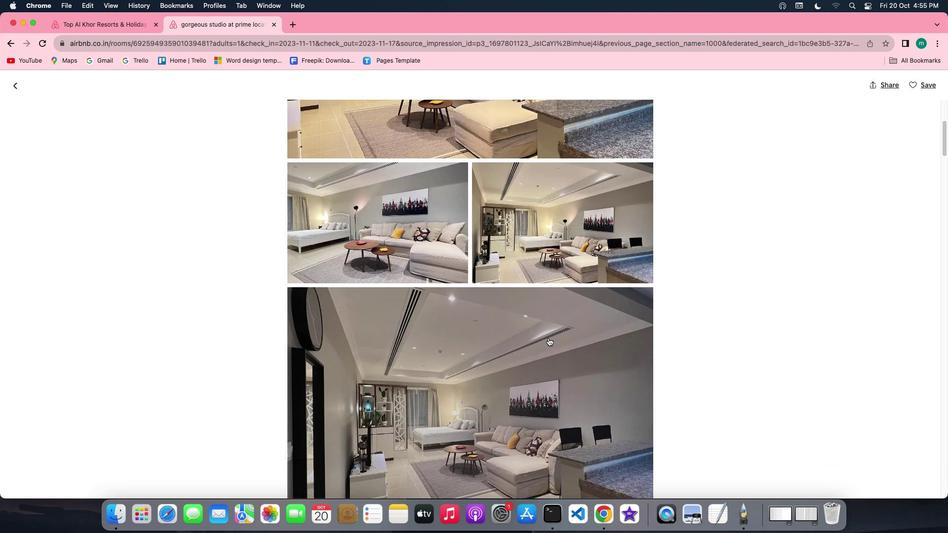 
Action: Mouse scrolled (548, 337) with delta (0, 0)
Screenshot: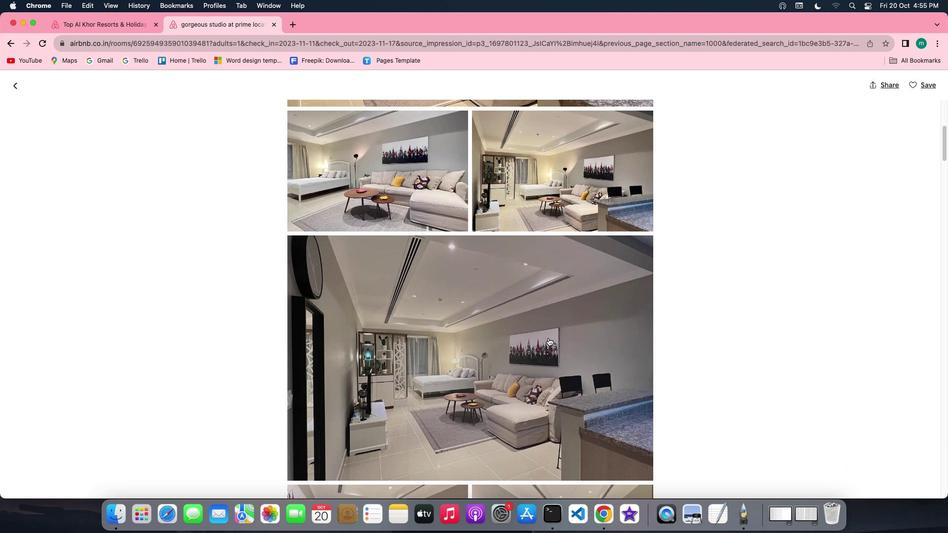 
Action: Mouse scrolled (548, 337) with delta (0, 0)
Screenshot: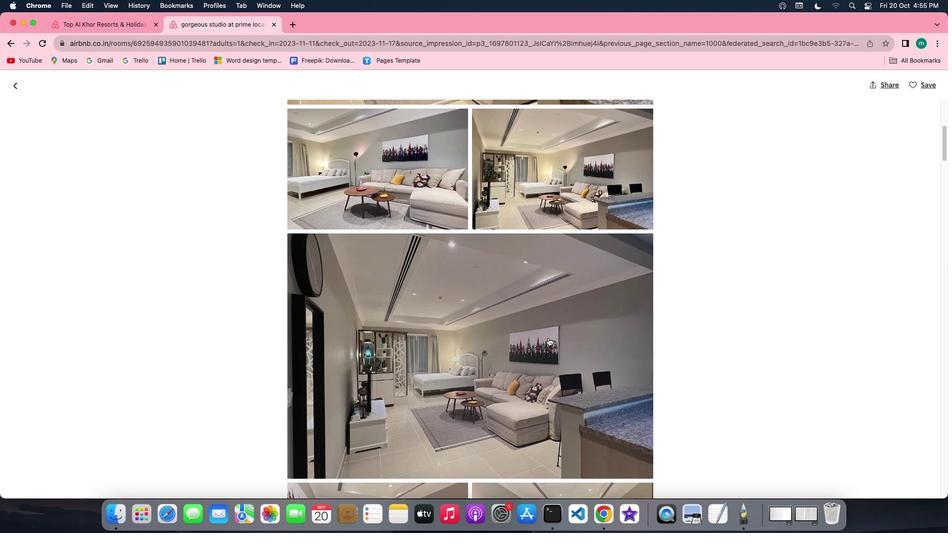 
Action: Mouse scrolled (548, 337) with delta (0, 0)
Screenshot: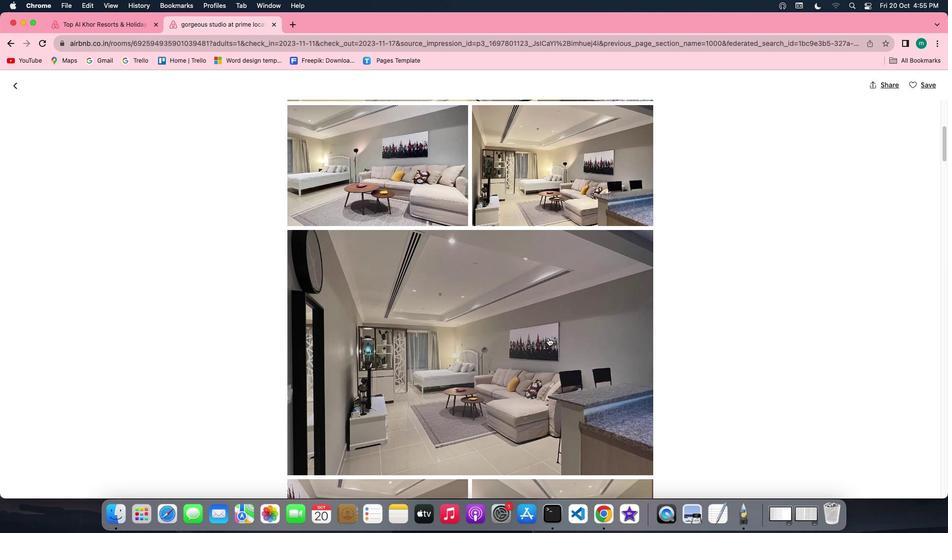 
Action: Mouse scrolled (548, 337) with delta (0, 0)
Screenshot: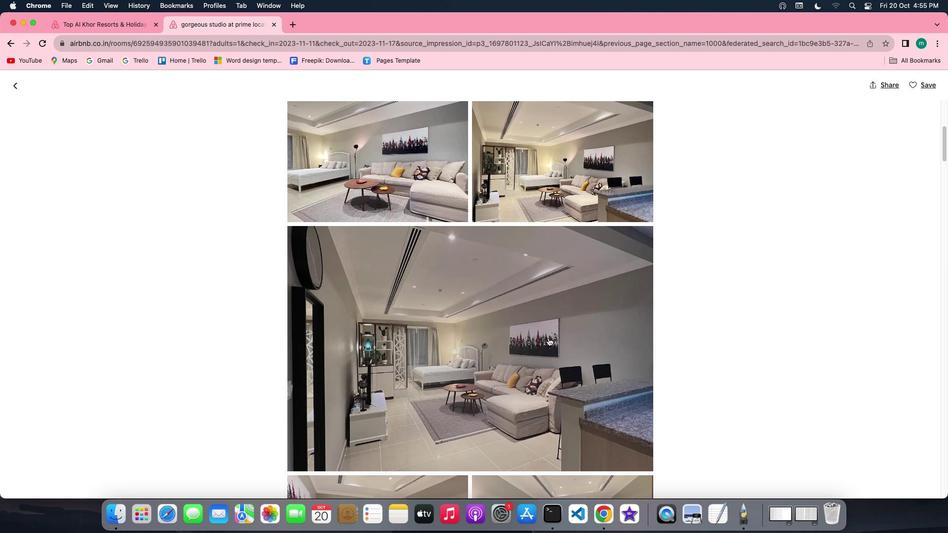 
Action: Mouse scrolled (548, 337) with delta (0, 0)
Screenshot: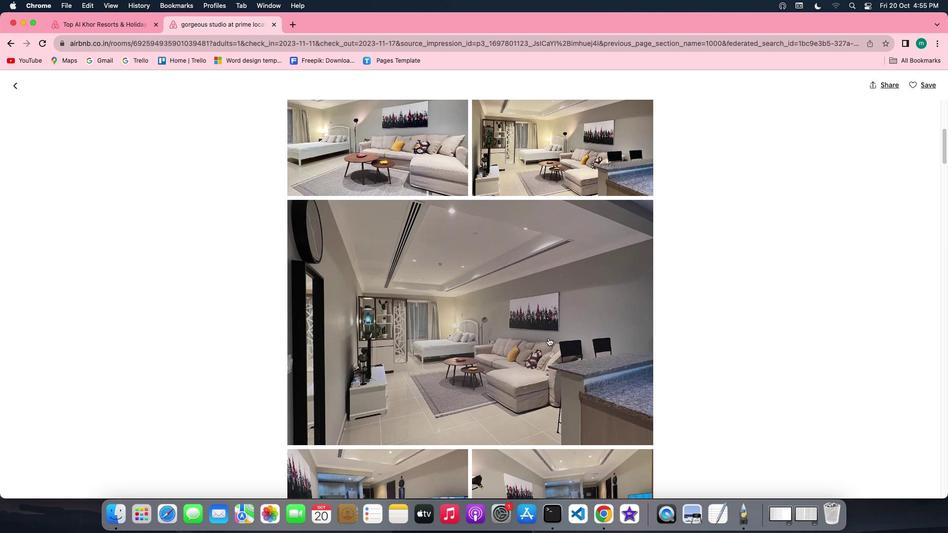 
Action: Mouse scrolled (548, 337) with delta (0, 0)
Screenshot: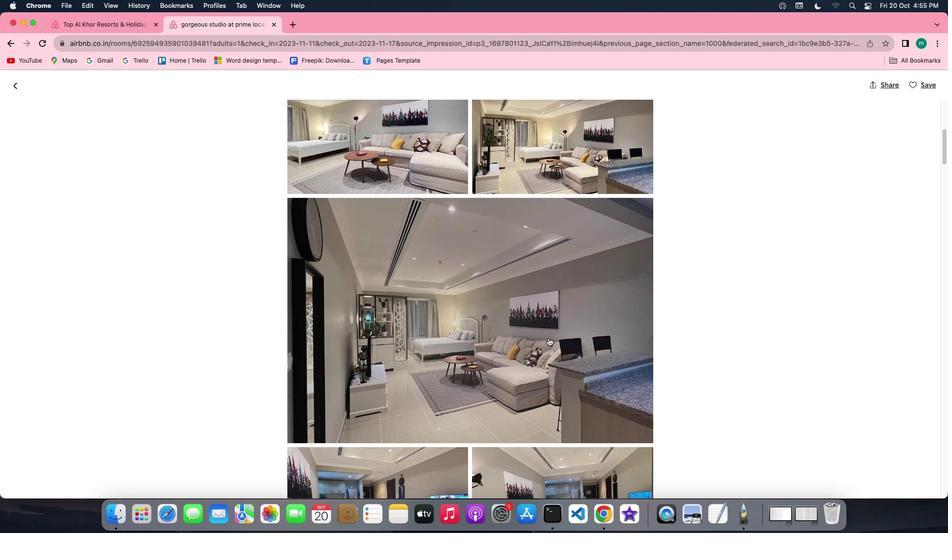 
Action: Mouse scrolled (548, 337) with delta (0, 0)
Screenshot: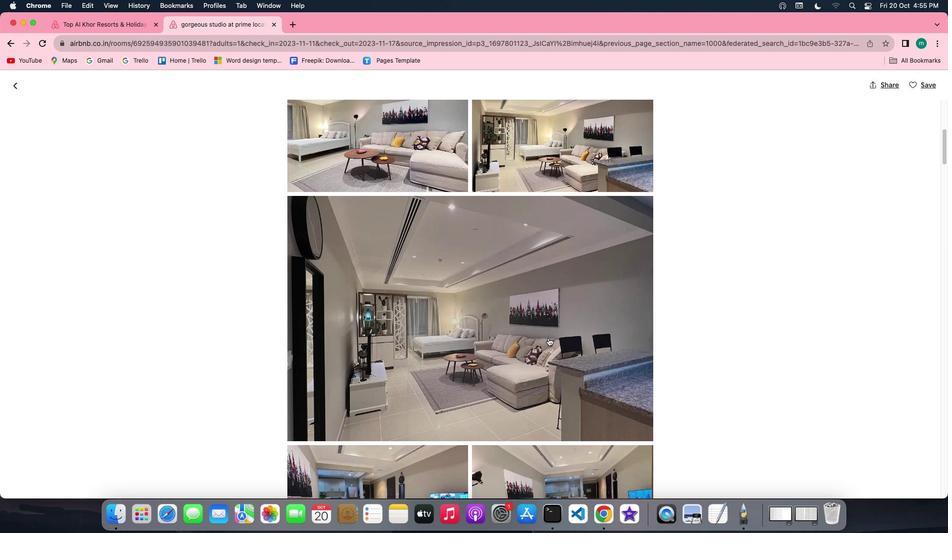 
Action: Mouse scrolled (548, 337) with delta (0, 0)
Screenshot: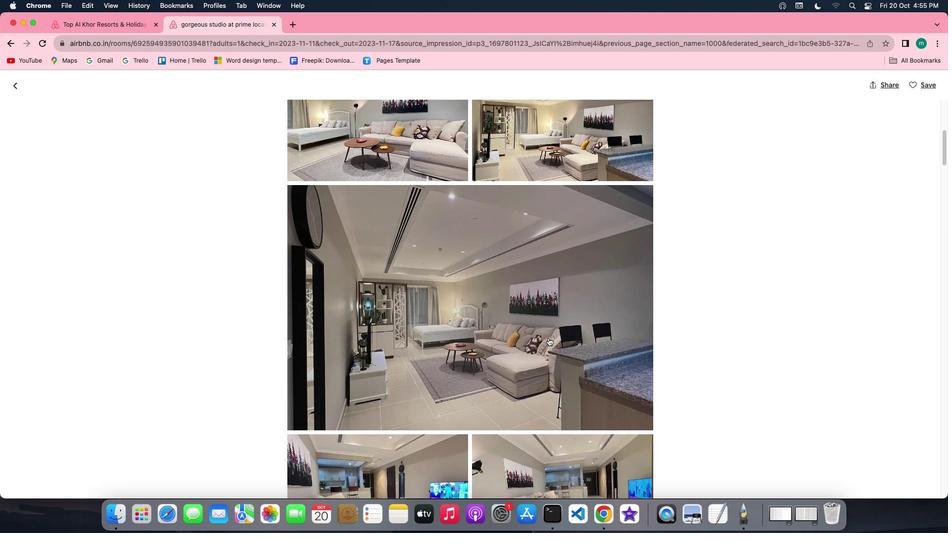 
Action: Mouse scrolled (548, 337) with delta (0, 0)
Screenshot: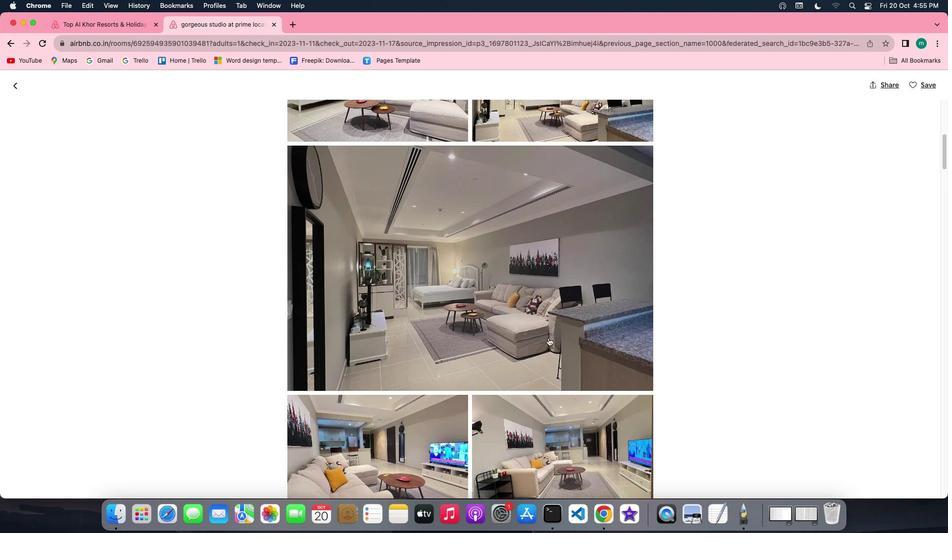 
Action: Mouse scrolled (548, 337) with delta (0, 0)
Screenshot: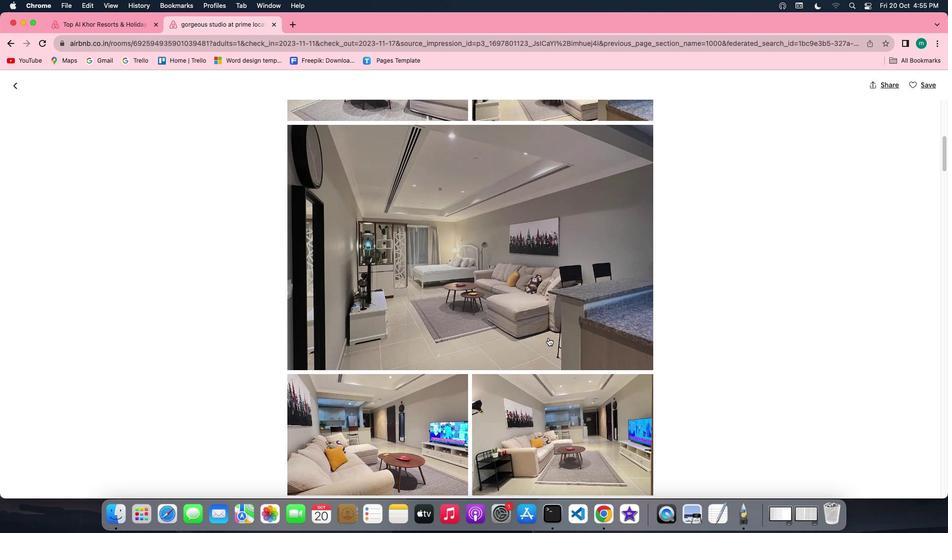 
Action: Mouse scrolled (548, 337) with delta (0, 0)
Screenshot: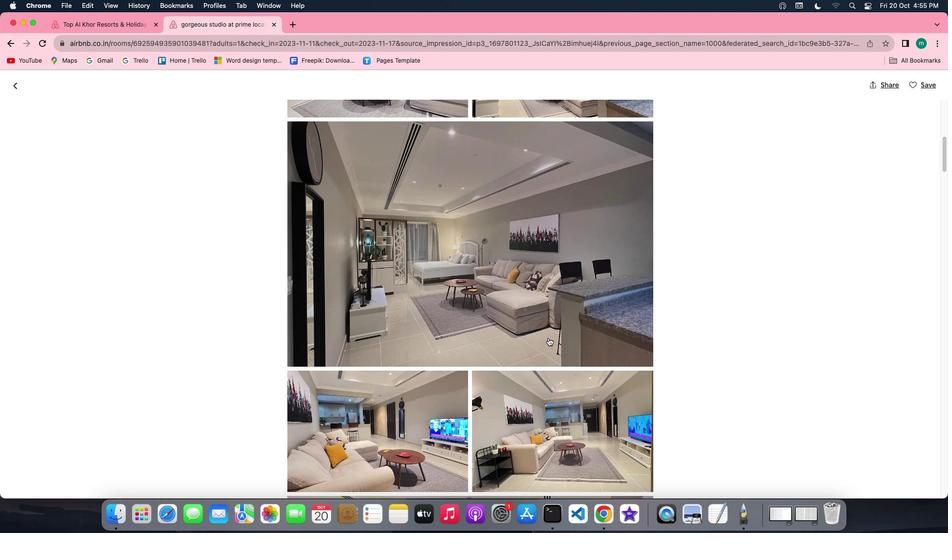 
Action: Mouse scrolled (548, 337) with delta (0, 0)
Screenshot: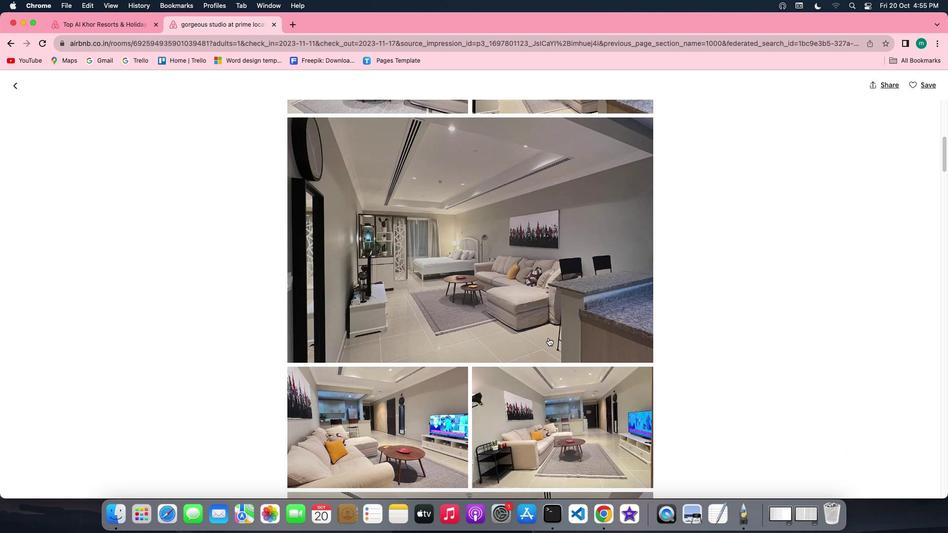 
Action: Mouse scrolled (548, 337) with delta (0, 0)
Screenshot: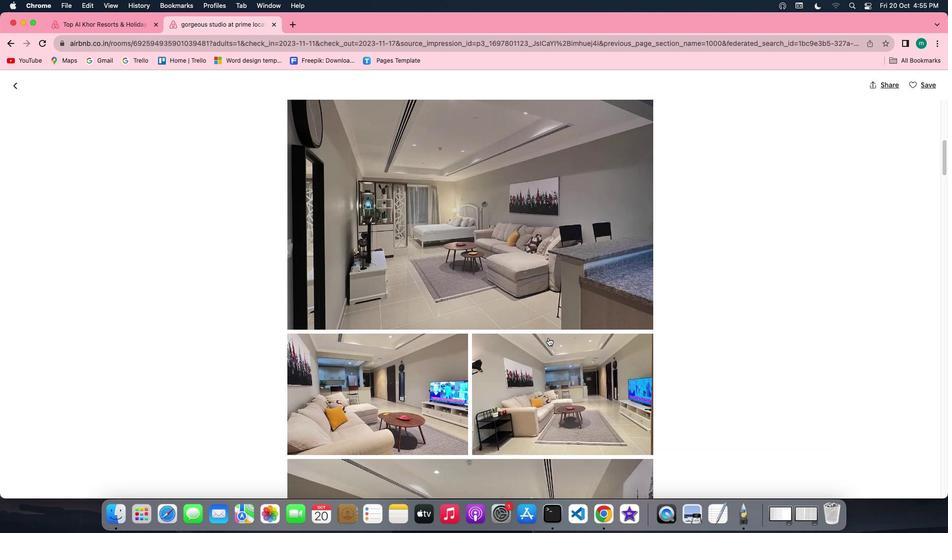 
Action: Mouse scrolled (548, 337) with delta (0, 0)
Screenshot: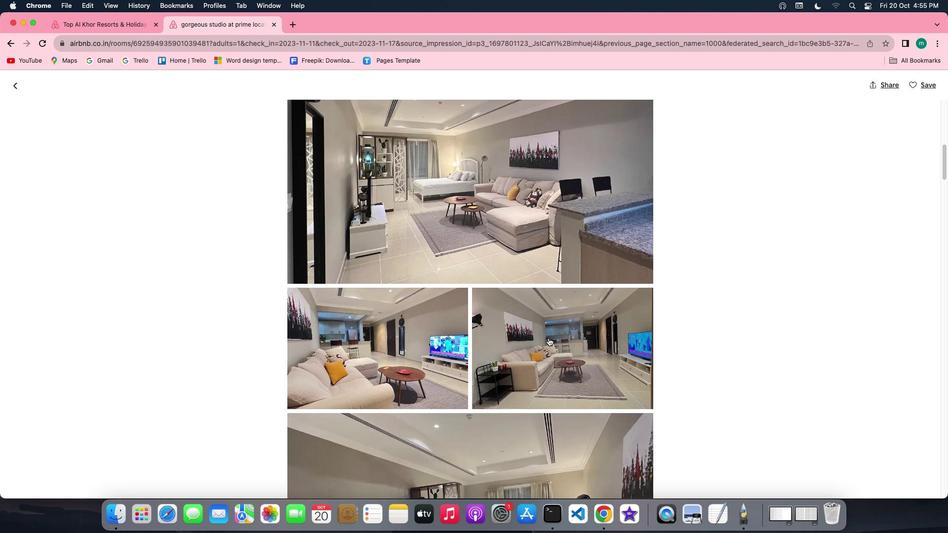 
Action: Mouse scrolled (548, 337) with delta (0, 0)
Screenshot: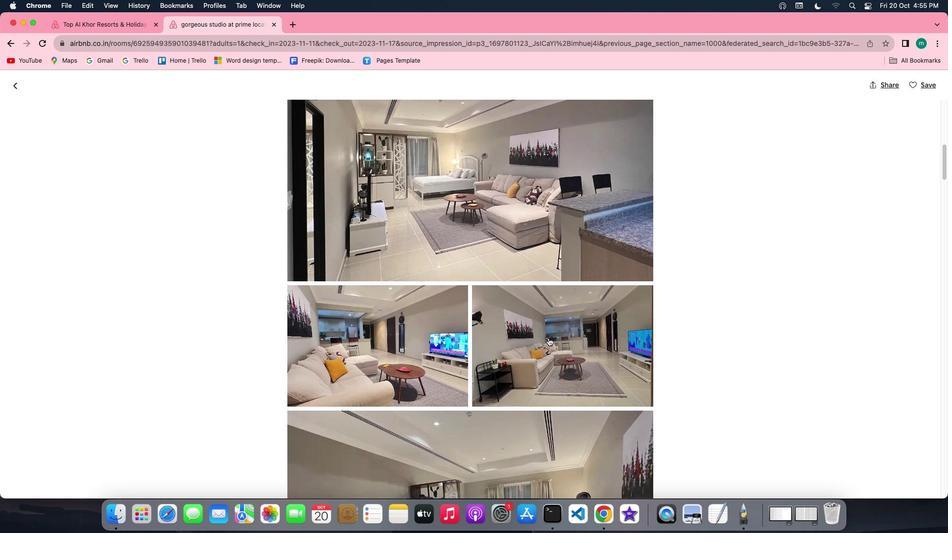 
Action: Mouse scrolled (548, 337) with delta (0, 0)
Screenshot: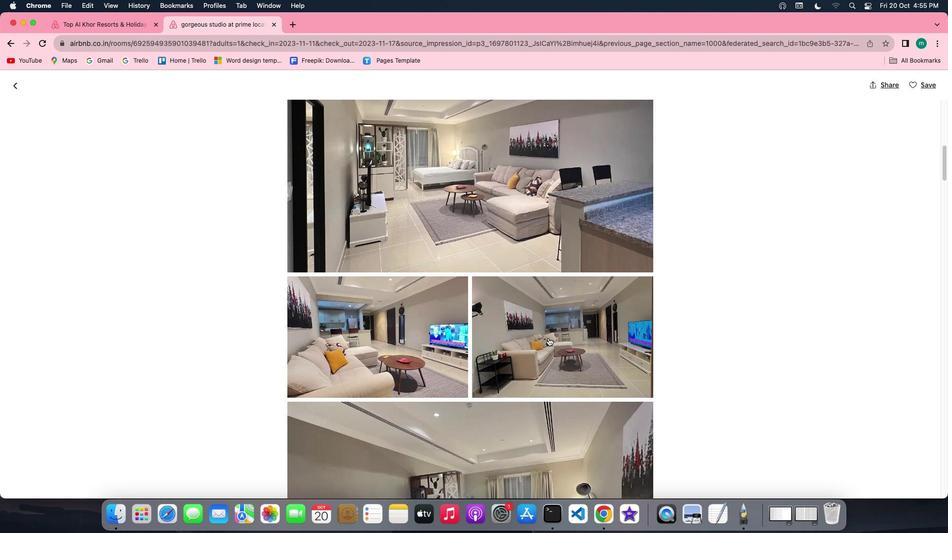 
Action: Mouse scrolled (548, 337) with delta (0, 0)
Screenshot: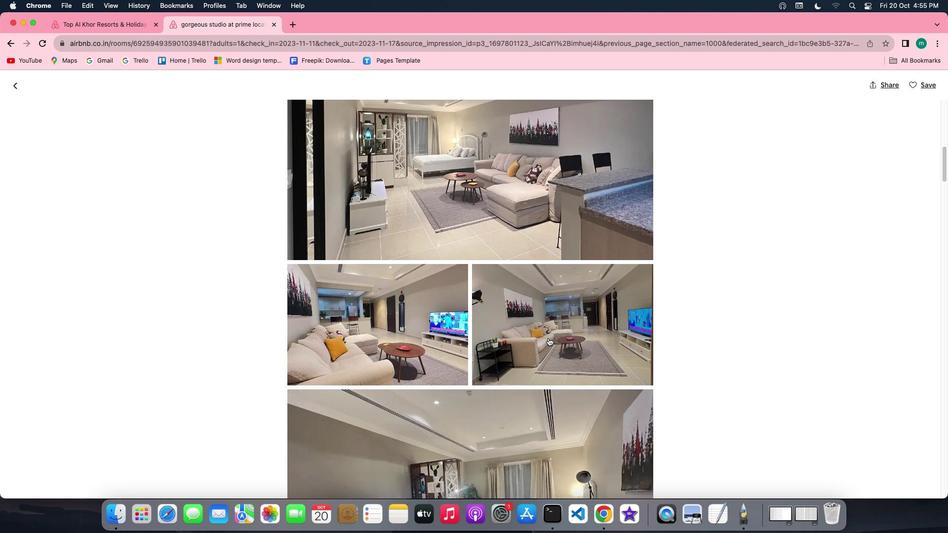 
Action: Mouse scrolled (548, 337) with delta (0, -1)
Screenshot: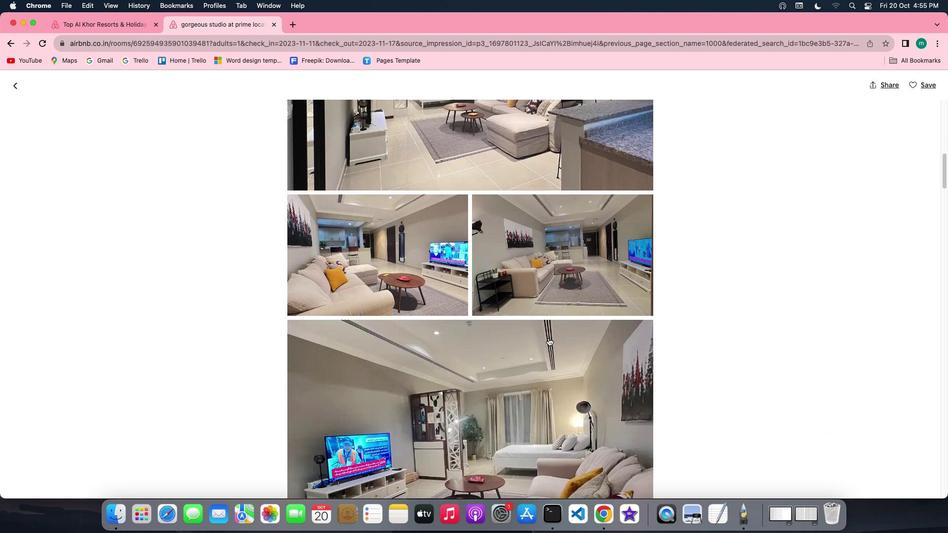 
Action: Mouse scrolled (548, 337) with delta (0, -1)
Screenshot: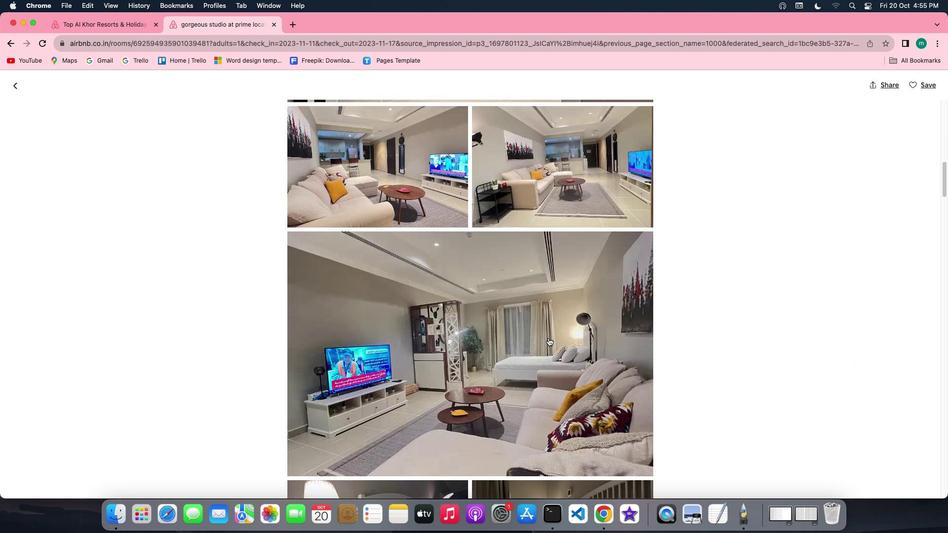 
Action: Mouse scrolled (548, 337) with delta (0, 0)
Screenshot: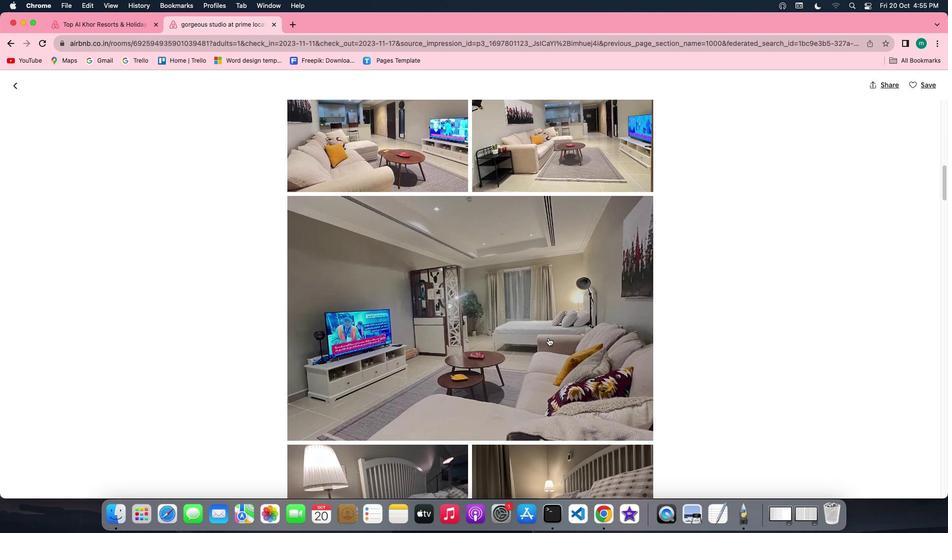 
Action: Mouse scrolled (548, 337) with delta (0, 0)
Screenshot: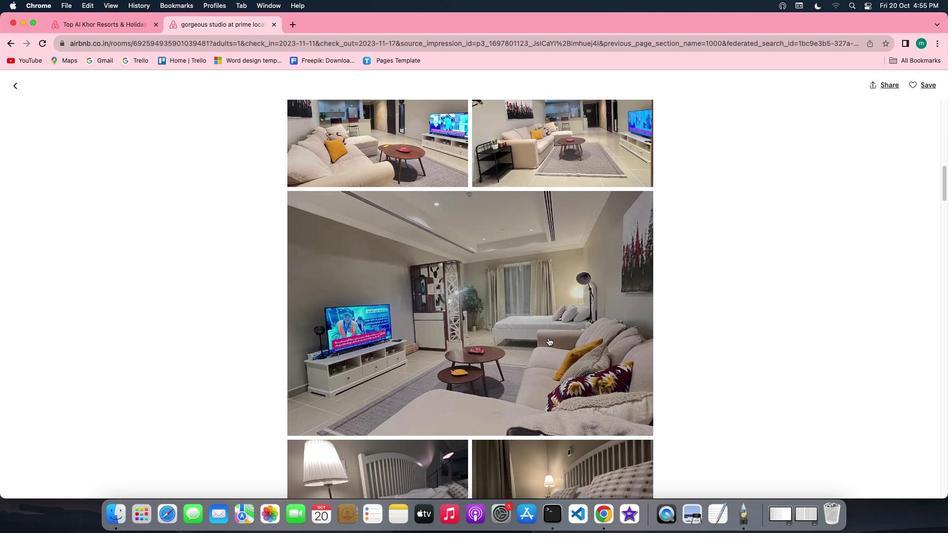 
Action: Mouse scrolled (548, 337) with delta (0, 0)
Screenshot: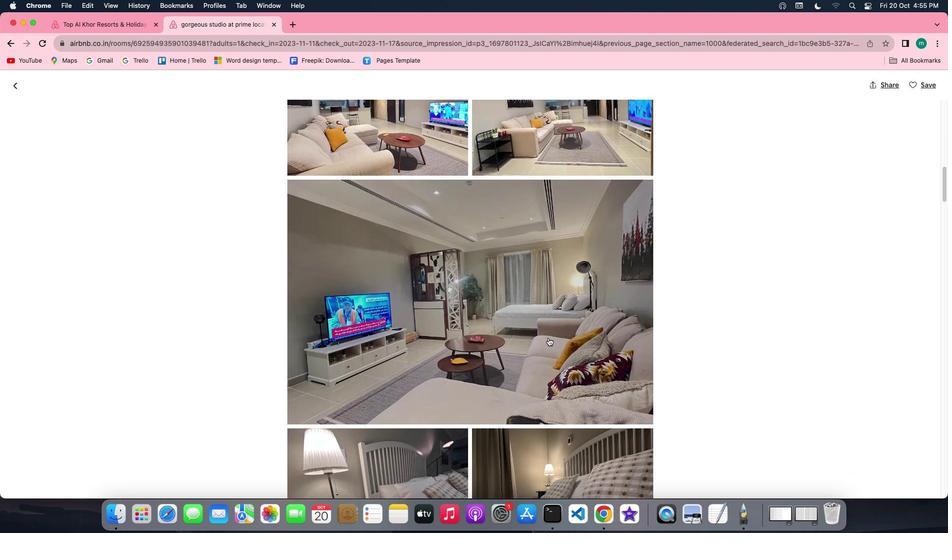 
Action: Mouse scrolled (548, 337) with delta (0, -1)
Screenshot: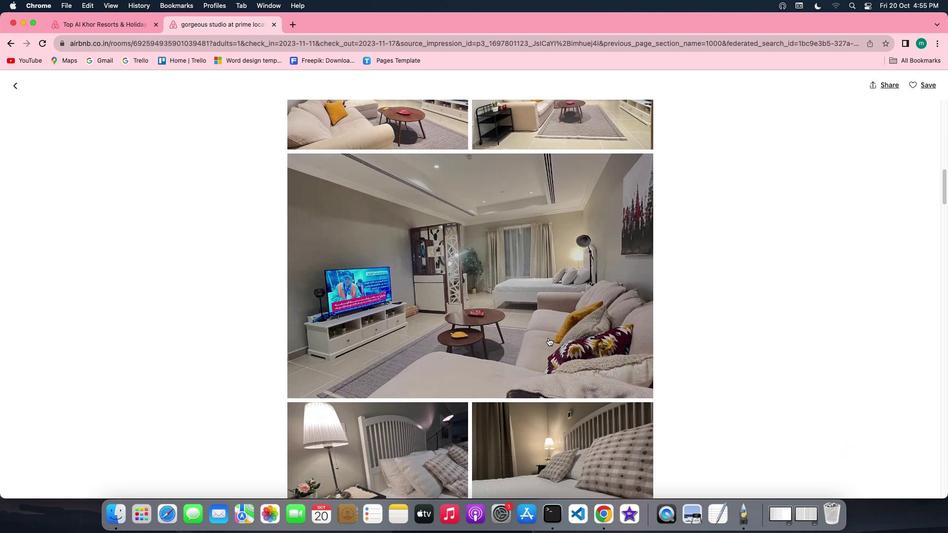 
Action: Mouse scrolled (548, 337) with delta (0, -1)
Screenshot: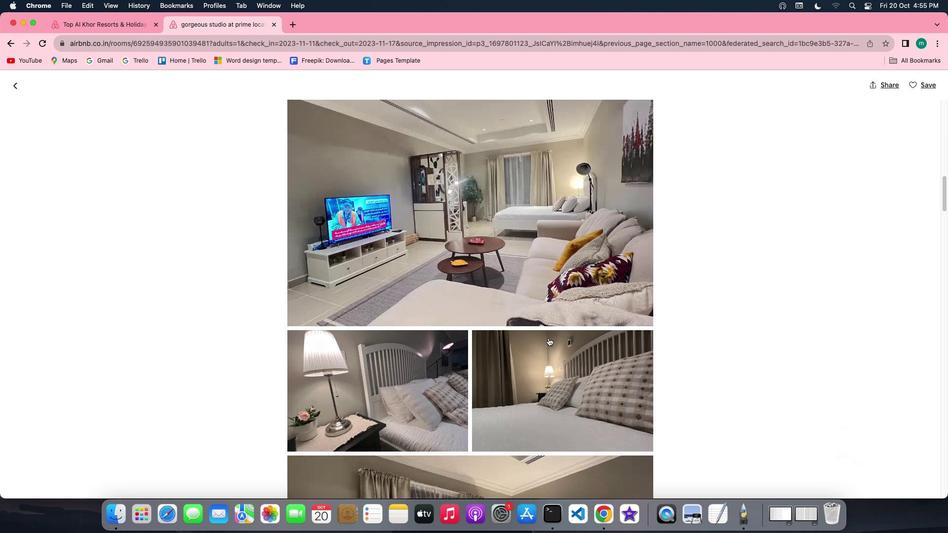 
Action: Mouse scrolled (548, 337) with delta (0, 0)
Screenshot: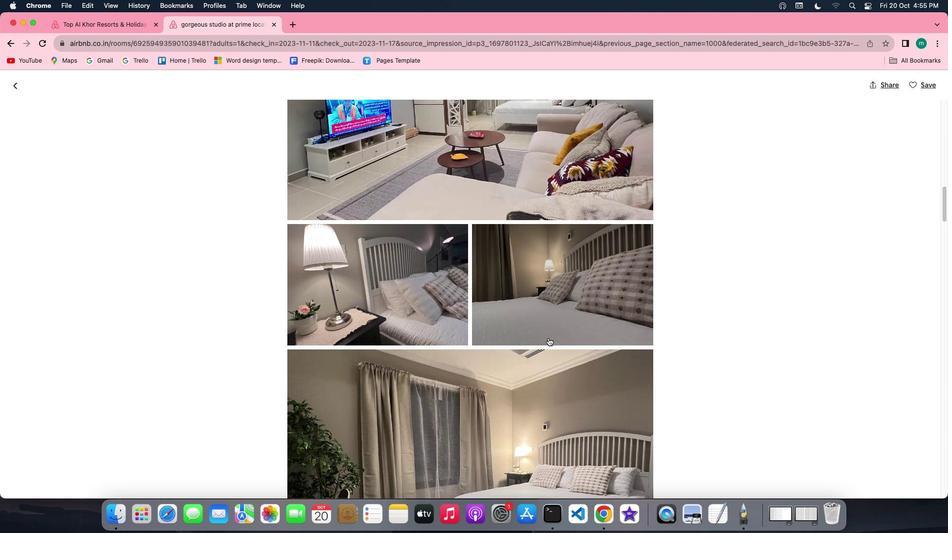 
Action: Mouse scrolled (548, 337) with delta (0, 0)
Screenshot: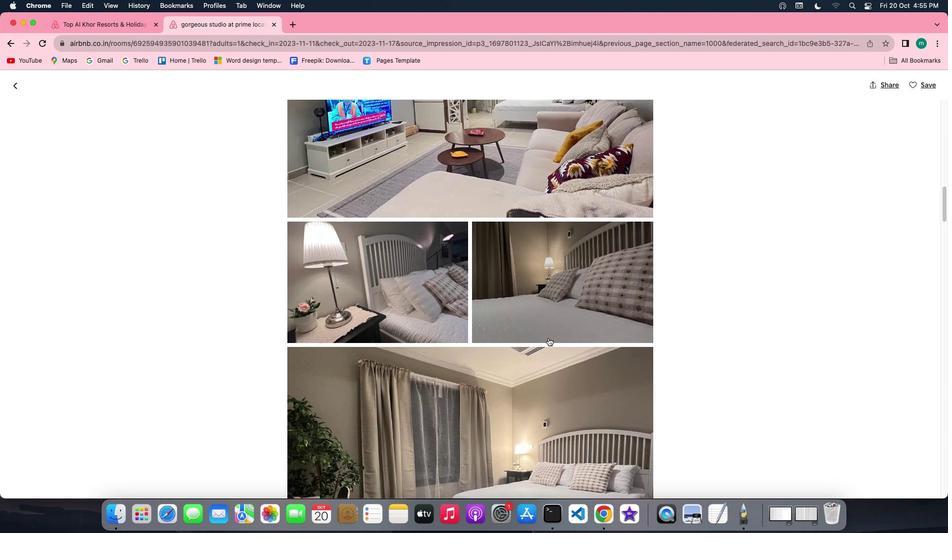 
Action: Mouse scrolled (548, 337) with delta (0, 0)
Screenshot: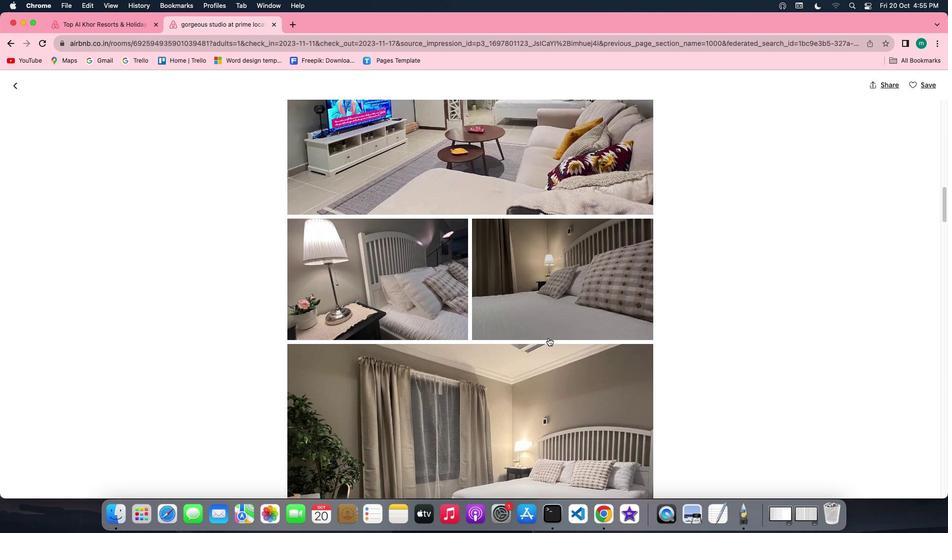 
Action: Mouse scrolled (548, 337) with delta (0, 0)
Screenshot: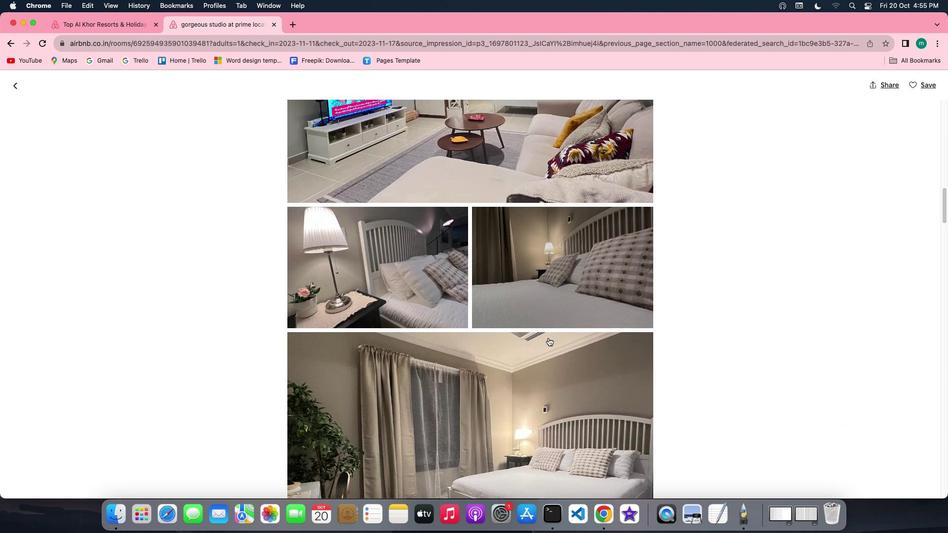 
Action: Mouse scrolled (548, 337) with delta (0, 0)
Screenshot: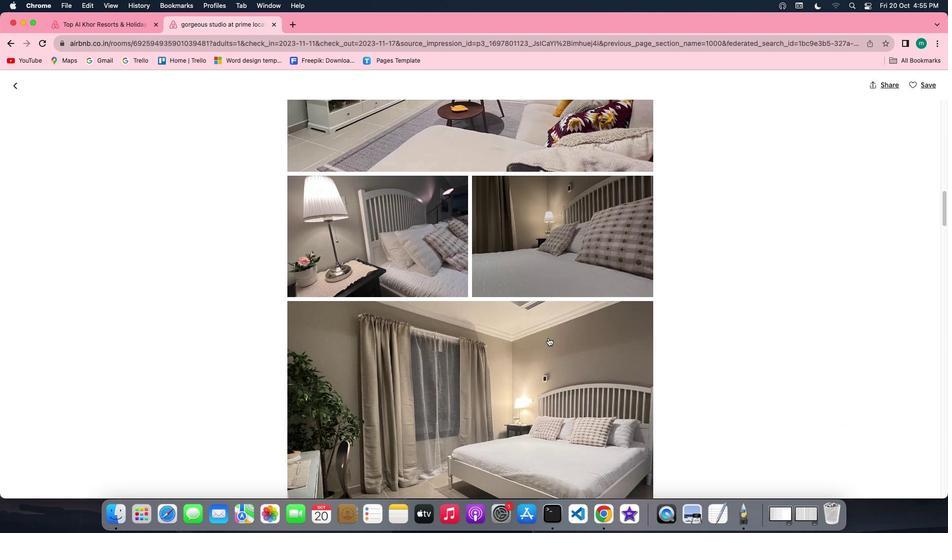 
Action: Mouse scrolled (548, 337) with delta (0, 0)
Screenshot: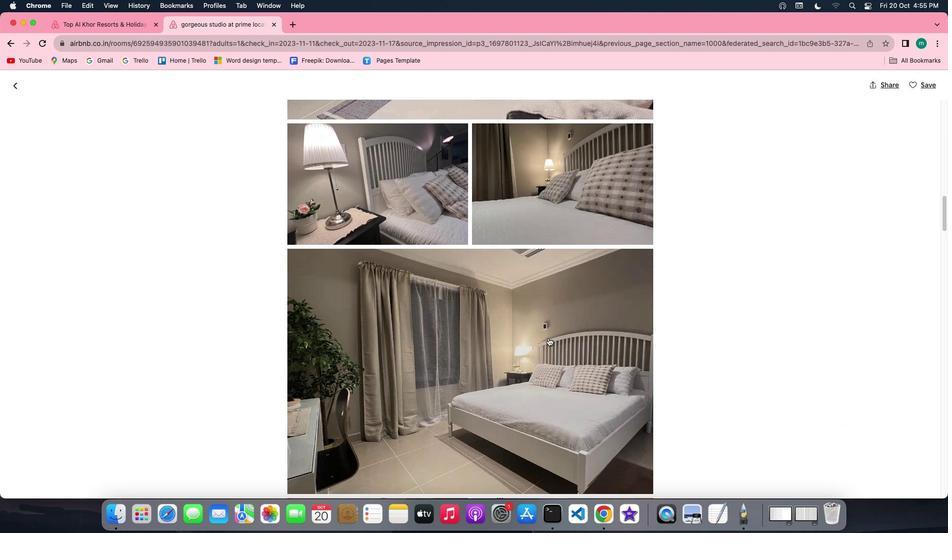 
Action: Mouse scrolled (548, 337) with delta (0, 0)
Screenshot: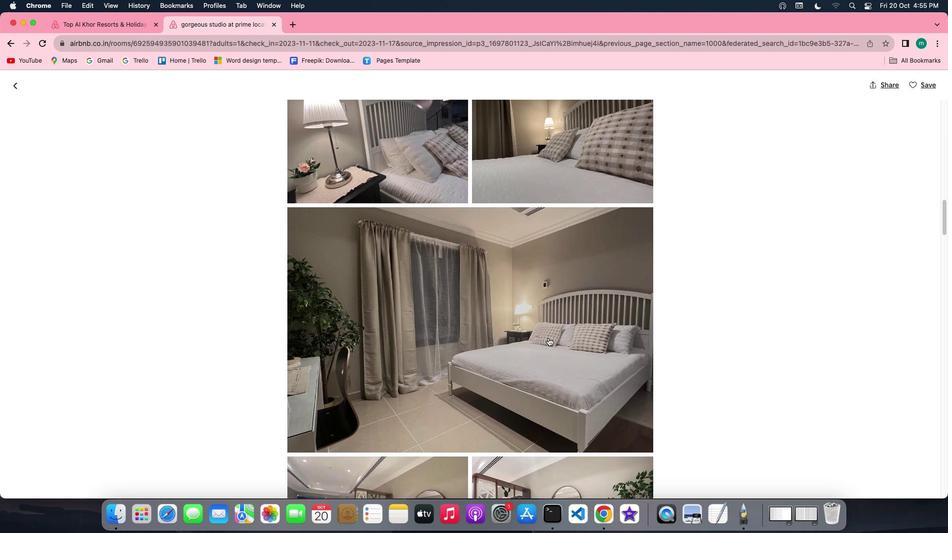 
Action: Mouse scrolled (548, 337) with delta (0, 0)
Screenshot: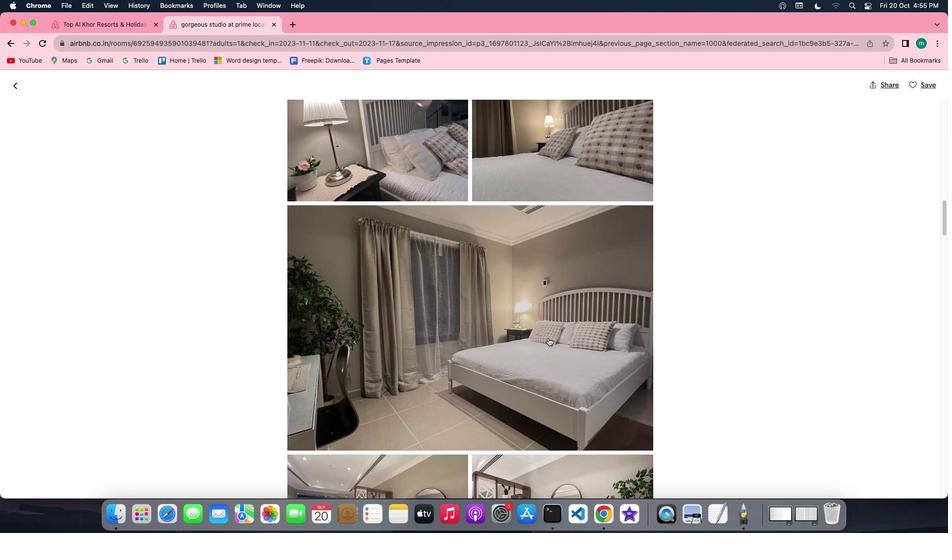 
Action: Mouse scrolled (548, 337) with delta (0, 0)
Screenshot: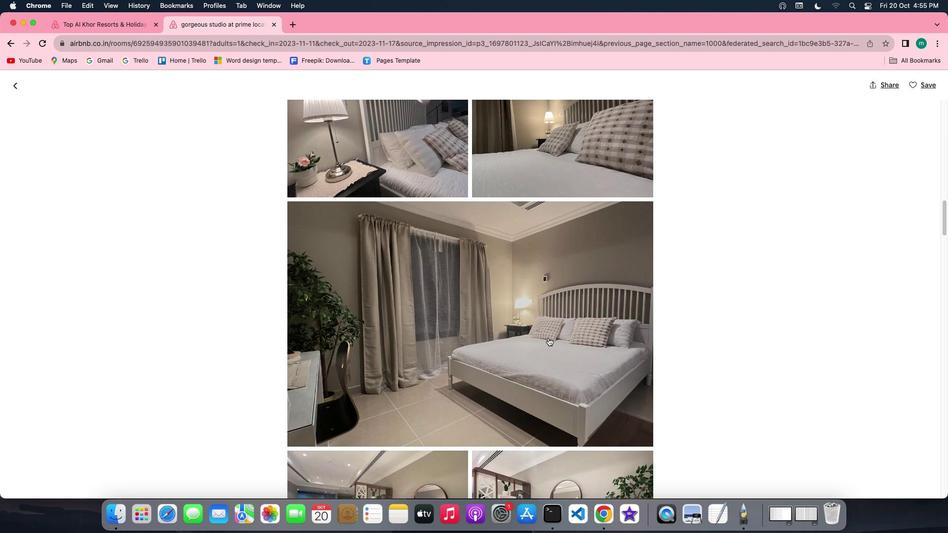 
Action: Mouse scrolled (548, 337) with delta (0, 0)
Screenshot: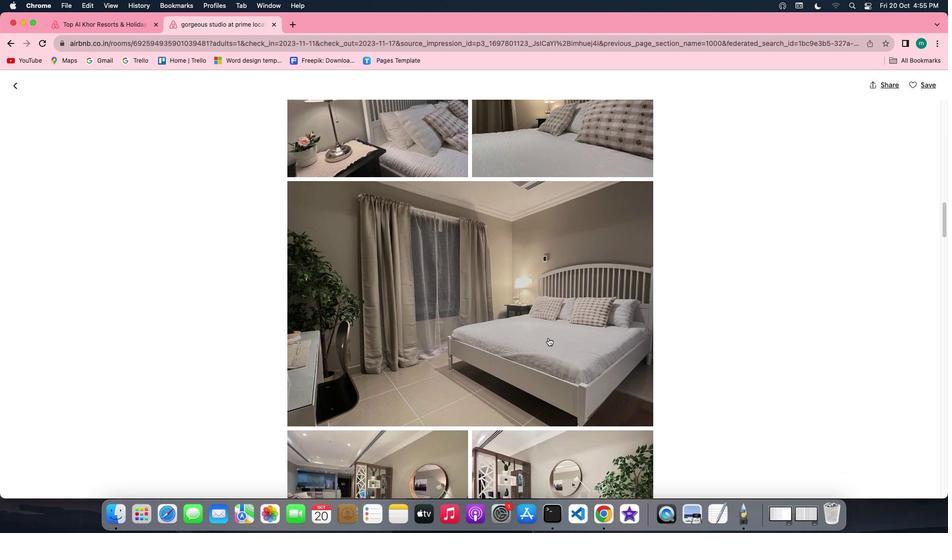 
Action: Mouse scrolled (548, 337) with delta (0, 0)
Screenshot: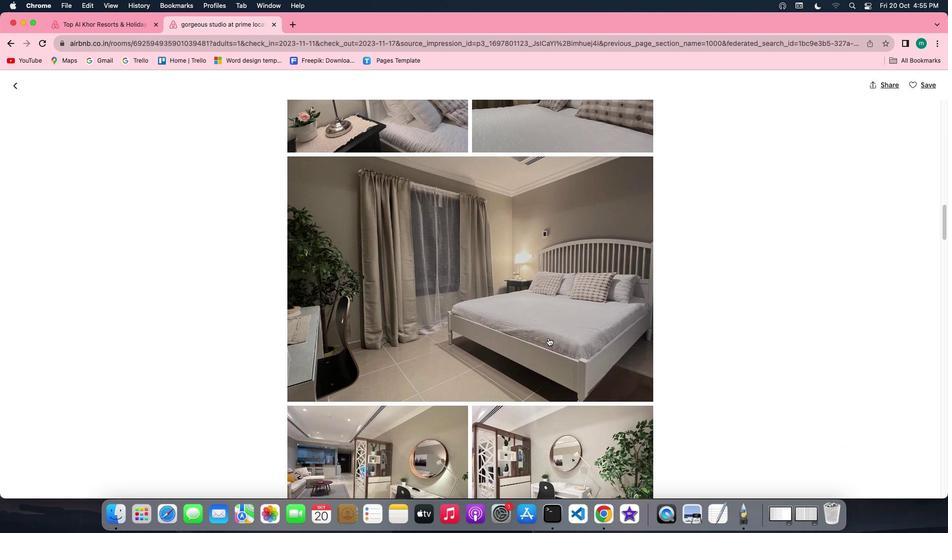 
Action: Mouse scrolled (548, 337) with delta (0, 0)
Screenshot: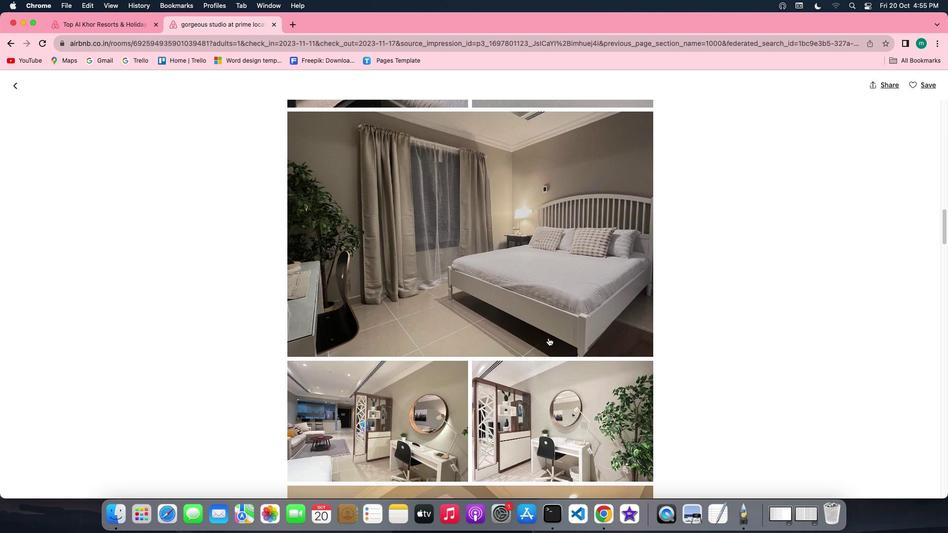 
Action: Mouse scrolled (548, 337) with delta (0, 0)
Screenshot: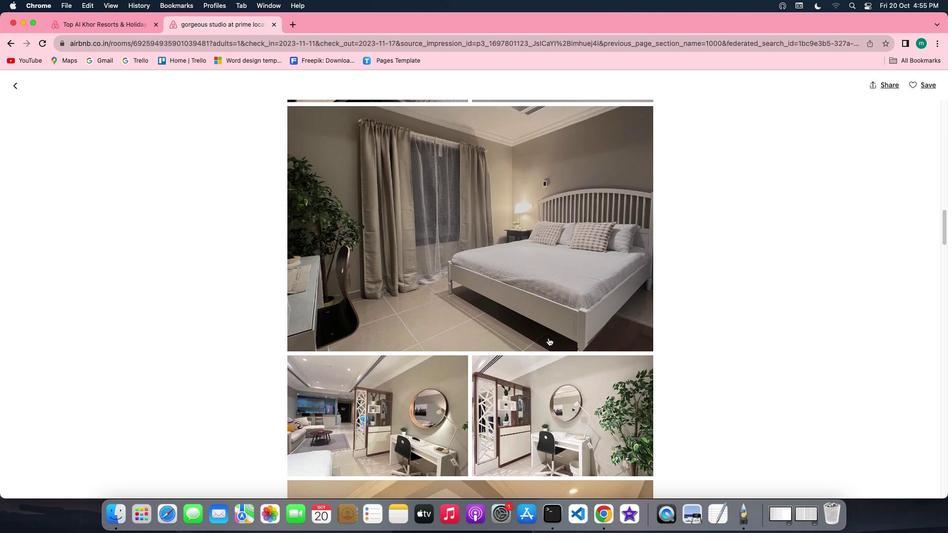 
Action: Mouse scrolled (548, 337) with delta (0, 0)
Screenshot: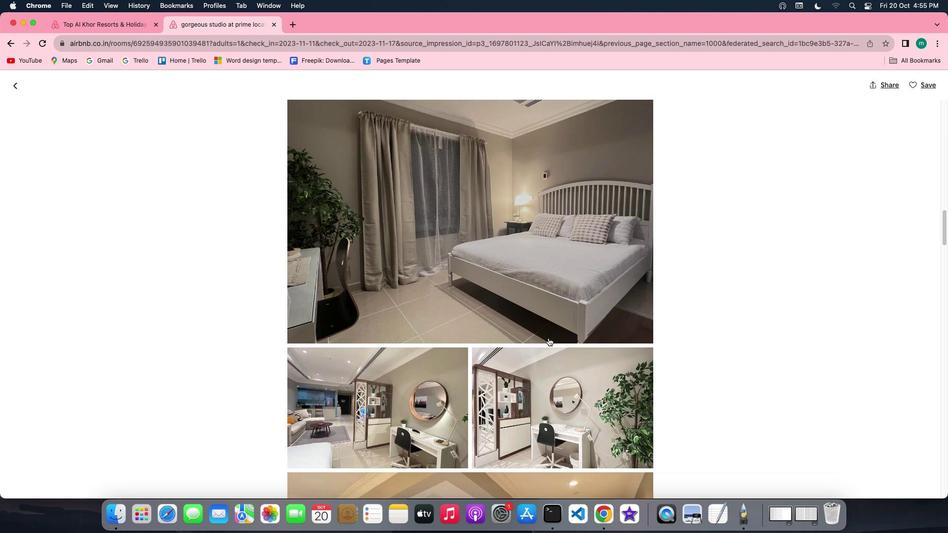 
Action: Mouse scrolled (548, 337) with delta (0, 0)
Screenshot: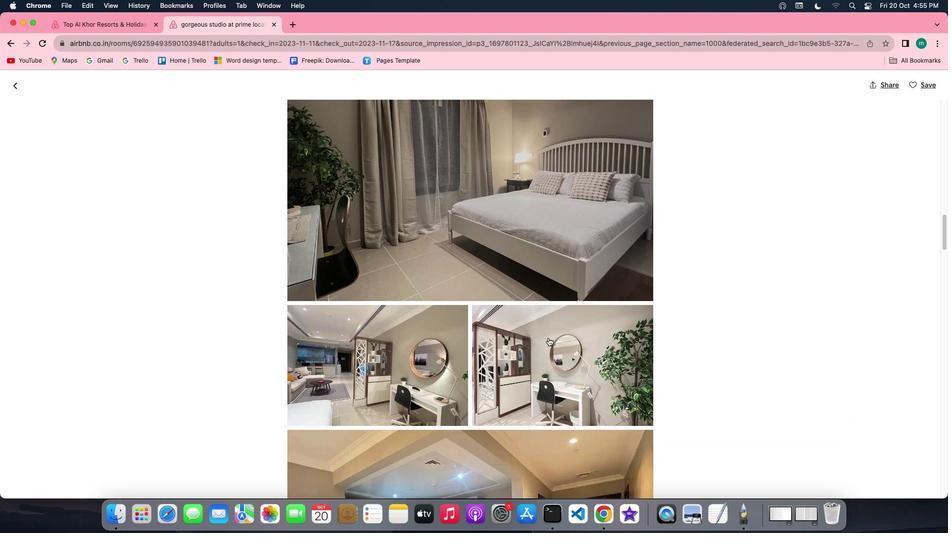 
Action: Mouse scrolled (548, 337) with delta (0, 0)
Screenshot: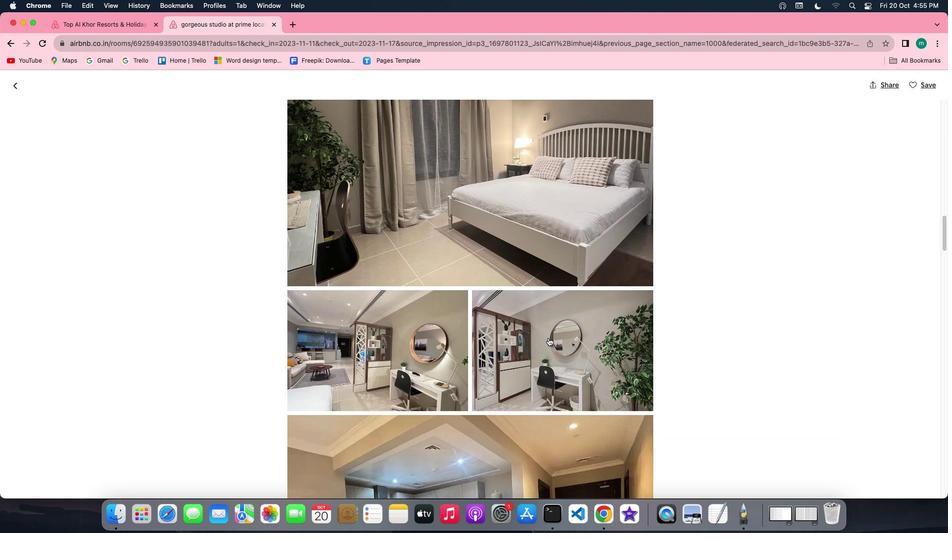 
Action: Mouse scrolled (548, 337) with delta (0, 0)
Screenshot: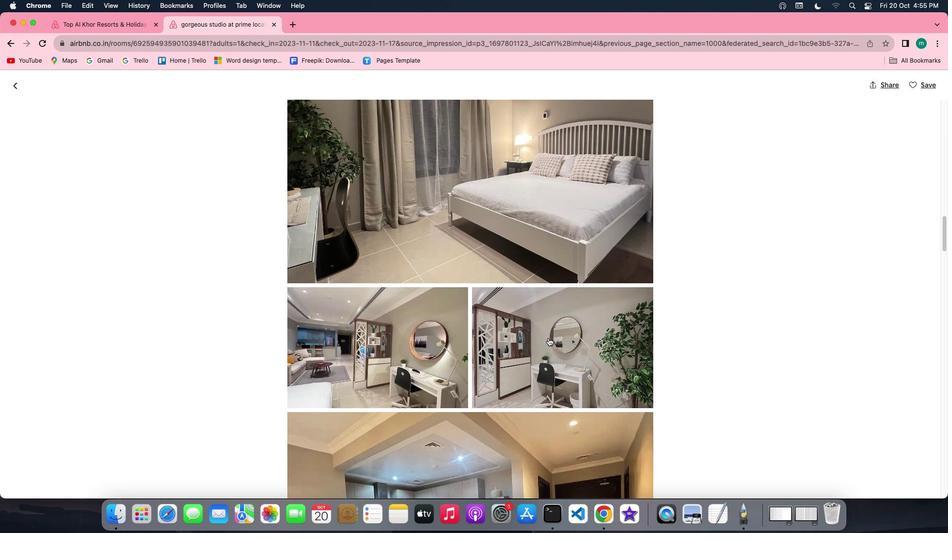 
Action: Mouse scrolled (548, 337) with delta (0, 0)
Screenshot: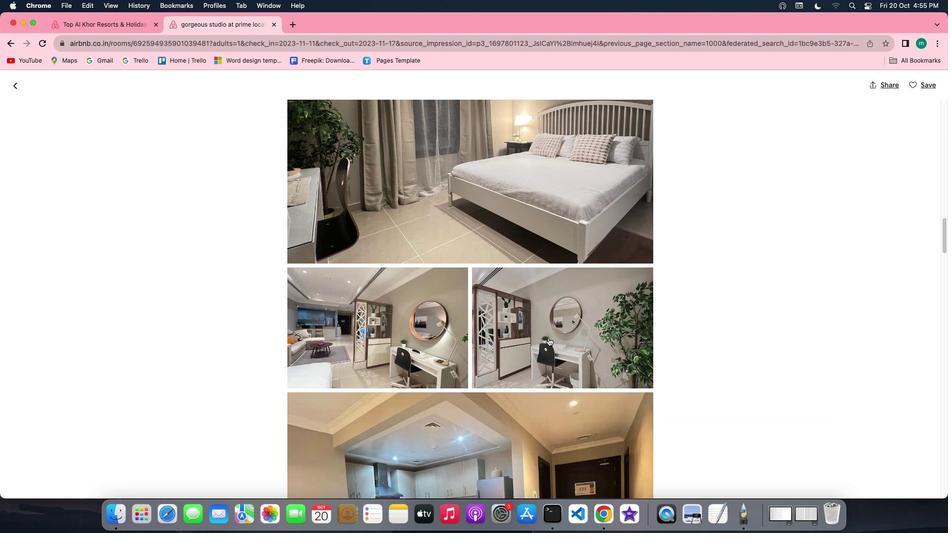 
Action: Mouse scrolled (548, 337) with delta (0, 0)
Screenshot: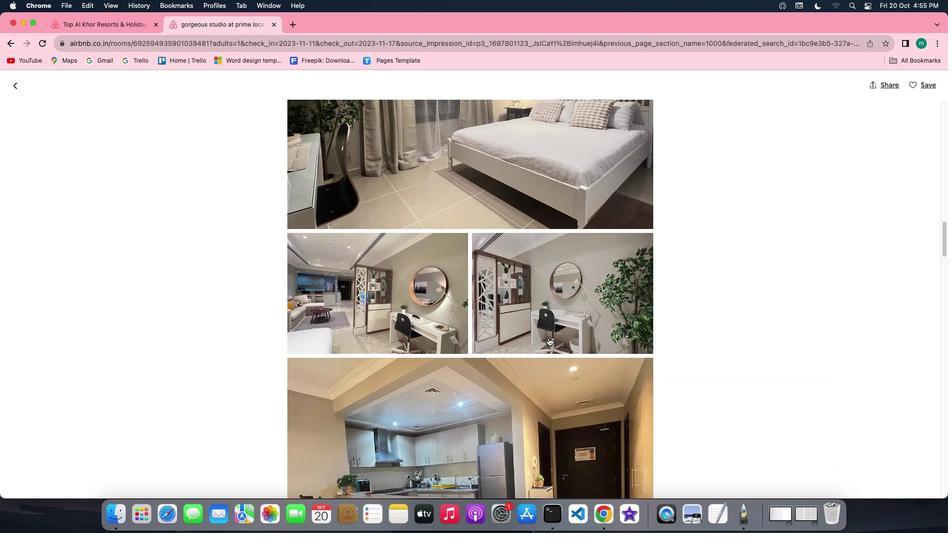 
Action: Mouse scrolled (548, 337) with delta (0, 0)
Screenshot: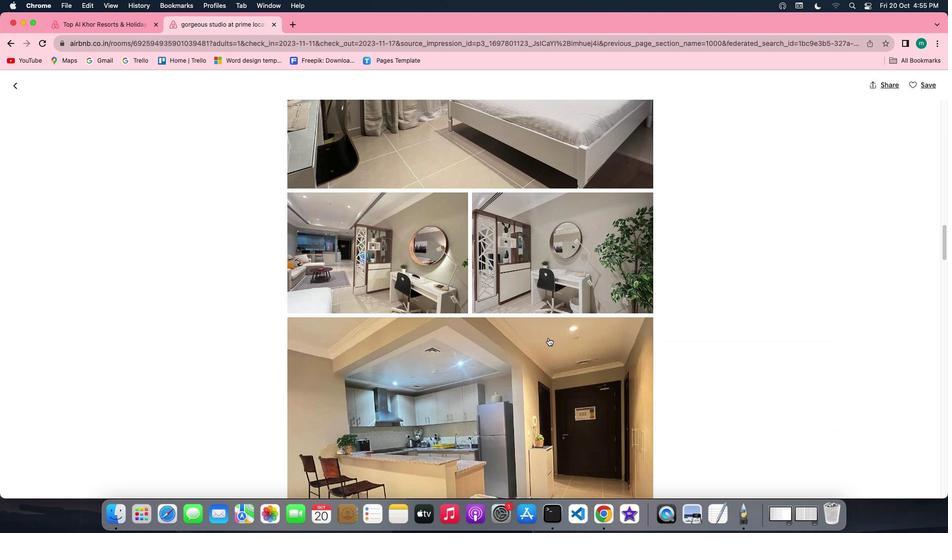 
Action: Mouse scrolled (548, 337) with delta (0, 0)
Screenshot: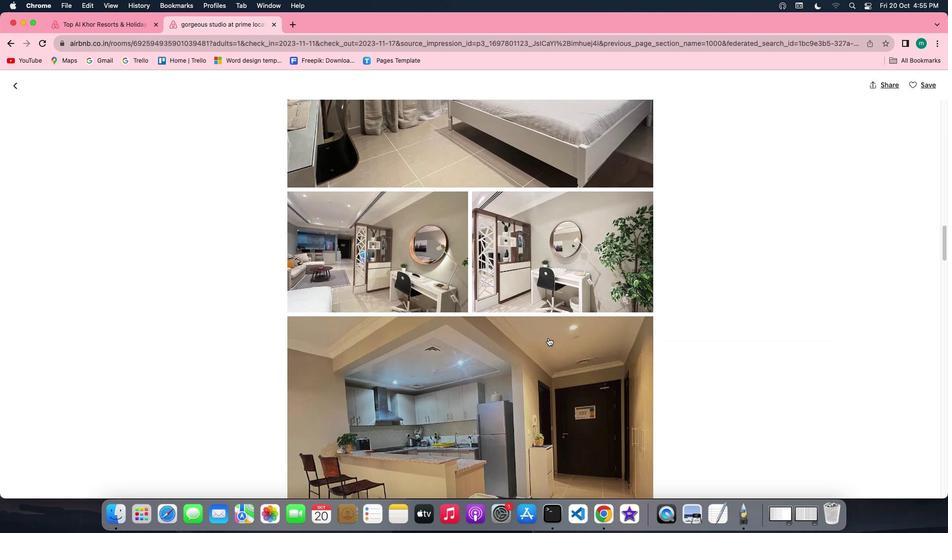 
Action: Mouse scrolled (548, 337) with delta (0, 0)
Screenshot: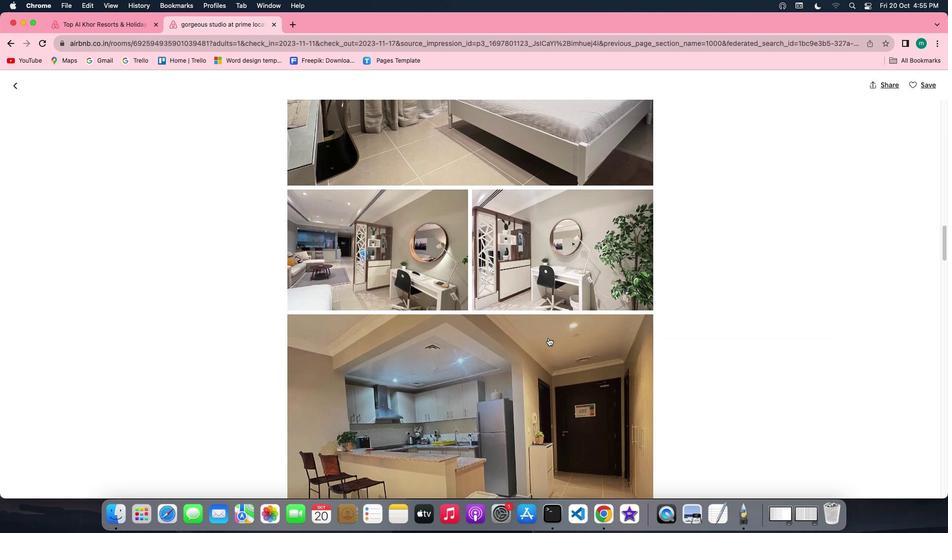 
Action: Mouse scrolled (548, 337) with delta (0, 0)
Screenshot: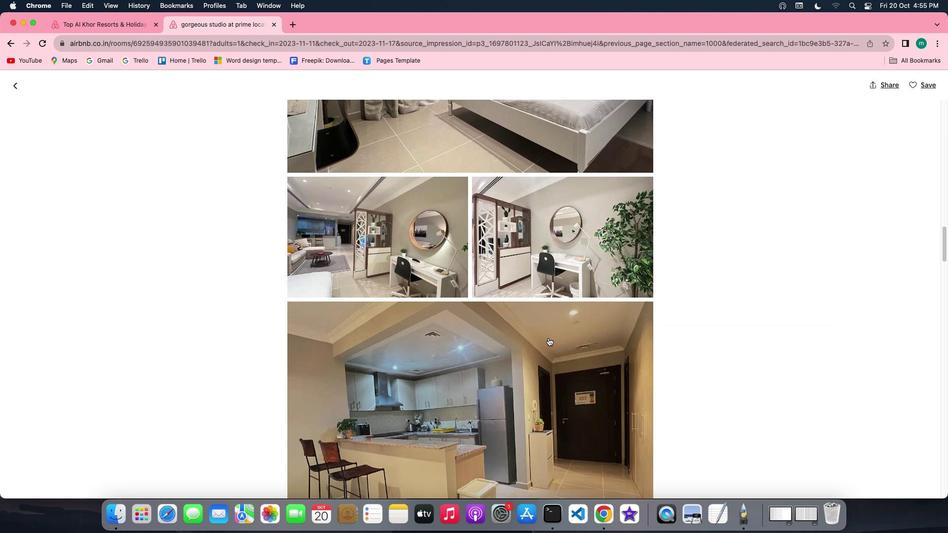 
Action: Mouse scrolled (548, 337) with delta (0, 0)
Screenshot: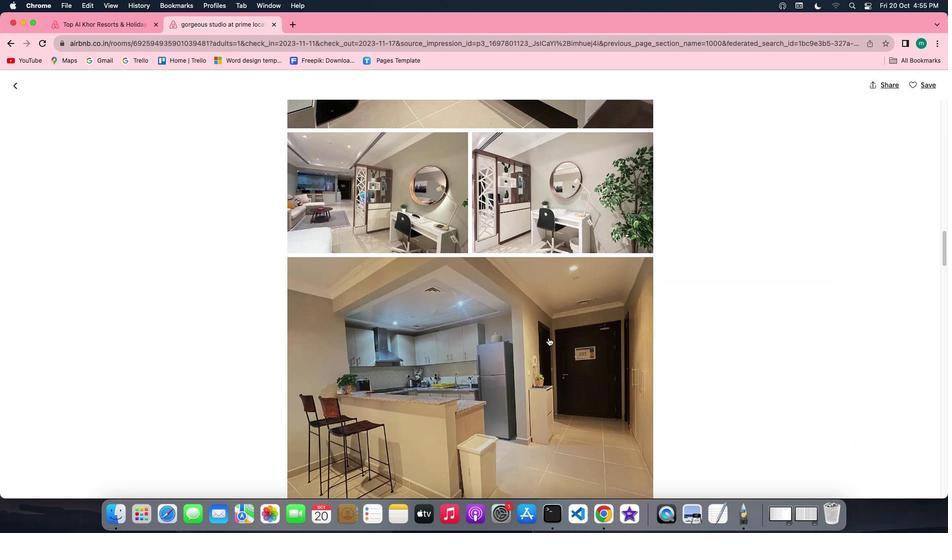 
Action: Mouse scrolled (548, 337) with delta (0, -1)
Screenshot: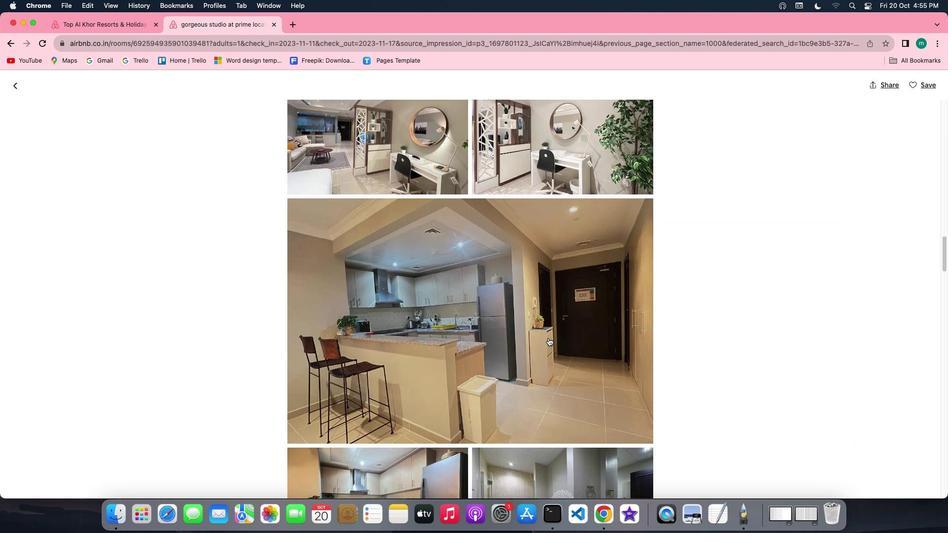 
Action: Mouse scrolled (548, 337) with delta (0, 0)
Screenshot: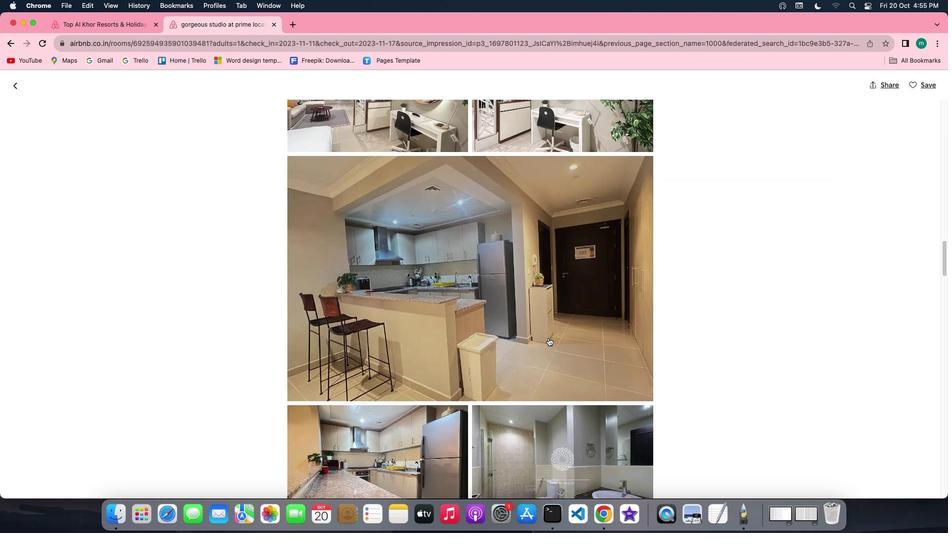 
Action: Mouse scrolled (548, 337) with delta (0, 0)
Screenshot: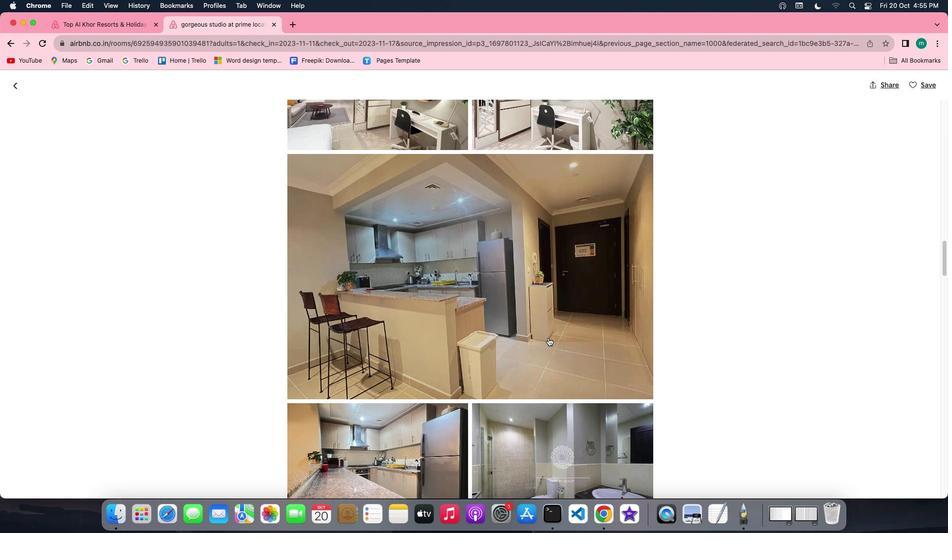 
Action: Mouse scrolled (548, 337) with delta (0, 0)
Screenshot: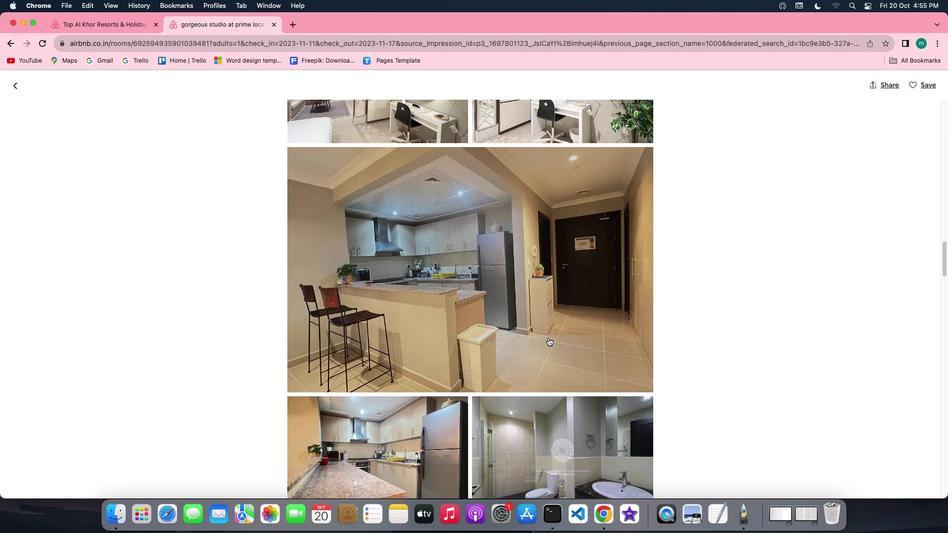 
Action: Mouse scrolled (548, 337) with delta (0, 0)
Screenshot: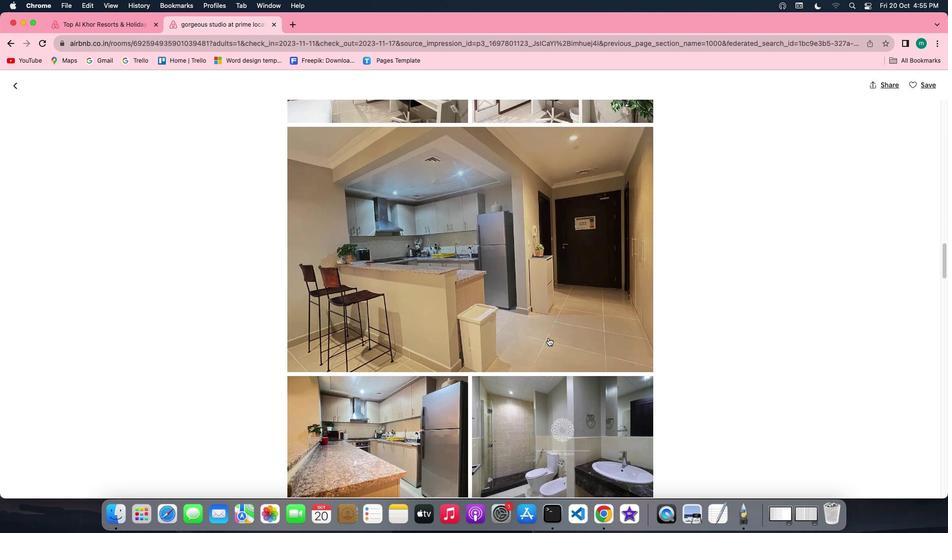 
Action: Mouse scrolled (548, 337) with delta (0, -1)
Screenshot: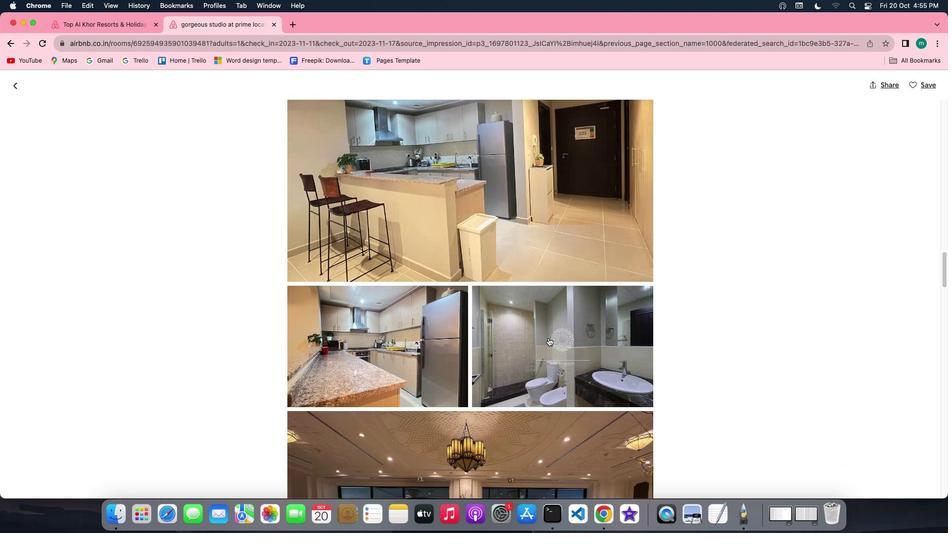 
Action: Mouse scrolled (548, 337) with delta (0, -1)
Screenshot: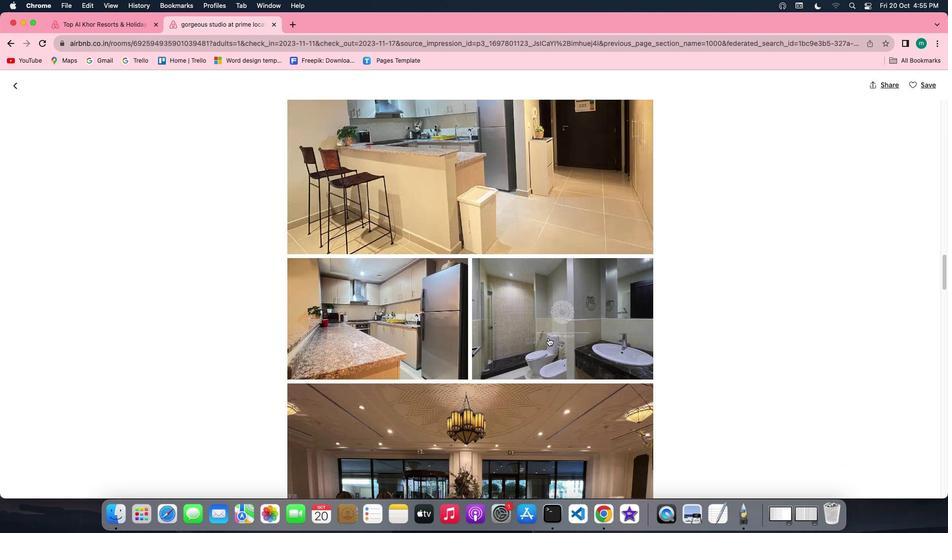 
Action: Mouse scrolled (548, 337) with delta (0, 0)
Screenshot: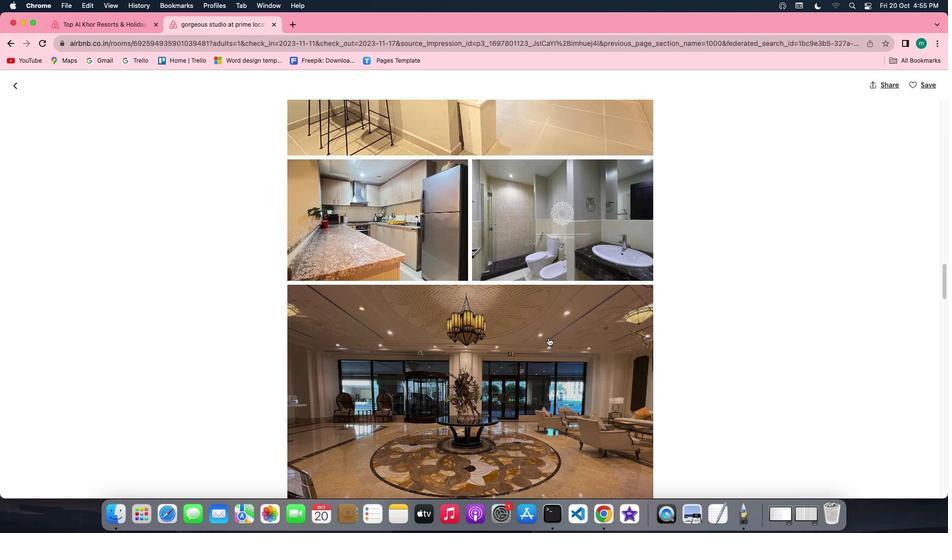
Action: Mouse scrolled (548, 337) with delta (0, 0)
Screenshot: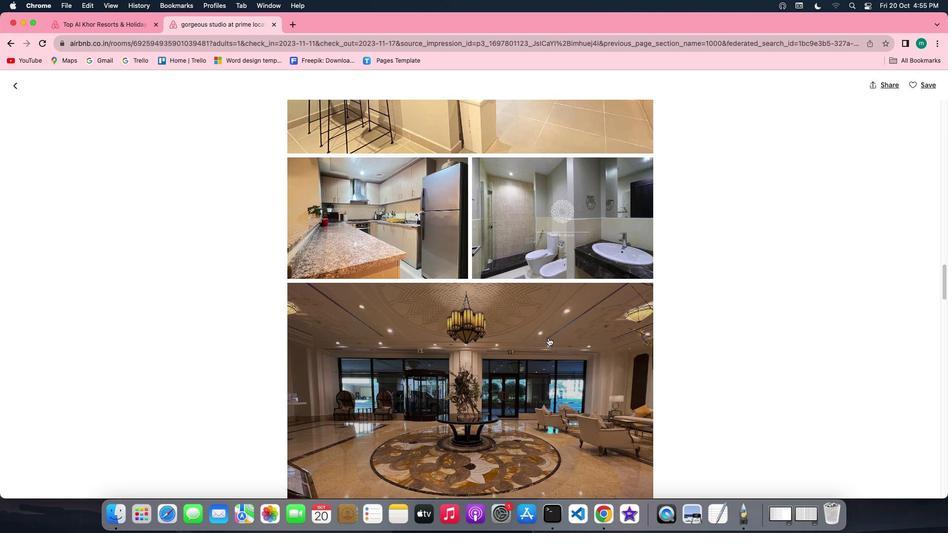 
Action: Mouse scrolled (548, 337) with delta (0, 0)
Screenshot: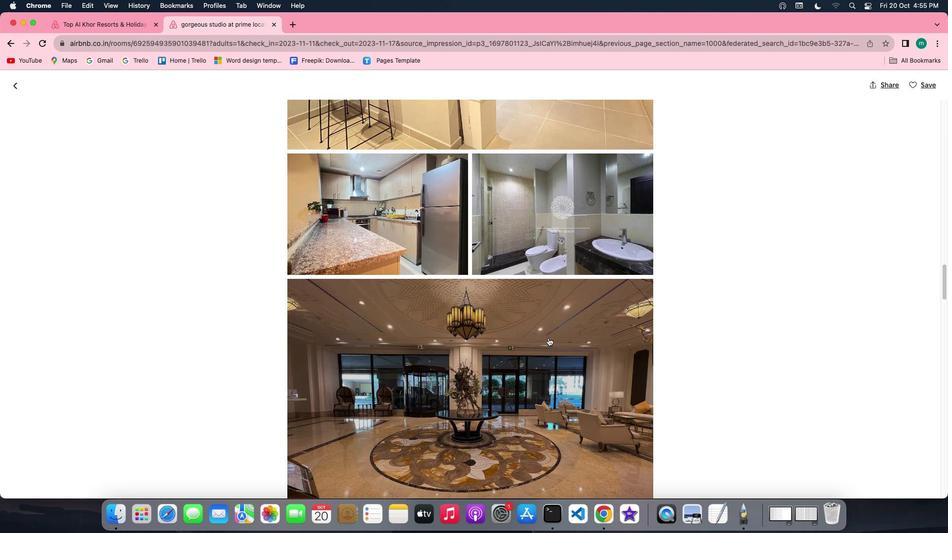 
Action: Mouse scrolled (548, 337) with delta (0, 0)
Screenshot: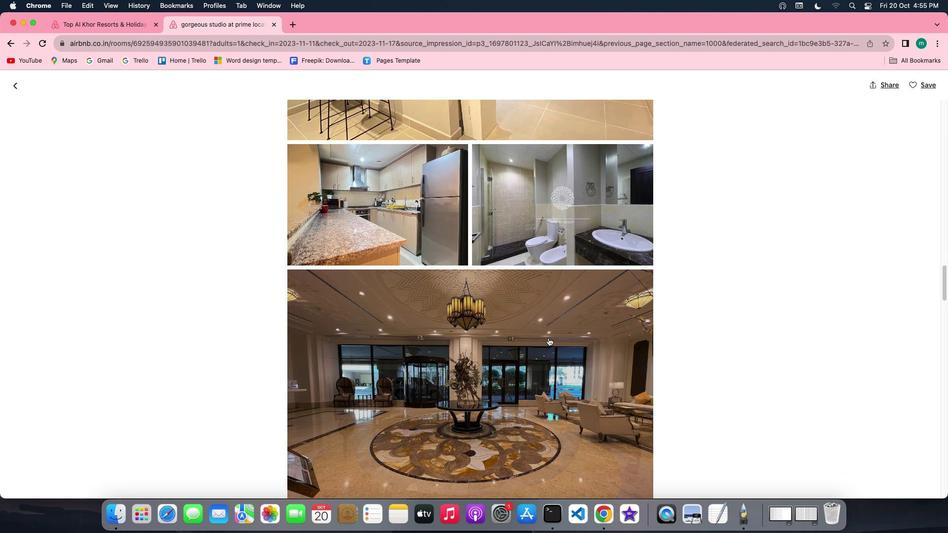 
Action: Mouse scrolled (548, 337) with delta (0, -1)
Screenshot: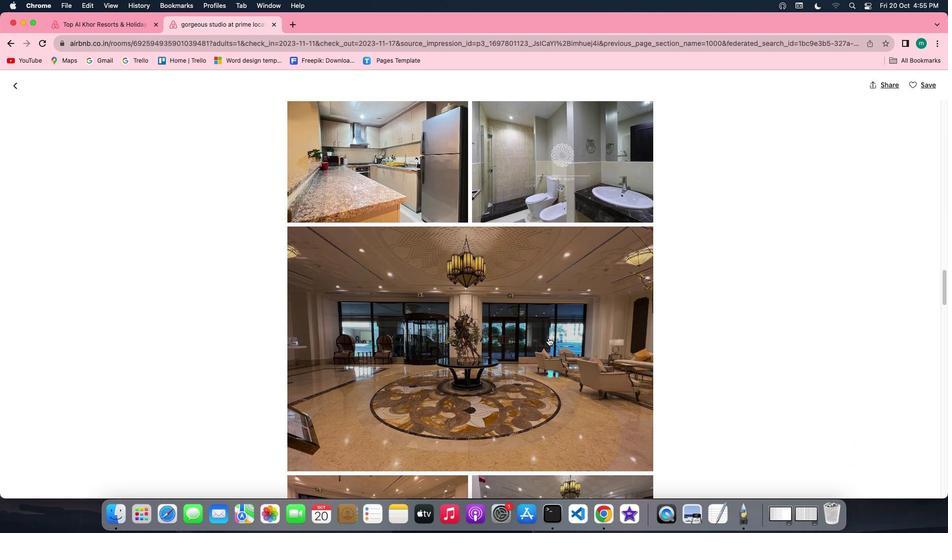 
Action: Mouse scrolled (548, 337) with delta (0, -1)
Screenshot: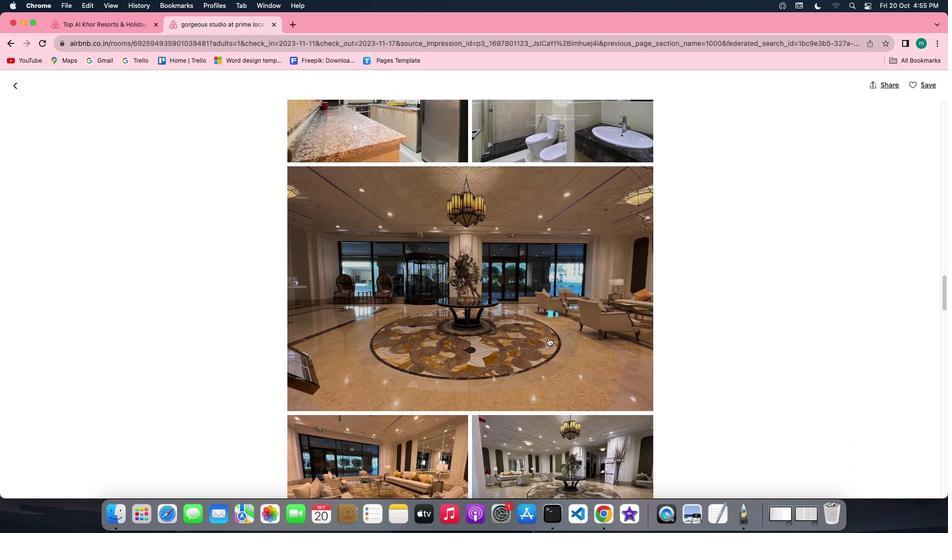 
Action: Mouse scrolled (548, 337) with delta (0, -1)
Screenshot: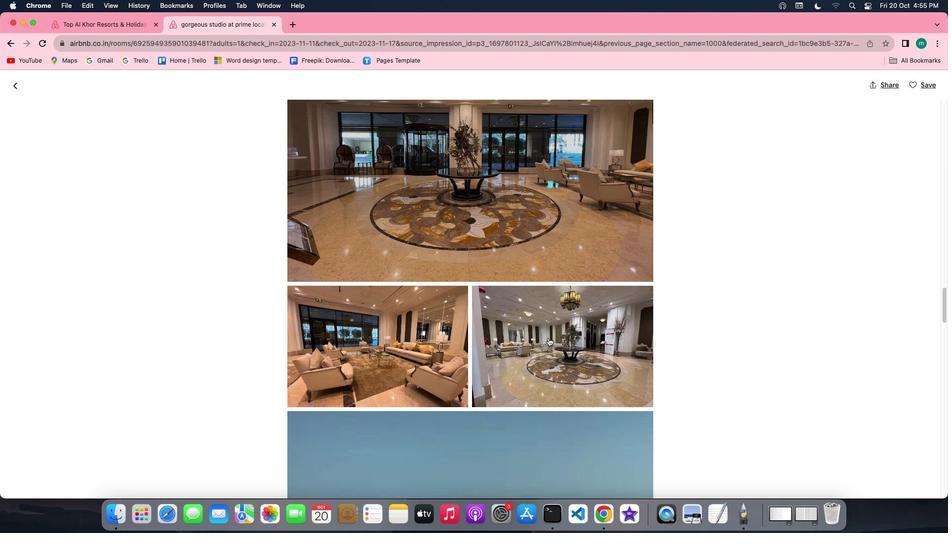 
Action: Mouse scrolled (548, 337) with delta (0, 0)
Screenshot: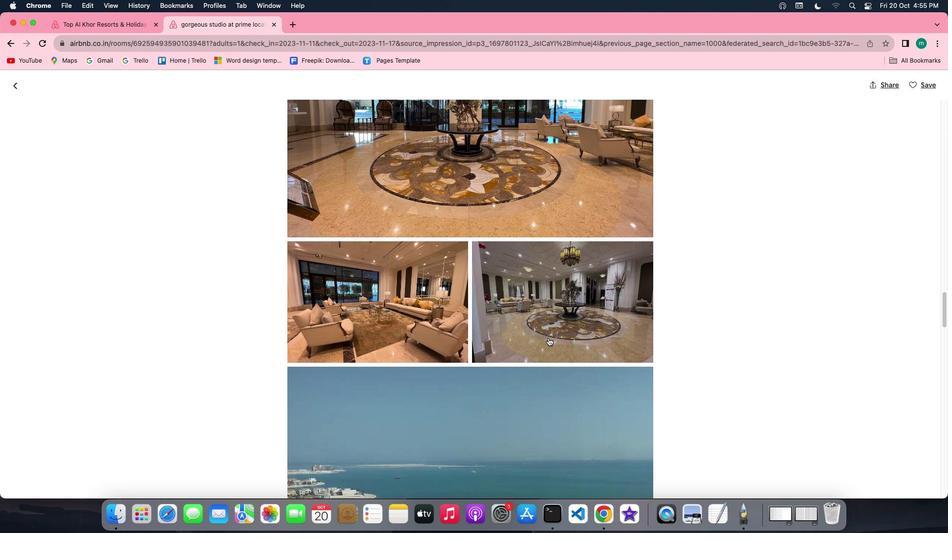 
Action: Mouse scrolled (548, 337) with delta (0, 0)
Screenshot: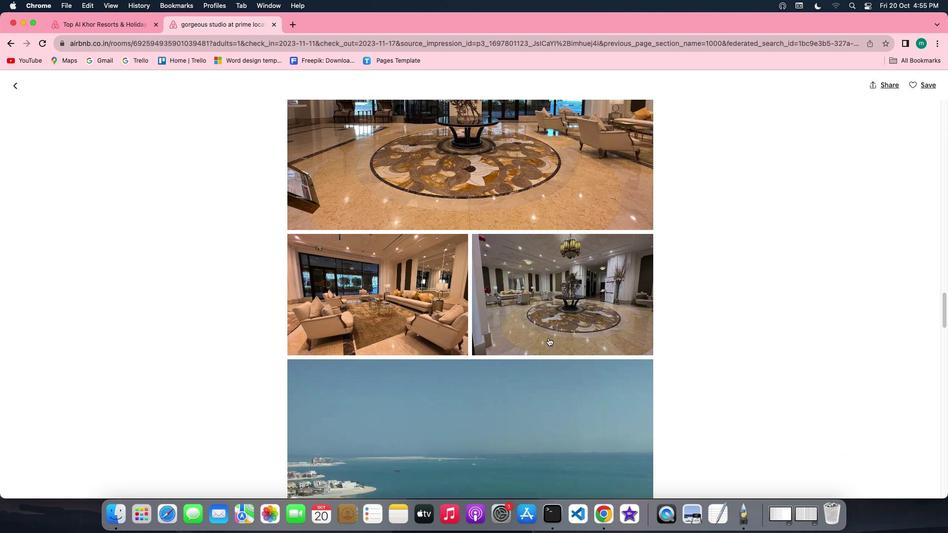 
Action: Mouse scrolled (548, 337) with delta (0, 0)
Screenshot: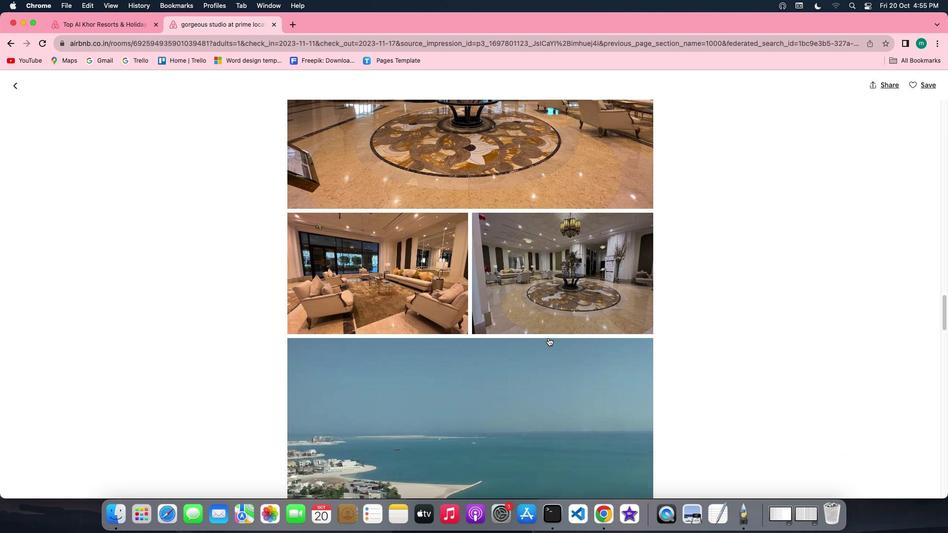 
Action: Mouse scrolled (548, 337) with delta (0, -1)
Screenshot: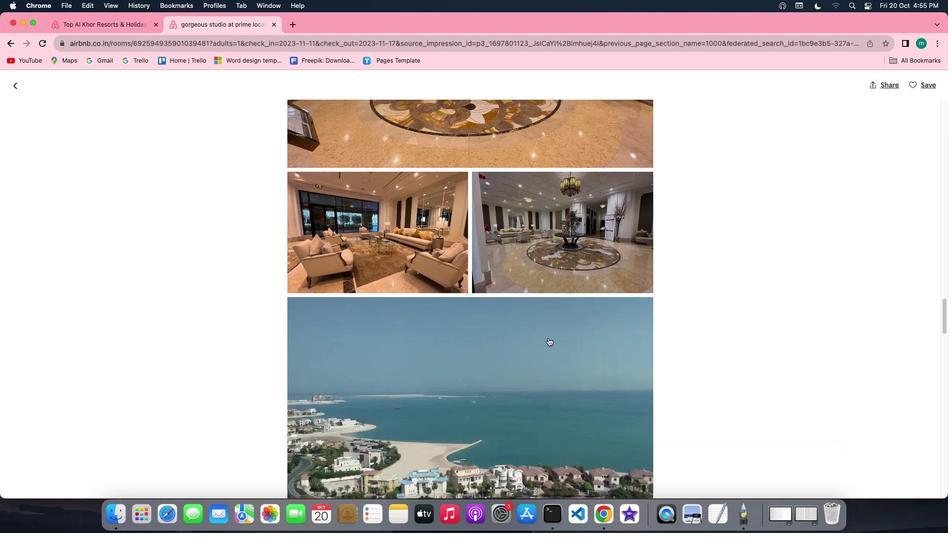 
Action: Mouse scrolled (548, 337) with delta (0, -1)
Screenshot: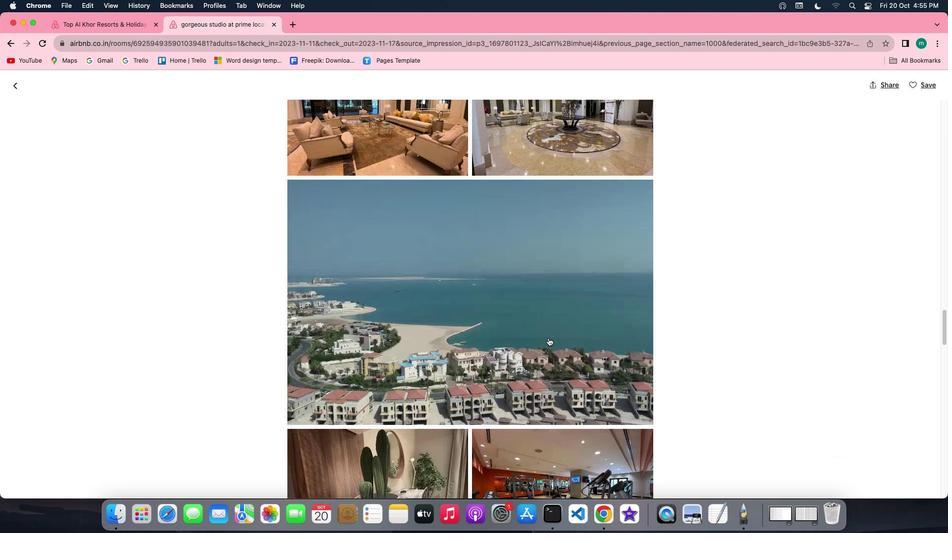 
Action: Mouse scrolled (548, 337) with delta (0, 0)
Screenshot: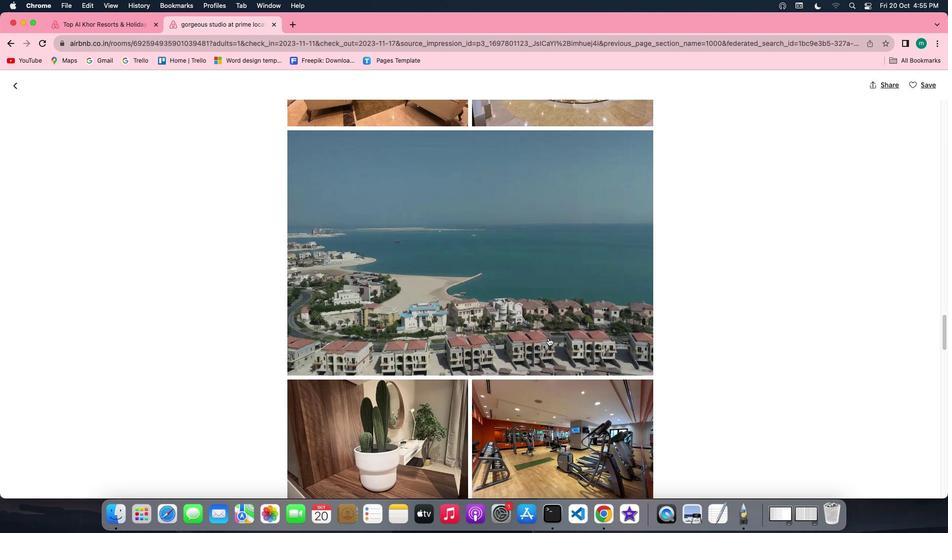 
Action: Mouse scrolled (548, 337) with delta (0, 0)
Screenshot: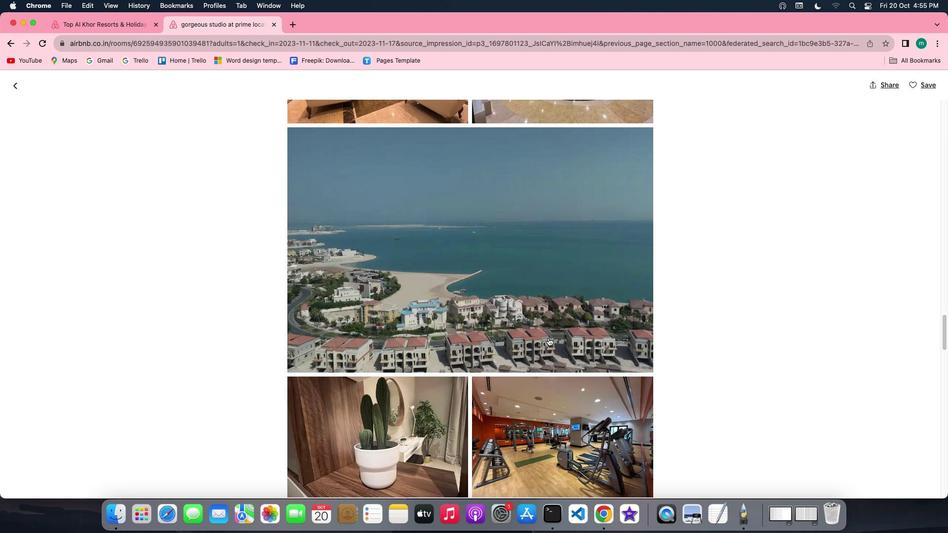 
Action: Mouse scrolled (548, 337) with delta (0, 0)
Screenshot: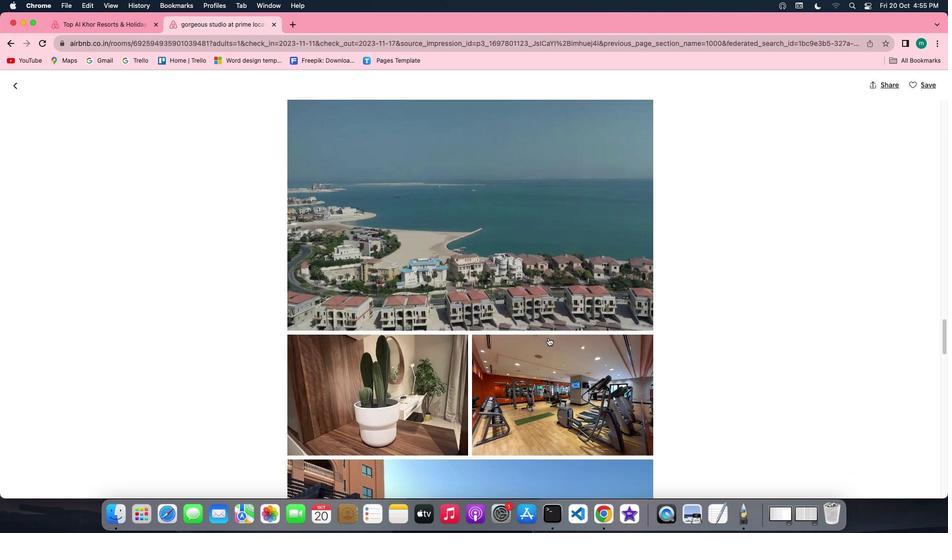 
Action: Mouse scrolled (548, 337) with delta (0, -1)
Screenshot: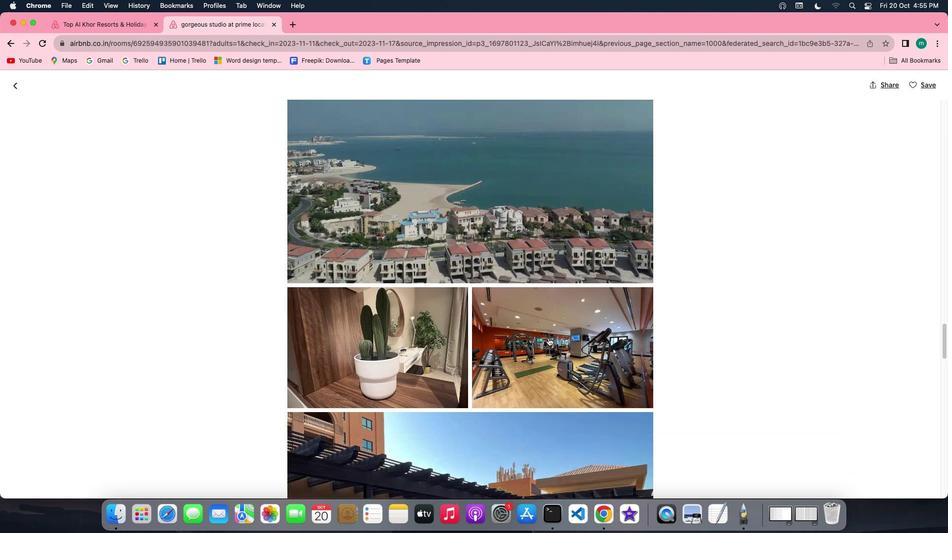 
Action: Mouse scrolled (548, 337) with delta (0, -1)
Screenshot: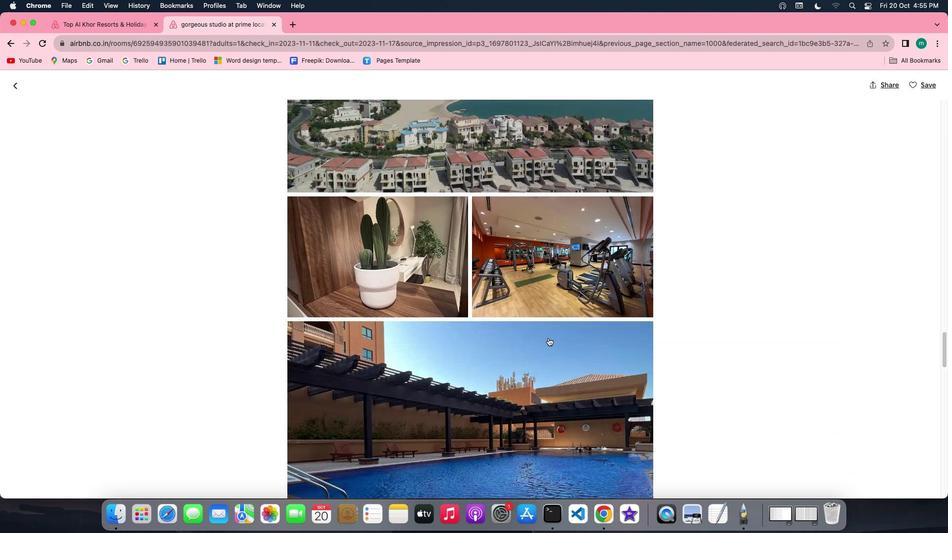 
Action: Mouse scrolled (548, 337) with delta (0, 0)
Screenshot: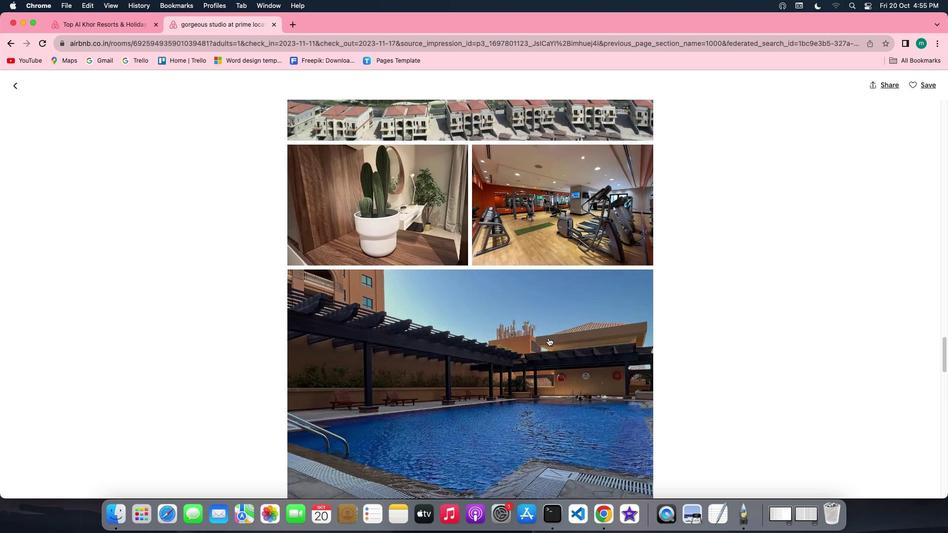 
Action: Mouse scrolled (548, 337) with delta (0, 0)
Screenshot: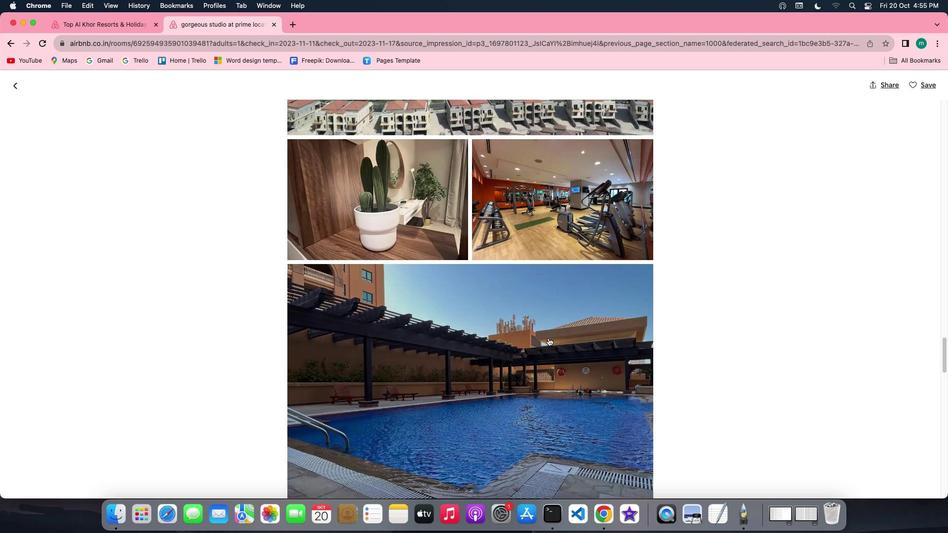 
Action: Mouse scrolled (548, 337) with delta (0, 0)
Screenshot: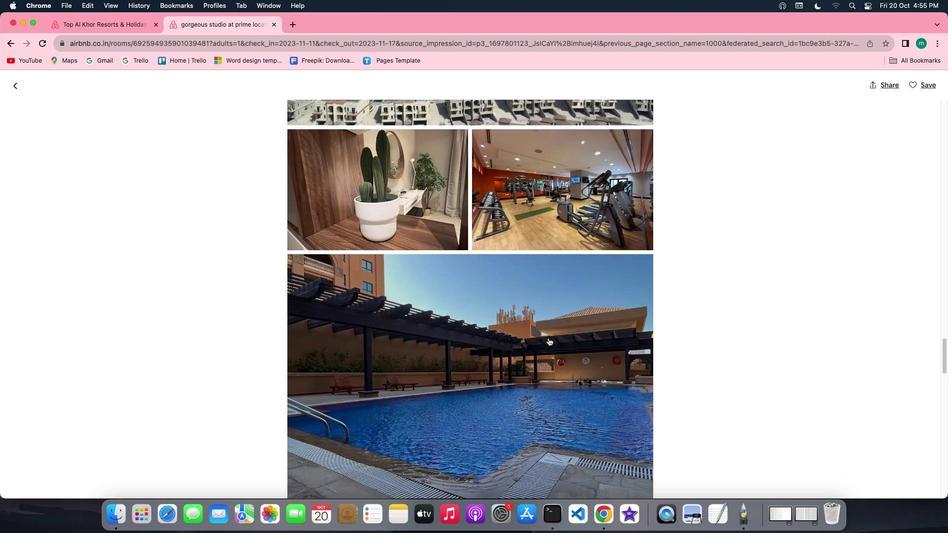 
Action: Mouse scrolled (548, 337) with delta (0, 0)
Screenshot: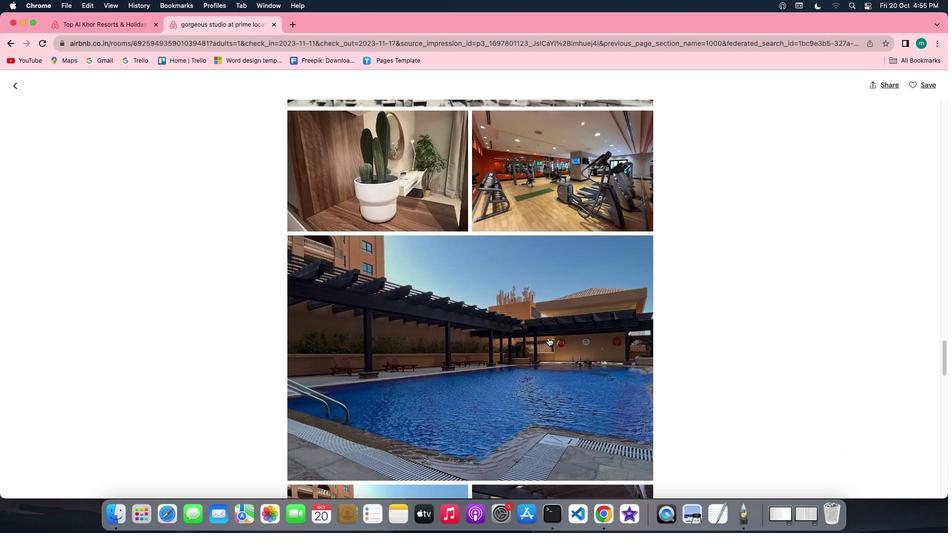 
Action: Mouse scrolled (548, 337) with delta (0, -1)
Screenshot: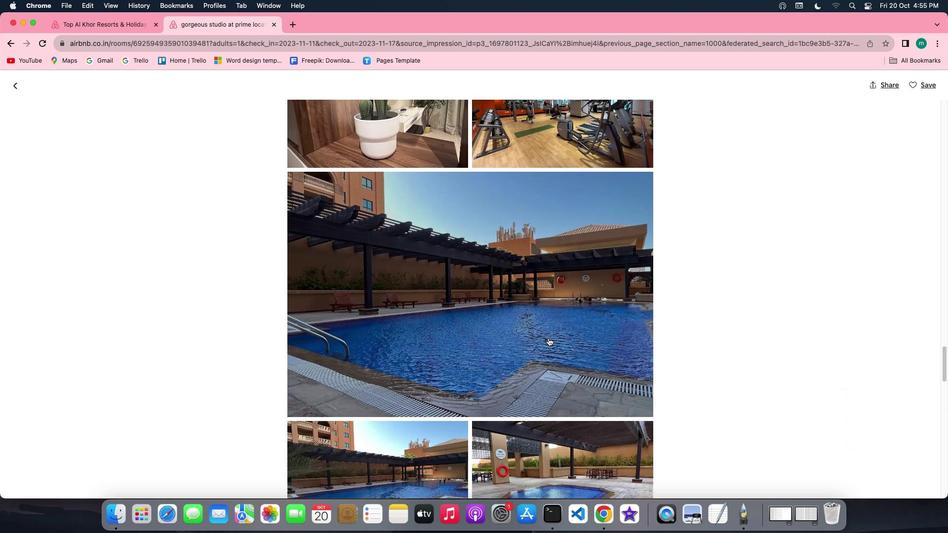 
Action: Mouse scrolled (548, 337) with delta (0, 0)
Screenshot: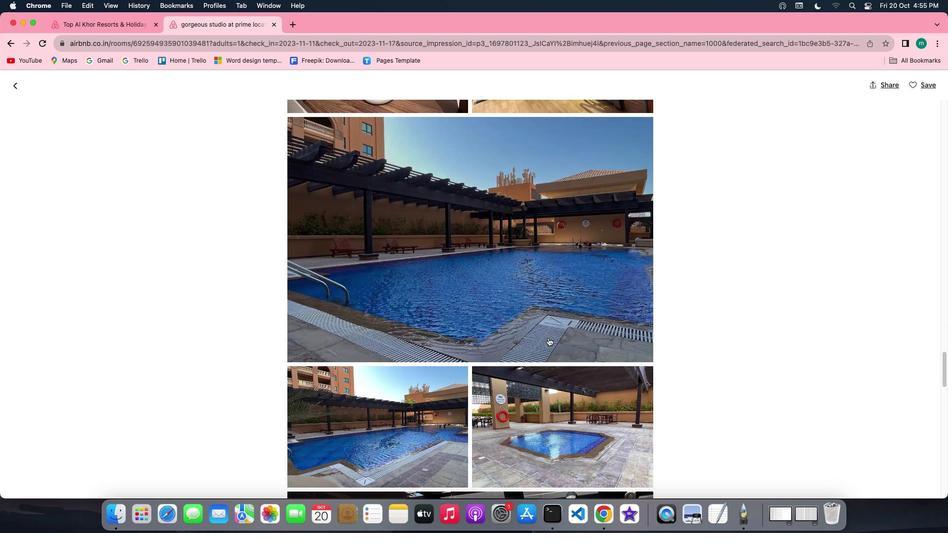 
Action: Mouse scrolled (548, 337) with delta (0, 0)
Screenshot: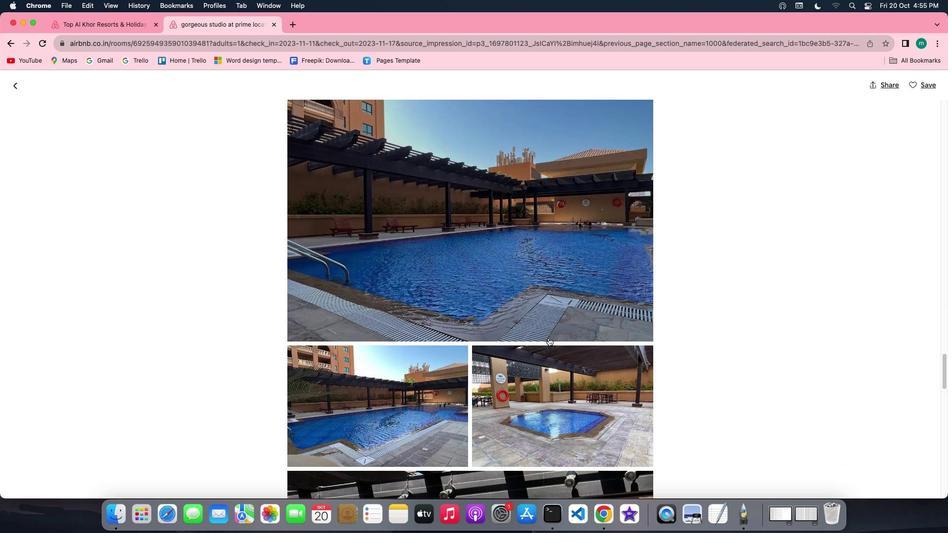
Action: Mouse scrolled (548, 337) with delta (0, 0)
Screenshot: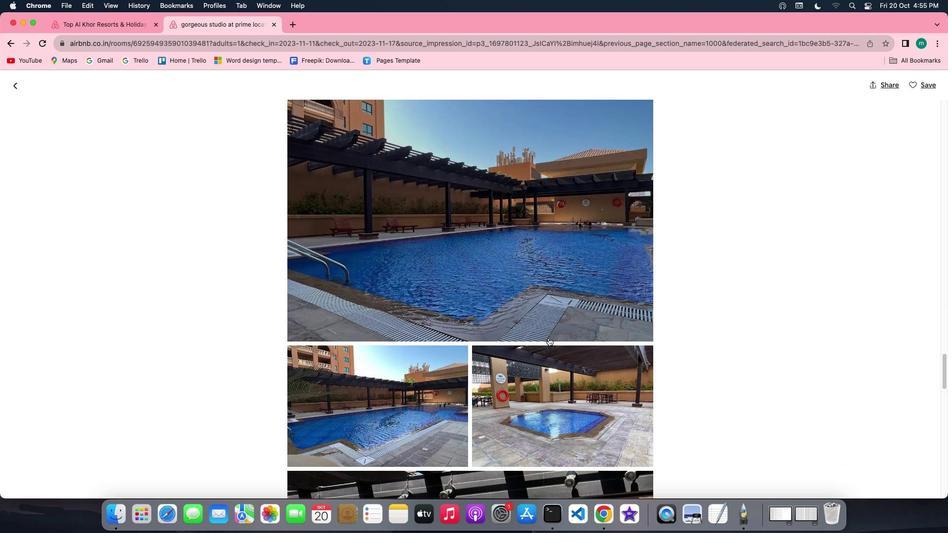 
Action: Mouse scrolled (548, 337) with delta (0, -1)
Screenshot: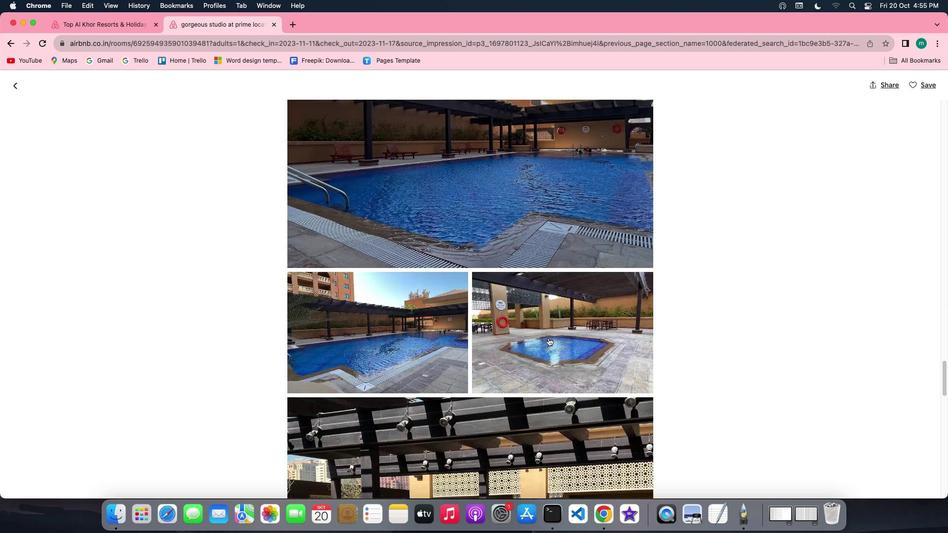 
Action: Mouse scrolled (548, 337) with delta (0, -2)
Screenshot: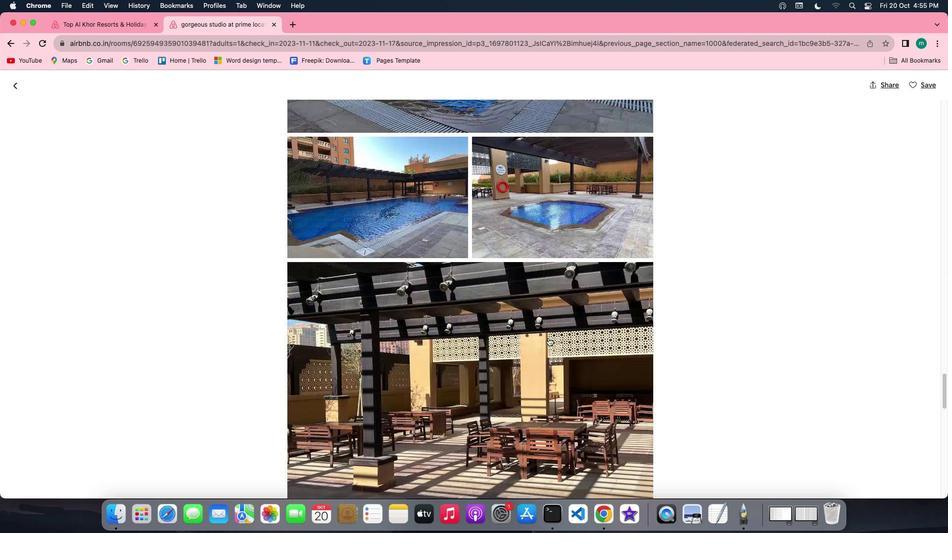 
Action: Mouse scrolled (548, 337) with delta (0, -2)
Screenshot: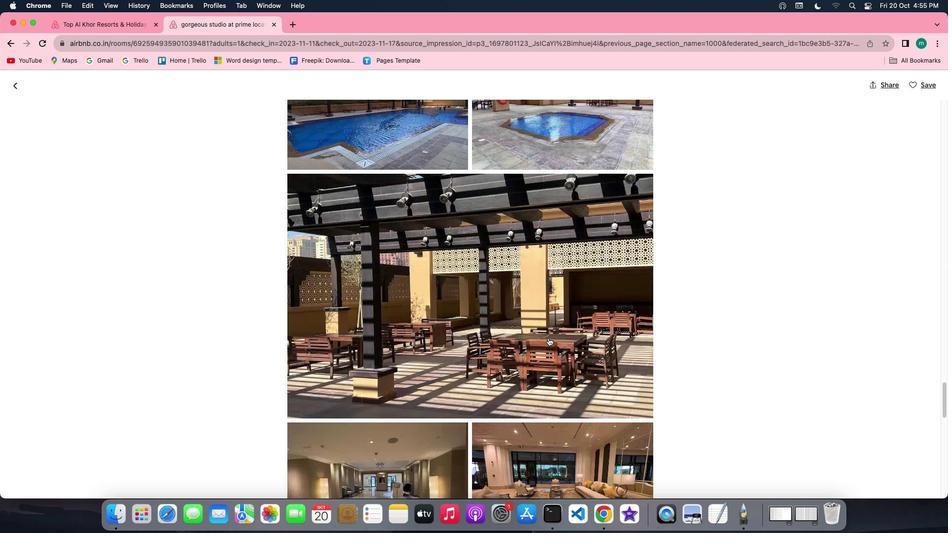 
Action: Mouse scrolled (548, 337) with delta (0, -2)
Screenshot: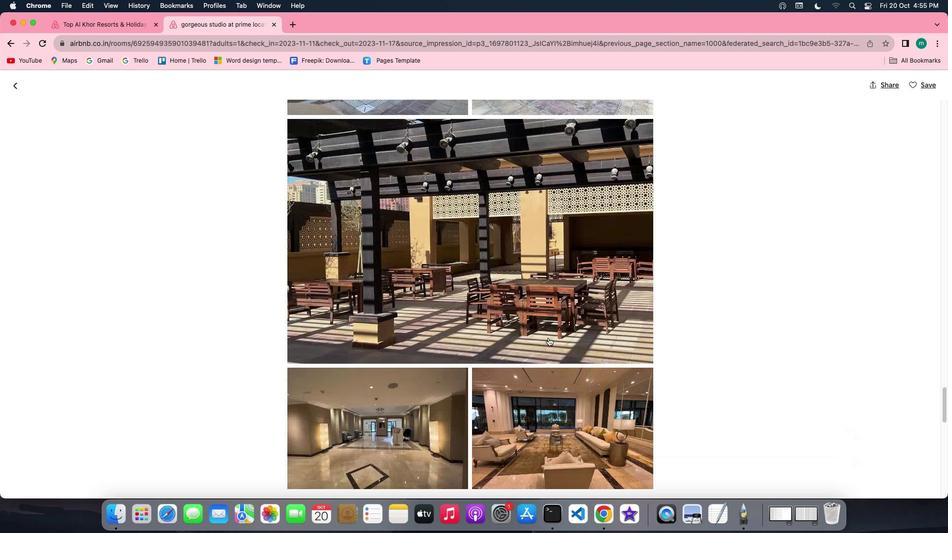 
Action: Mouse scrolled (548, 337) with delta (0, 0)
Screenshot: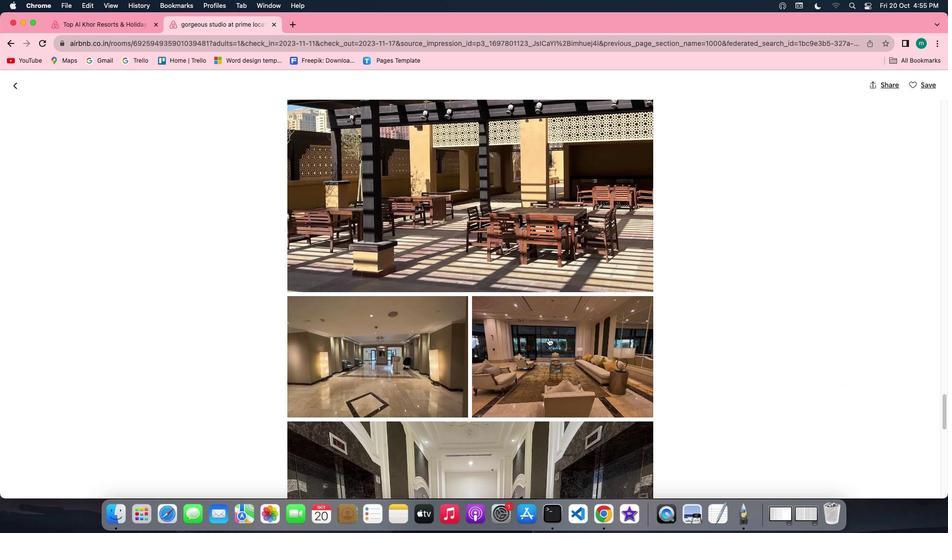 
Action: Mouse scrolled (548, 337) with delta (0, 0)
Screenshot: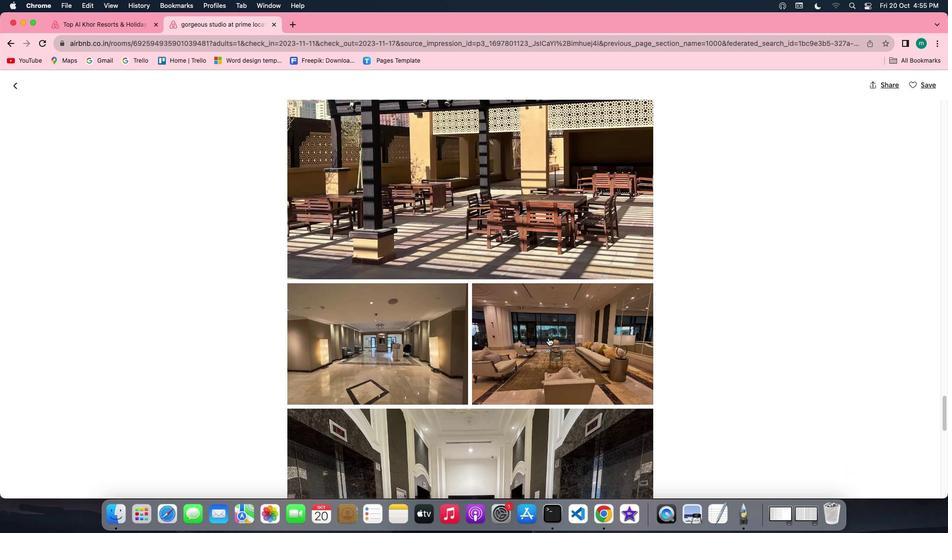 
Action: Mouse scrolled (548, 337) with delta (0, 0)
Screenshot: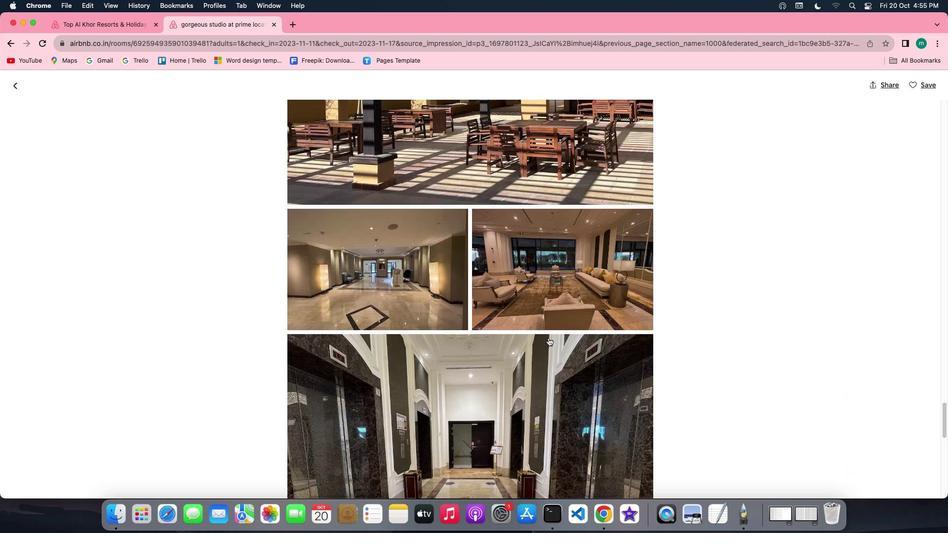 
Action: Mouse scrolled (548, 337) with delta (0, -1)
Screenshot: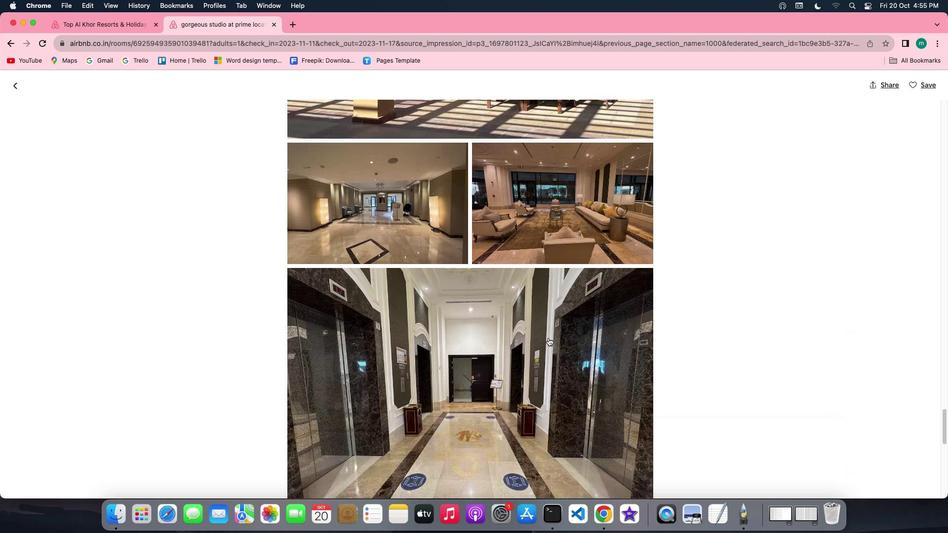 
Action: Mouse scrolled (548, 337) with delta (0, -2)
Screenshot: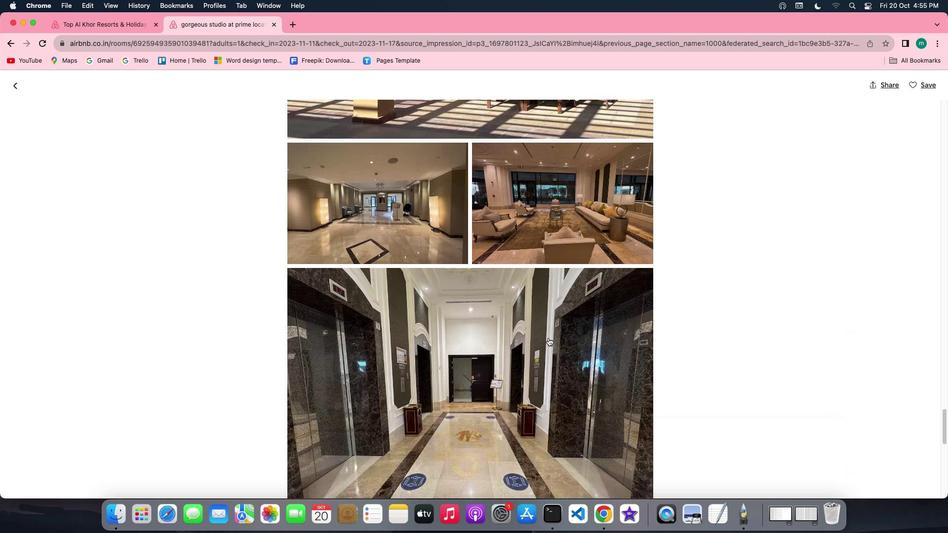 
Action: Mouse scrolled (548, 337) with delta (0, -2)
Screenshot: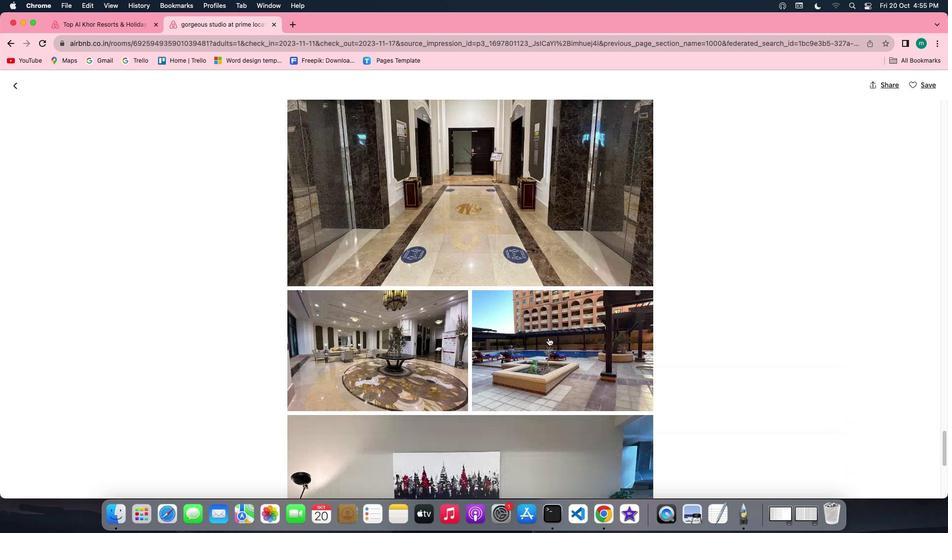 
Action: Mouse moved to (548, 337)
Screenshot: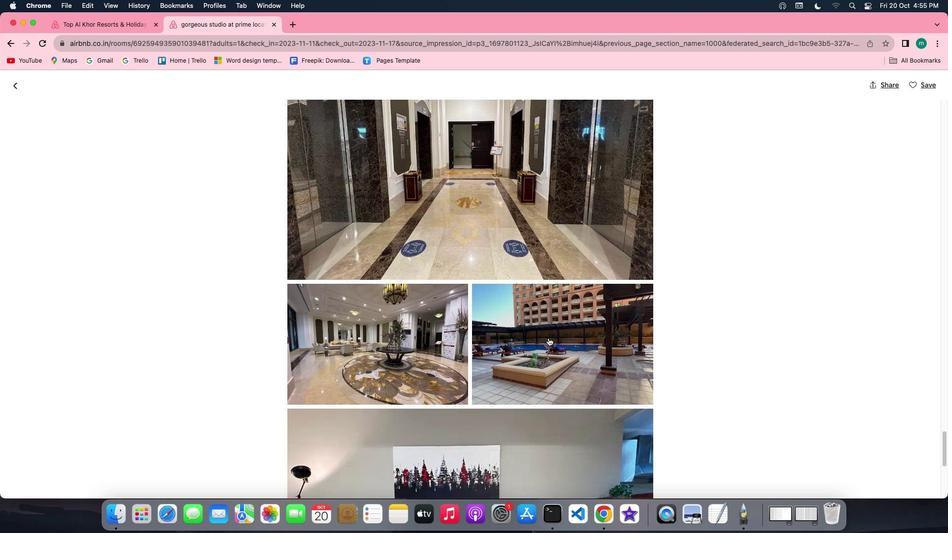 
Action: Mouse scrolled (548, 337) with delta (0, 0)
Screenshot: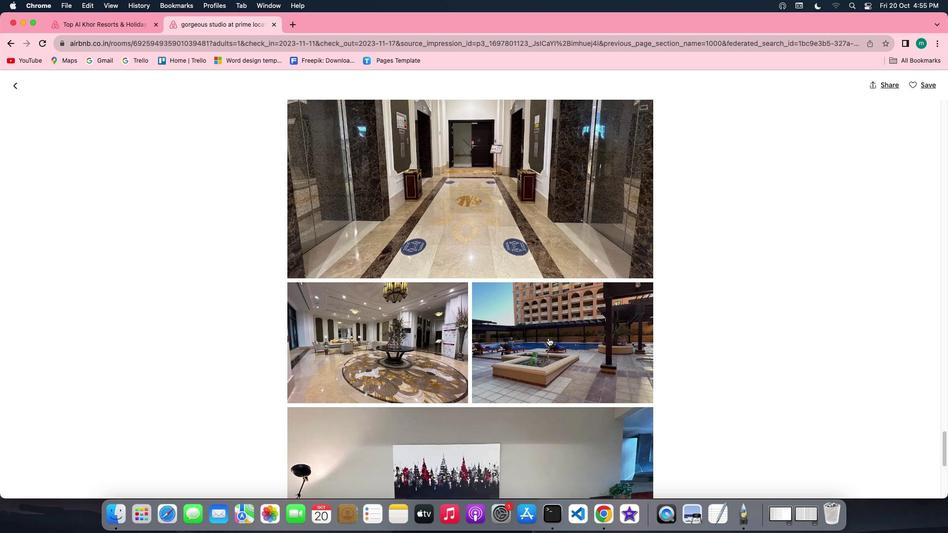 
Action: Mouse scrolled (548, 337) with delta (0, 0)
Screenshot: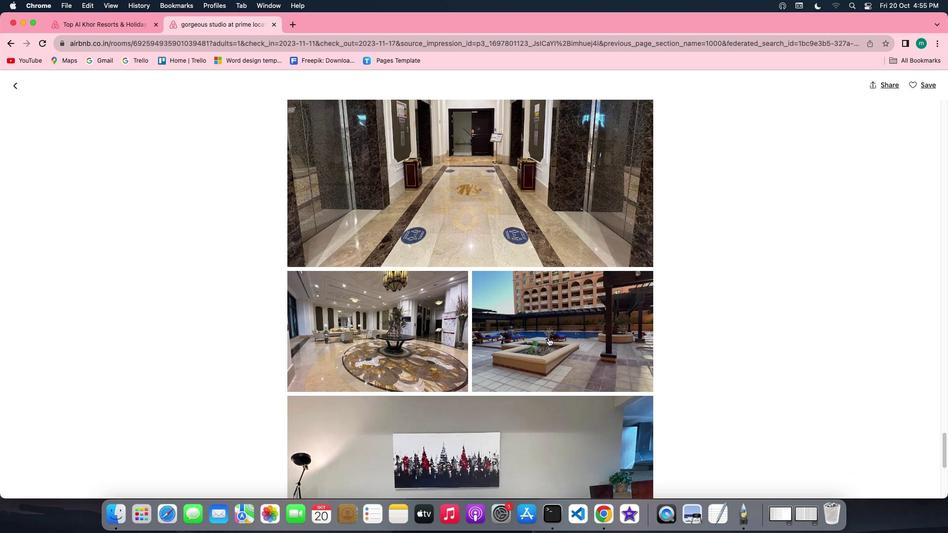 
Action: Mouse scrolled (548, 337) with delta (0, -1)
Screenshot: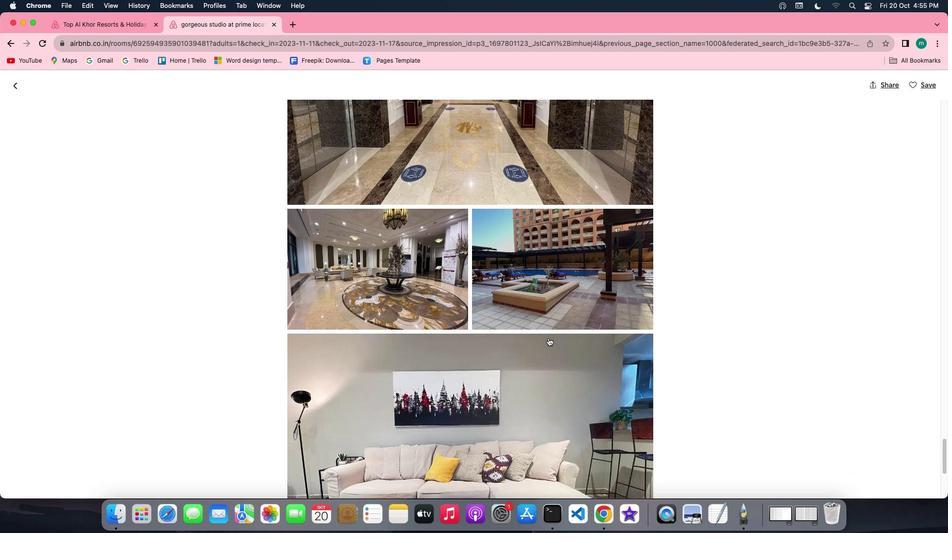 
Action: Mouse scrolled (548, 337) with delta (0, -2)
Screenshot: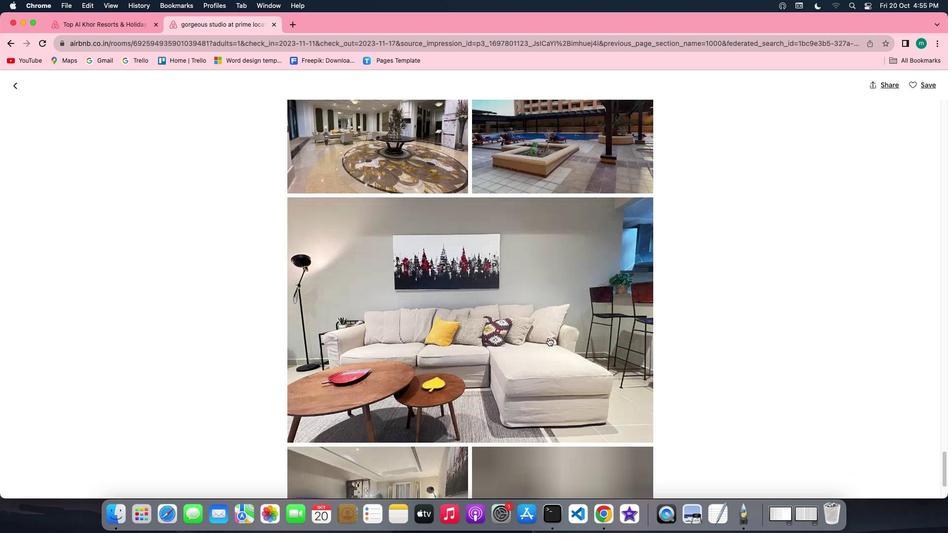 
Action: Mouse scrolled (548, 337) with delta (0, -2)
Screenshot: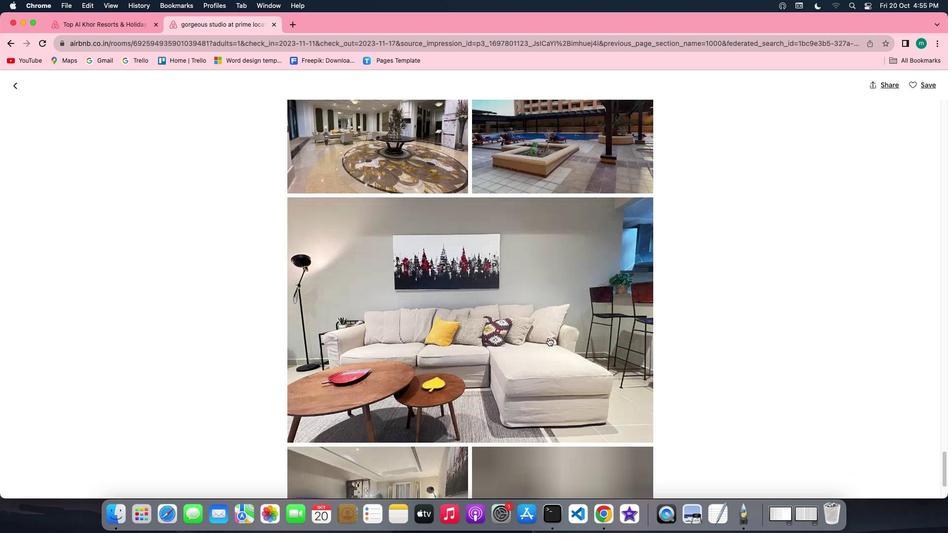 
Action: Mouse scrolled (548, 337) with delta (0, -2)
Screenshot: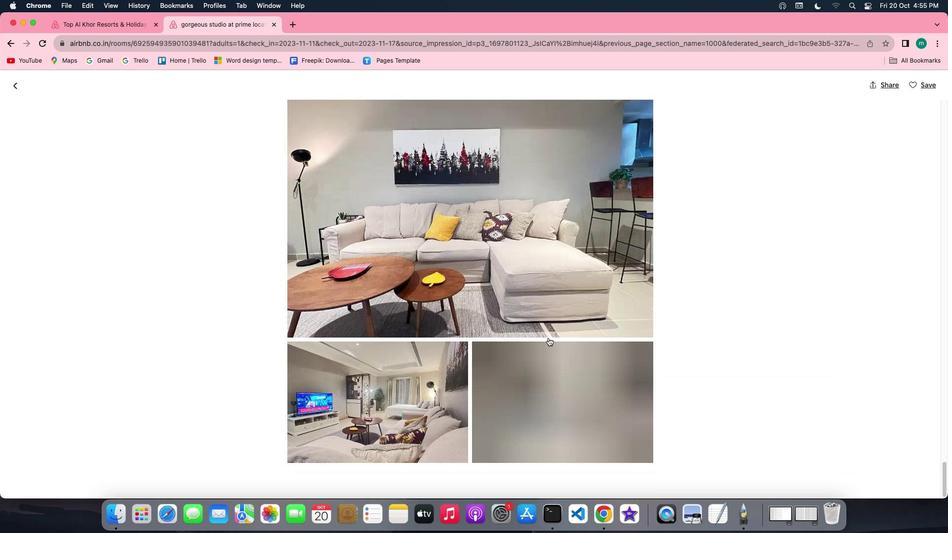 
Action: Mouse scrolled (548, 337) with delta (0, 0)
Screenshot: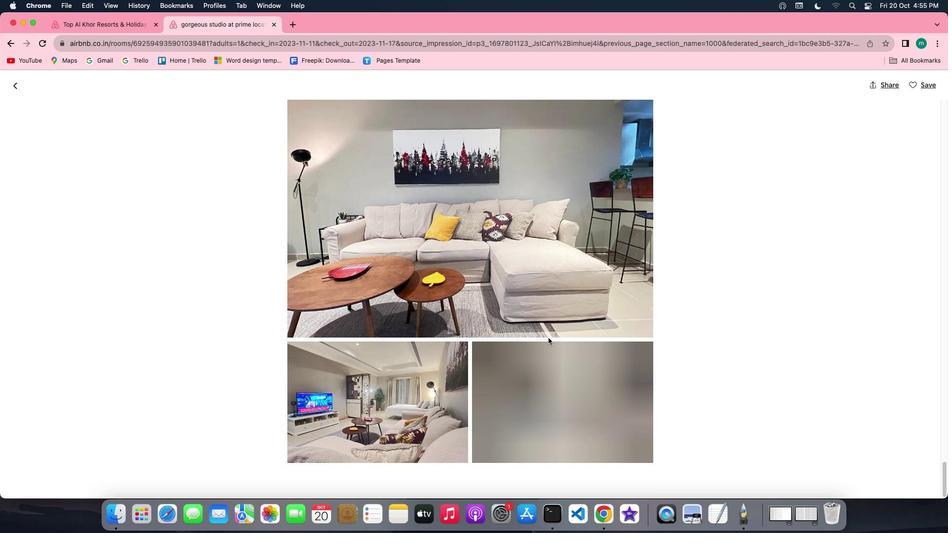 
Action: Mouse scrolled (548, 337) with delta (0, 0)
Screenshot: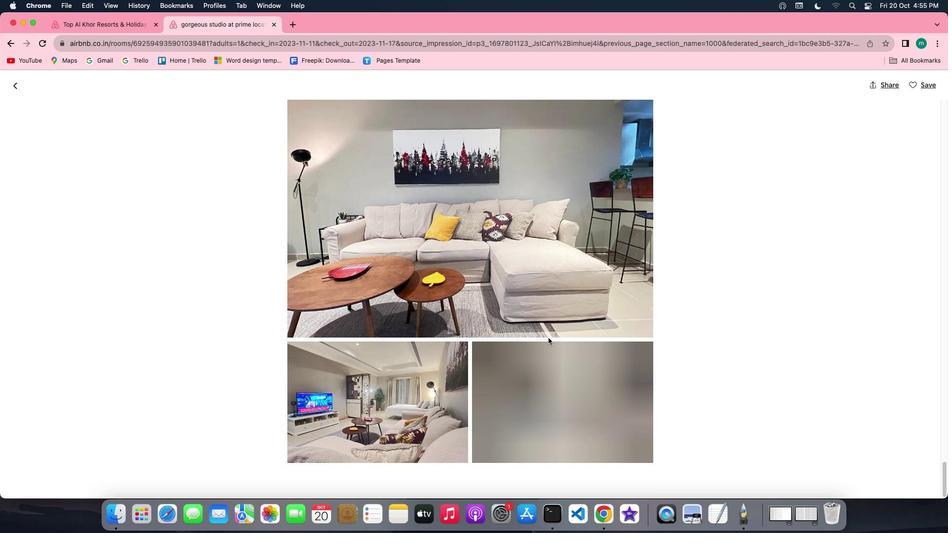 
Action: Mouse scrolled (548, 337) with delta (0, 0)
Screenshot: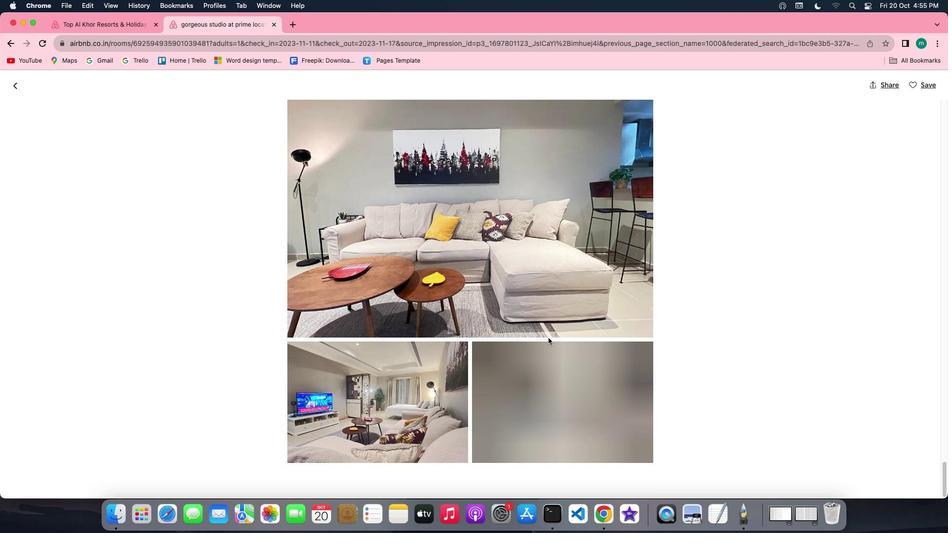 
Action: Mouse scrolled (548, 337) with delta (0, -1)
Screenshot: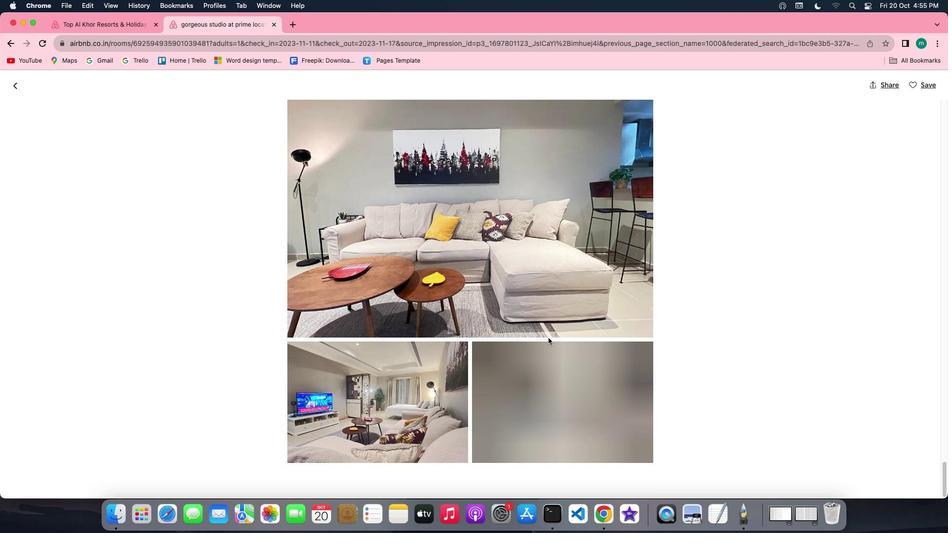 
Action: Mouse scrolled (548, 337) with delta (0, -2)
Screenshot: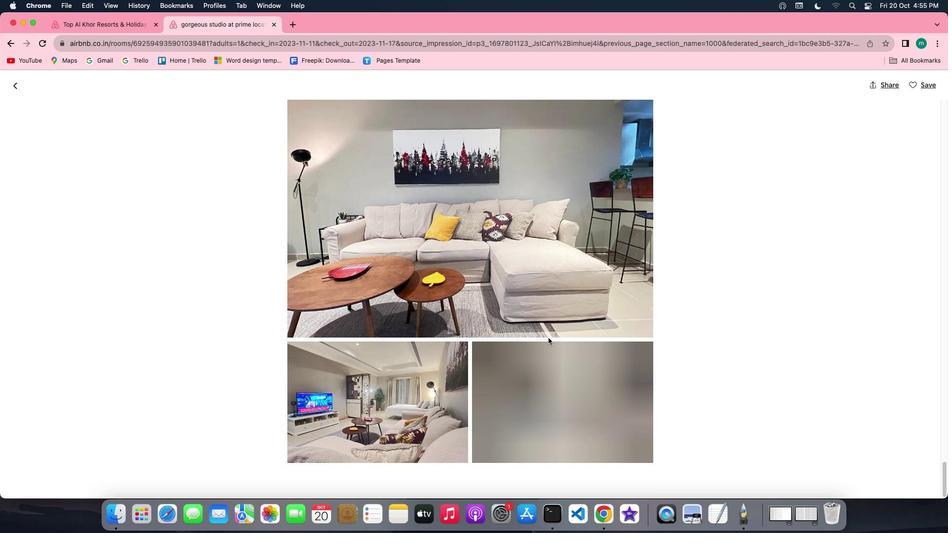 
Action: Mouse scrolled (548, 337) with delta (0, -2)
Screenshot: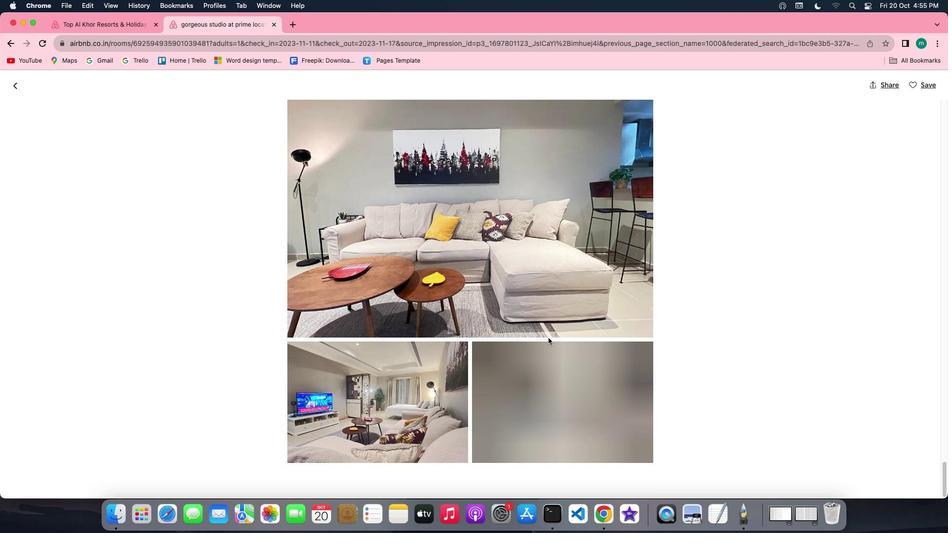 
Action: Mouse scrolled (548, 337) with delta (0, 0)
Screenshot: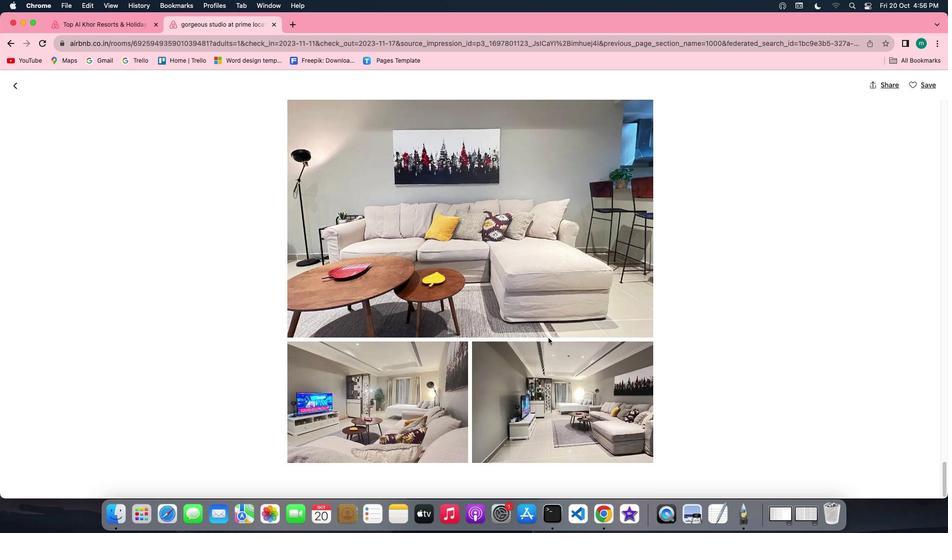 
Action: Mouse scrolled (548, 337) with delta (0, 0)
Screenshot: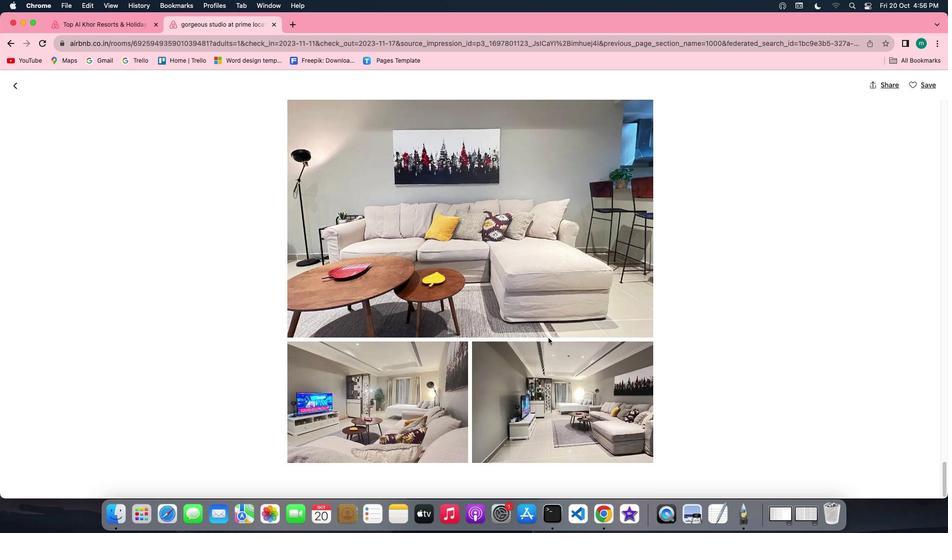 
Action: Mouse scrolled (548, 337) with delta (0, 0)
Screenshot: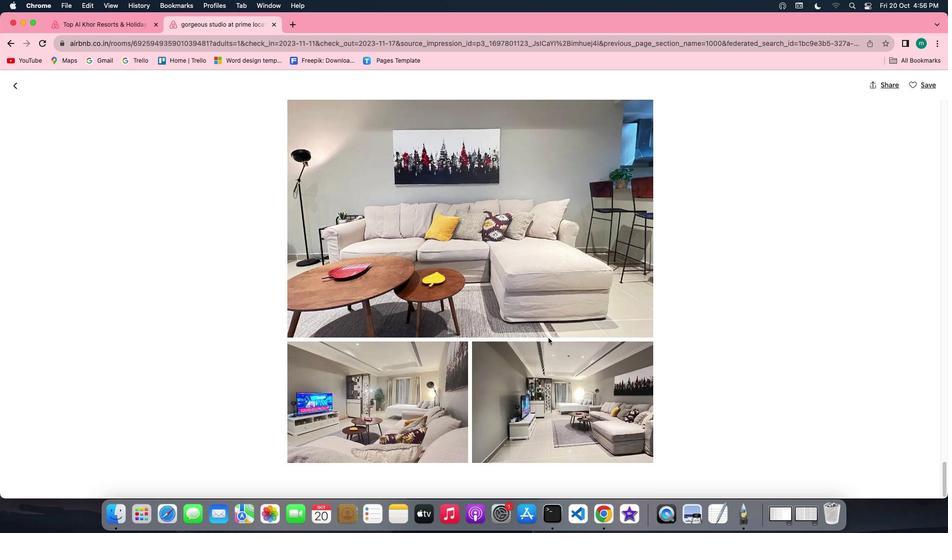 
Action: Mouse scrolled (548, 337) with delta (0, -1)
Screenshot: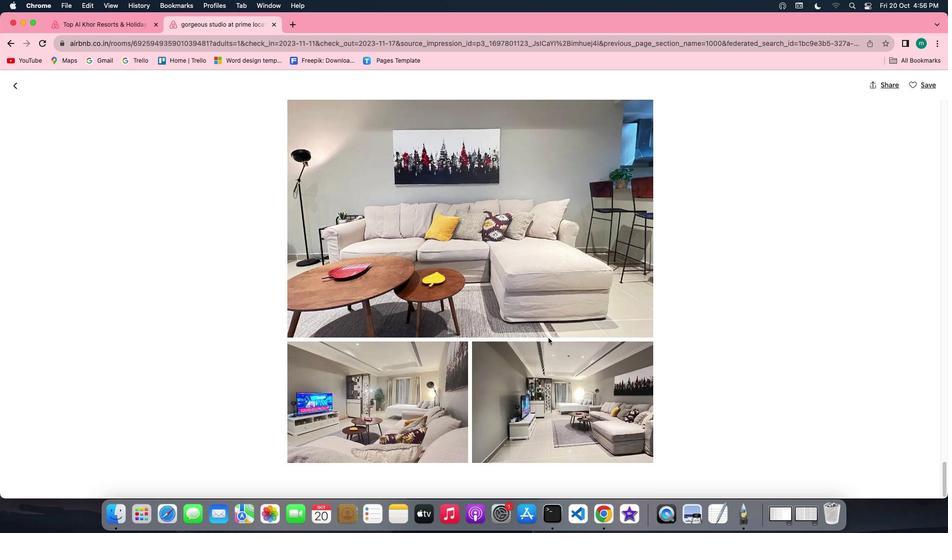 
Action: Mouse scrolled (548, 337) with delta (0, -1)
Screenshot: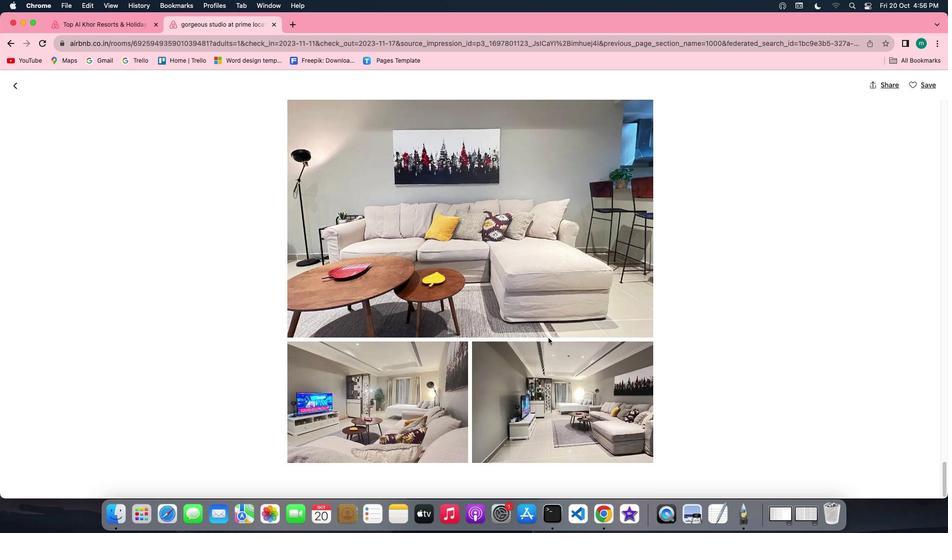 
Action: Mouse moved to (10, 80)
Screenshot: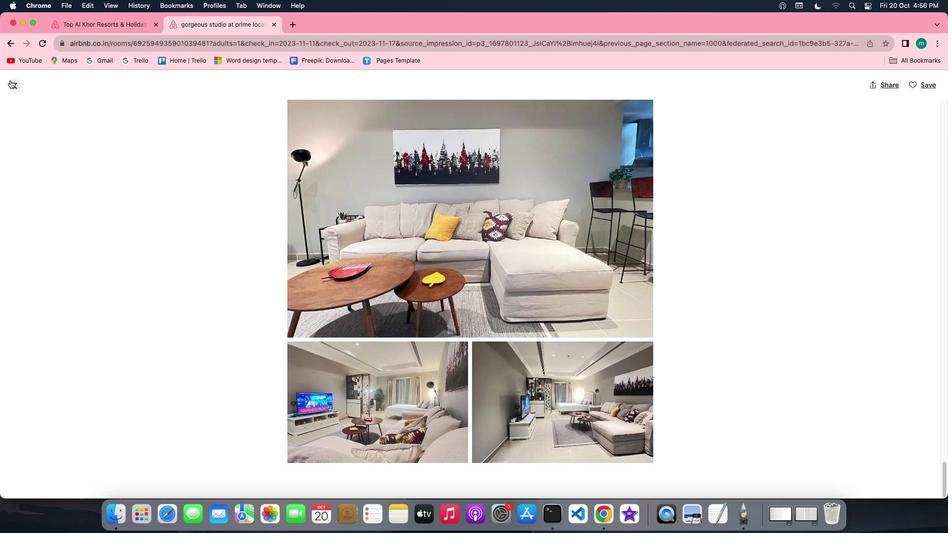 
Action: Mouse pressed left at (10, 80)
Screenshot: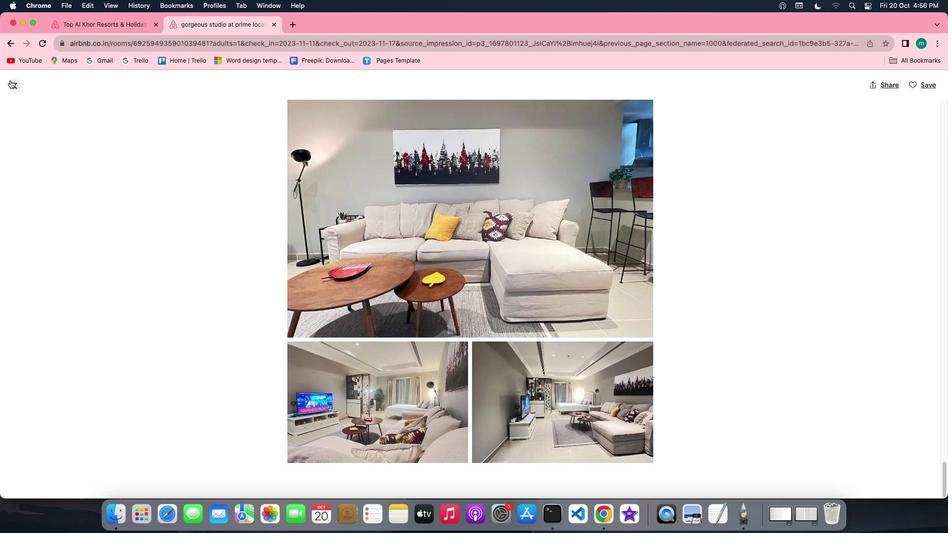 
Action: Mouse moved to (421, 269)
Screenshot: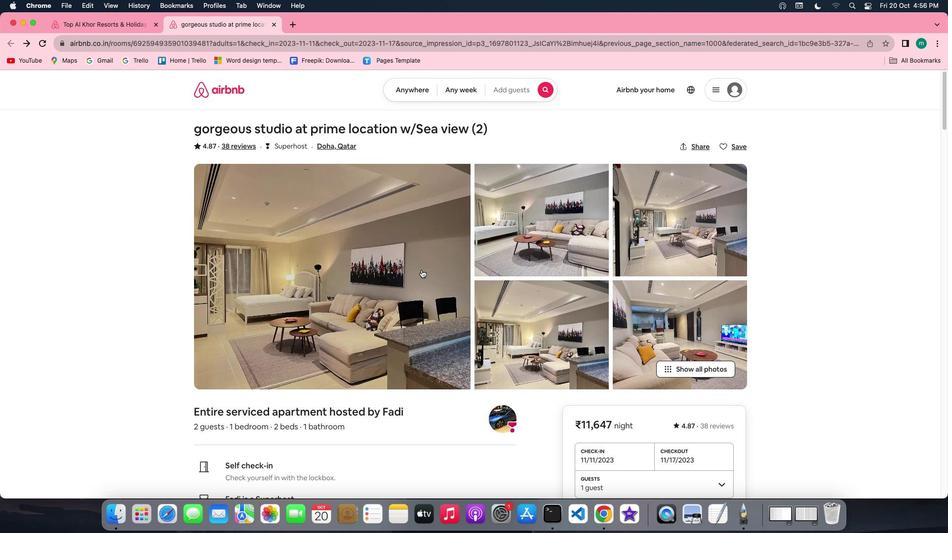 
Action: Mouse scrolled (421, 269) with delta (0, 0)
Screenshot: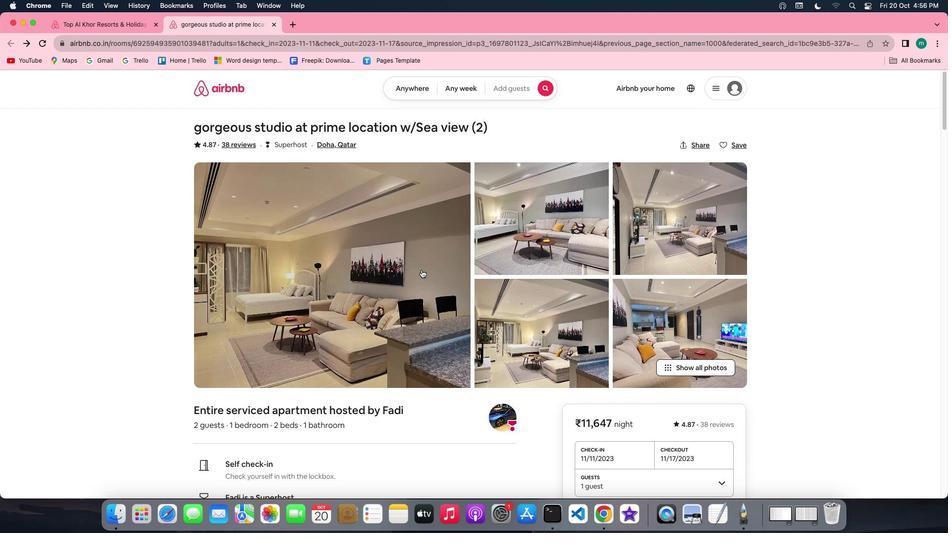 
Action: Mouse moved to (421, 270)
Screenshot: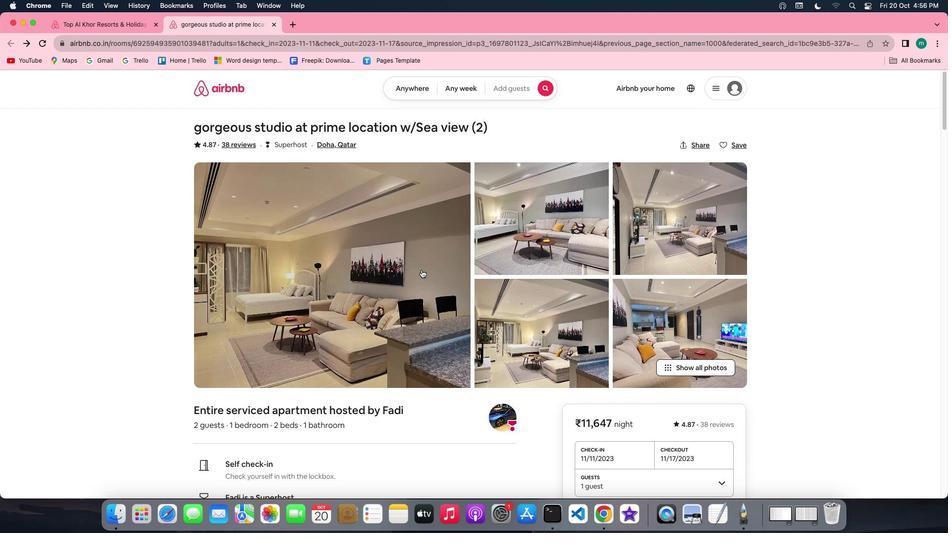 
Action: Mouse scrolled (421, 270) with delta (0, 0)
Screenshot: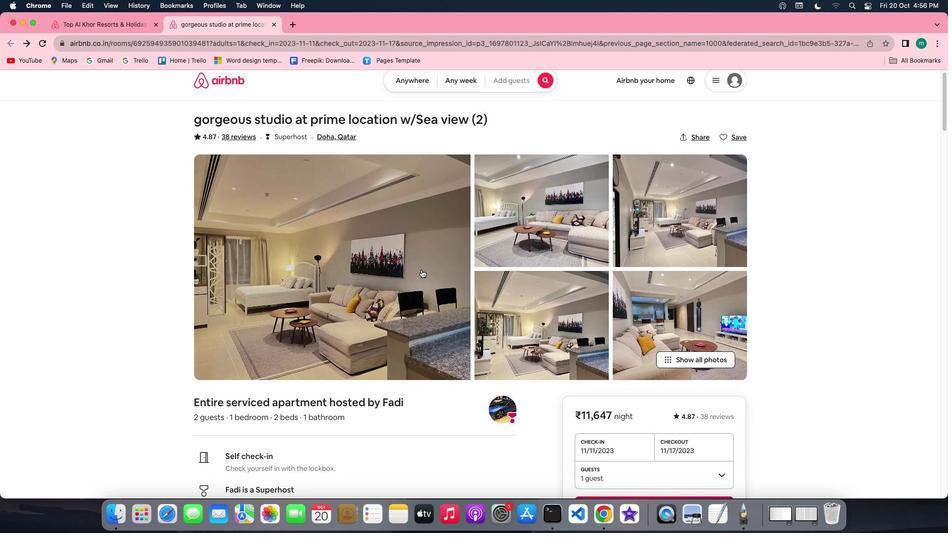 
Action: Mouse scrolled (421, 270) with delta (0, -1)
Screenshot: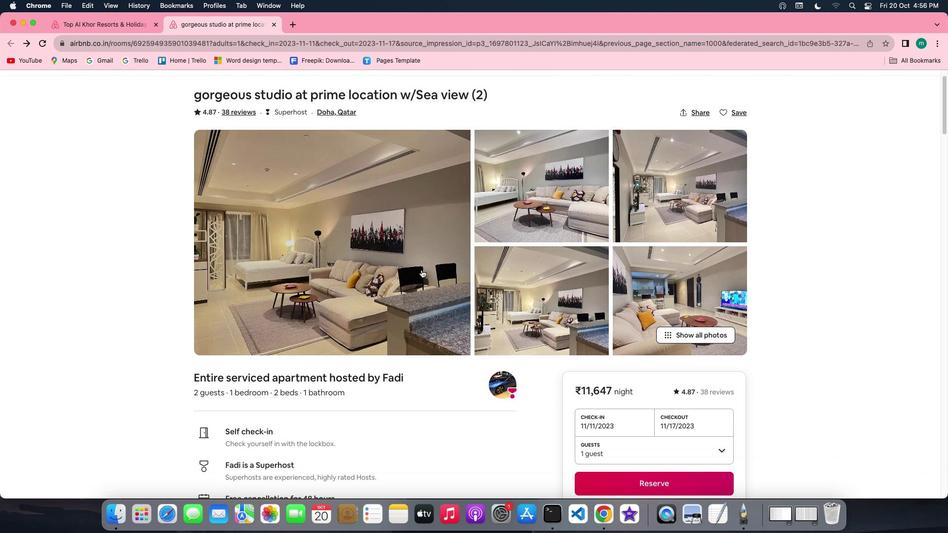 
Action: Mouse scrolled (421, 270) with delta (0, -1)
Screenshot: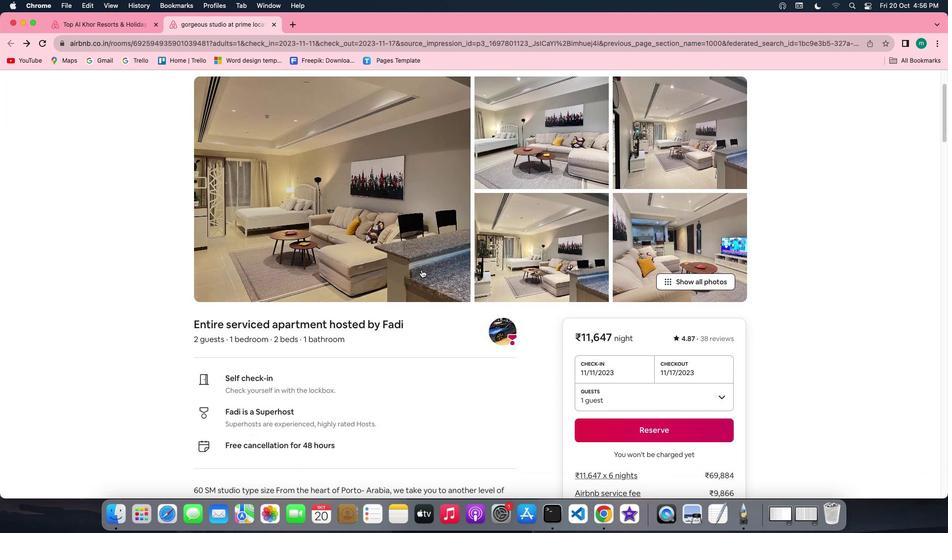 
Action: Mouse scrolled (421, 270) with delta (0, -1)
Screenshot: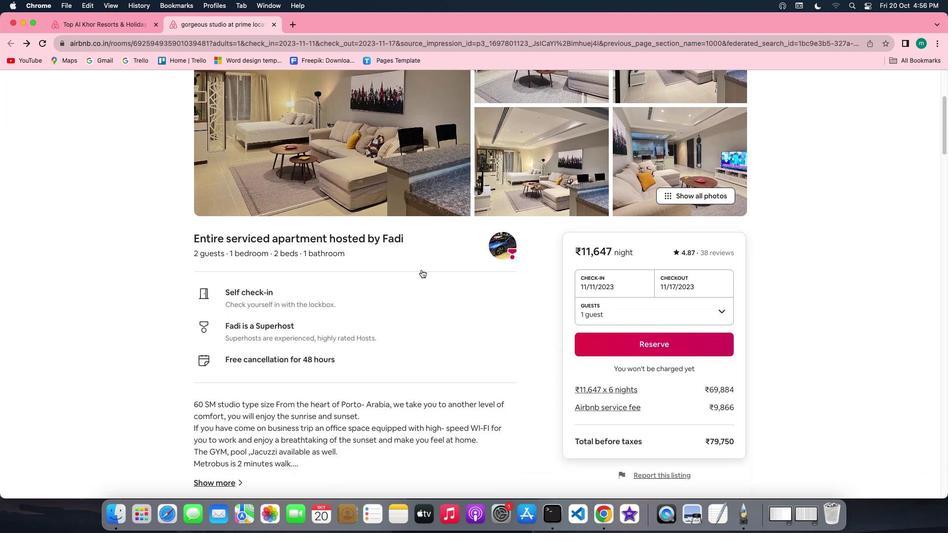 
Action: Mouse moved to (224, 380)
Screenshot: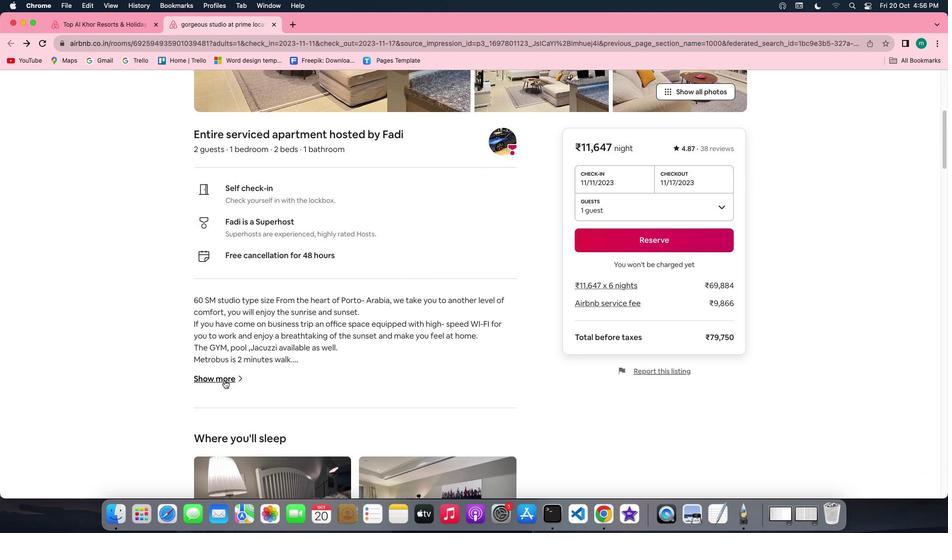 
Action: Mouse pressed left at (224, 380)
Screenshot: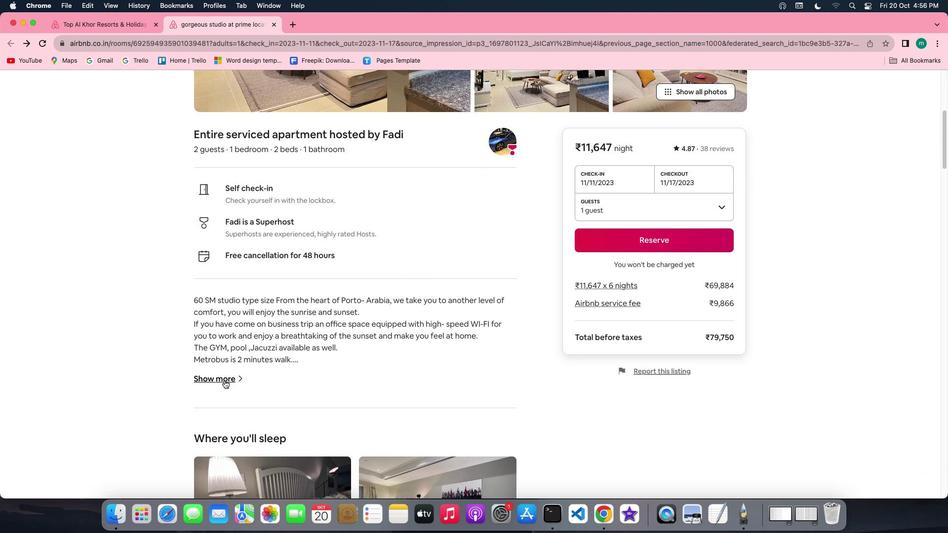 
Action: Mouse moved to (478, 375)
Screenshot: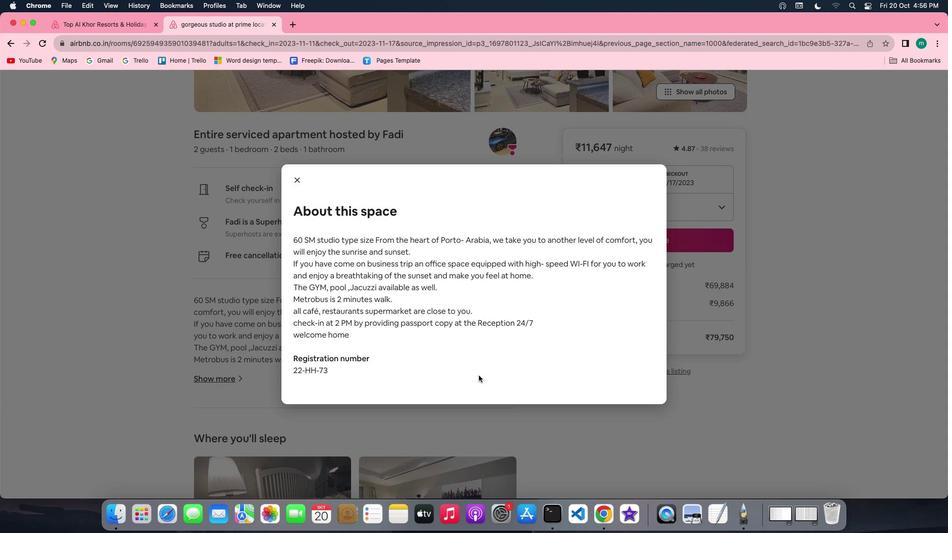 
Action: Mouse scrolled (478, 375) with delta (0, 0)
Screenshot: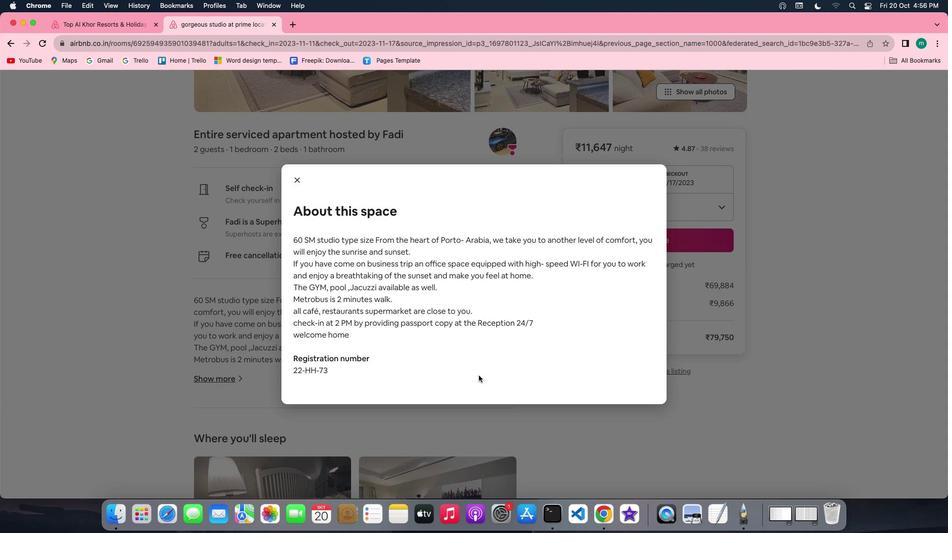 
Action: Mouse scrolled (478, 375) with delta (0, 0)
